 Task: Open Card Home Decor Review in Board Business Model Development and Validation to Workspace Content Marketing Agencies and add a team member Softage.4@softage.net, a label Blue, a checklist Fundraising, an attachment from Trello, a color Blue and finally, add a card description 'Plan and execute company team-building conference with guest speakers on employee engagement' and a comment 'This task presents an opportunity to demonstrate our leadership and decision-making skills, making informed choices and taking action.'. Add a start date 'Jan 08, 1900' with a due date 'Jan 15, 1900'
Action: Mouse moved to (114, 337)
Screenshot: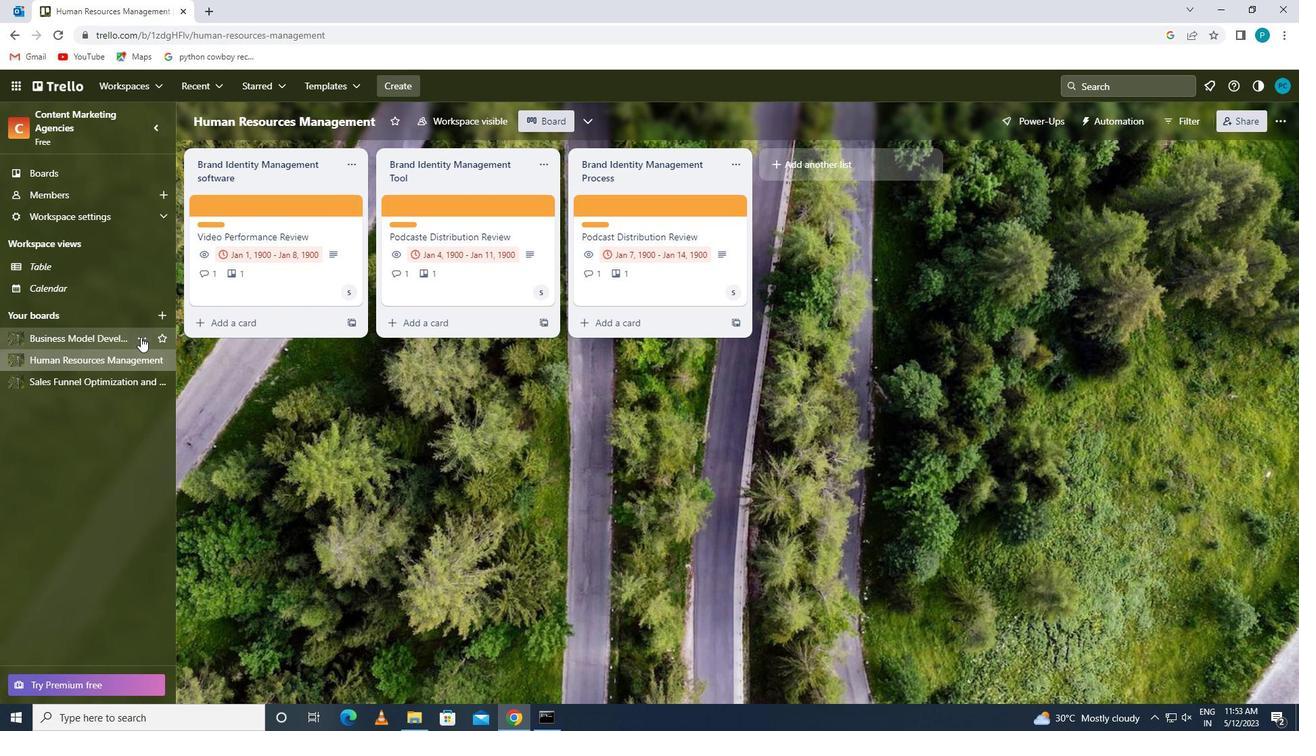 
Action: Mouse pressed left at (114, 337)
Screenshot: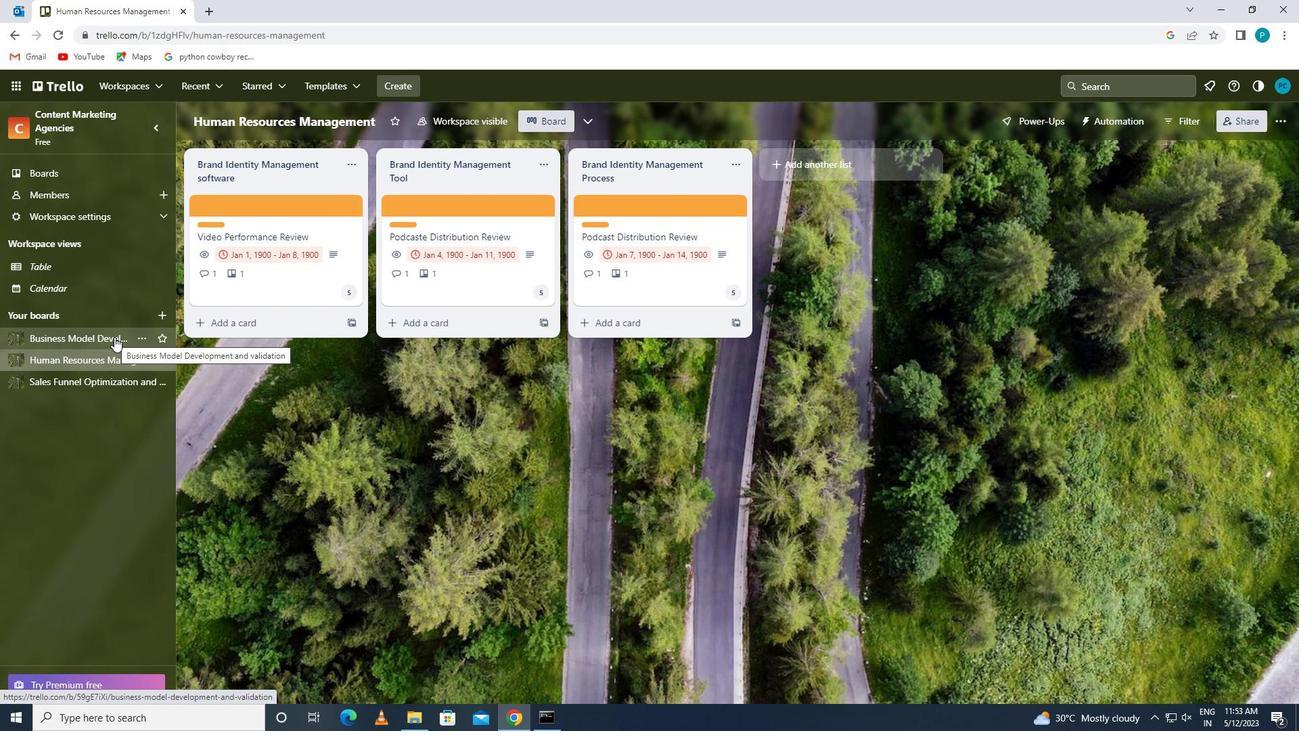 
Action: Mouse moved to (608, 209)
Screenshot: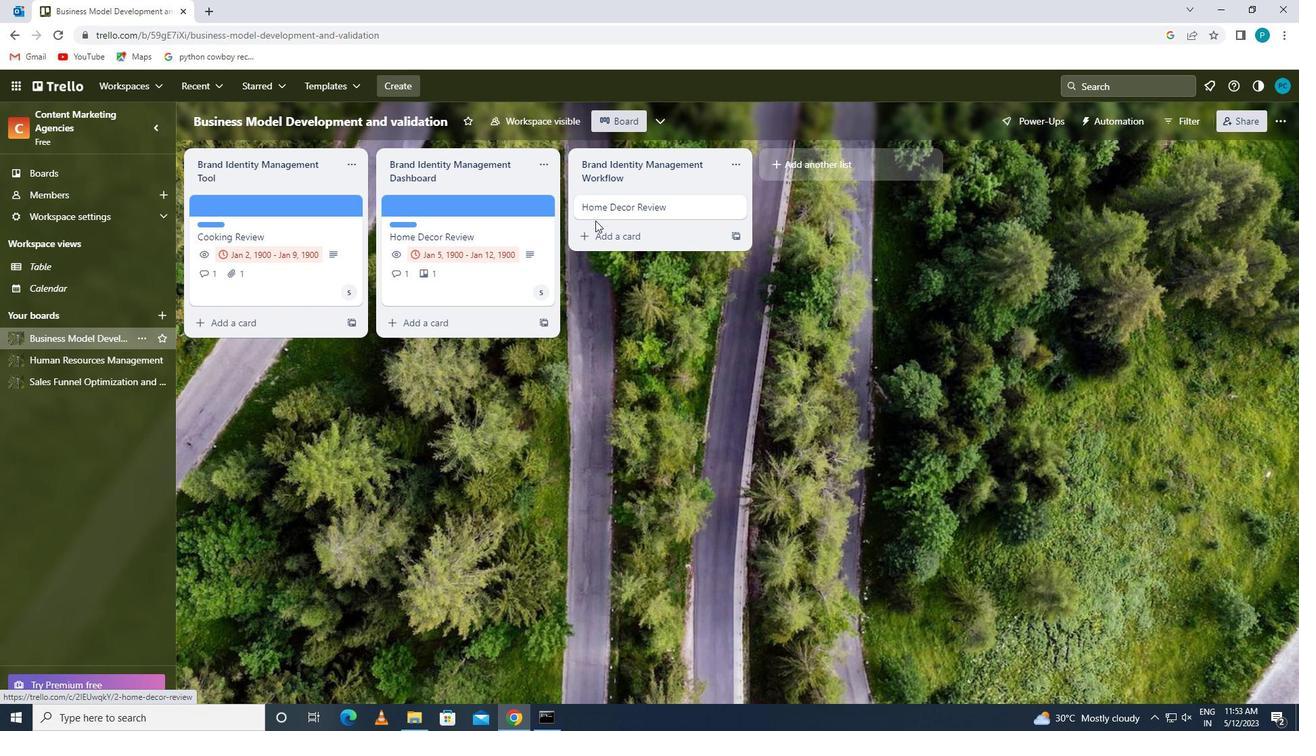 
Action: Mouse pressed left at (608, 209)
Screenshot: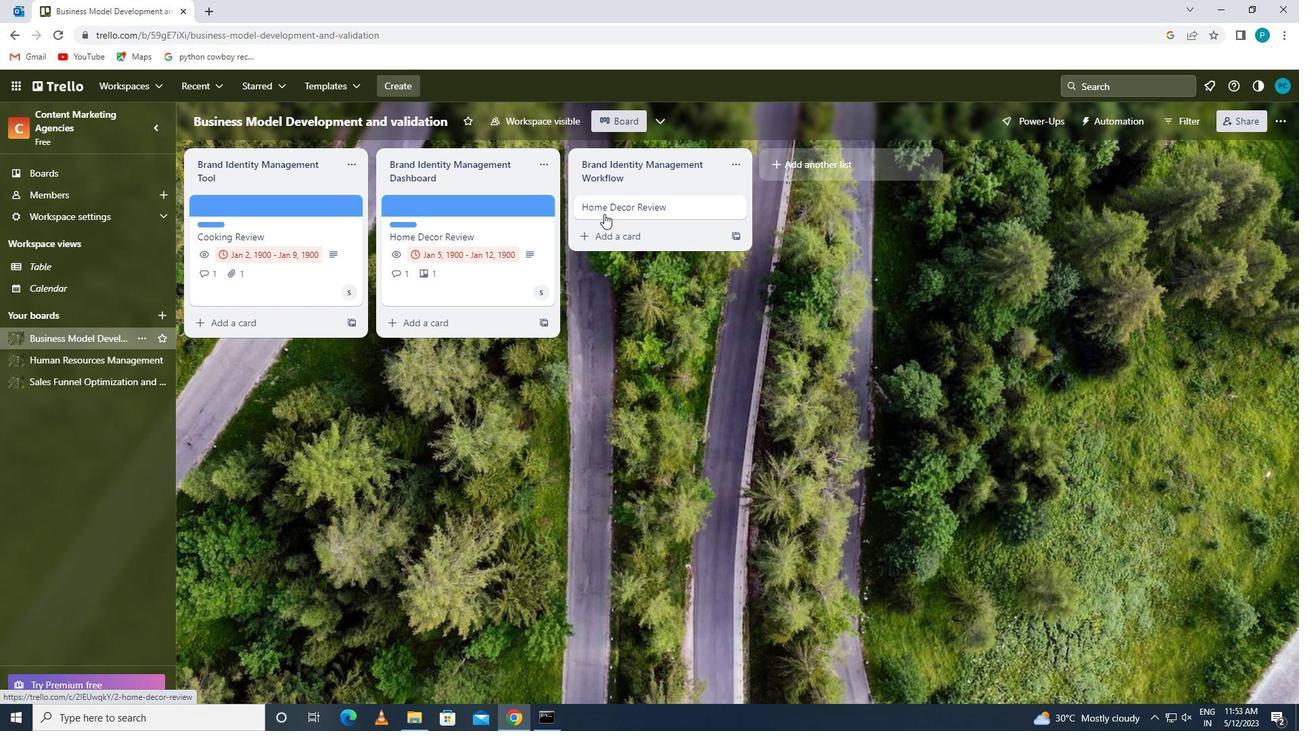 
Action: Mouse moved to (805, 241)
Screenshot: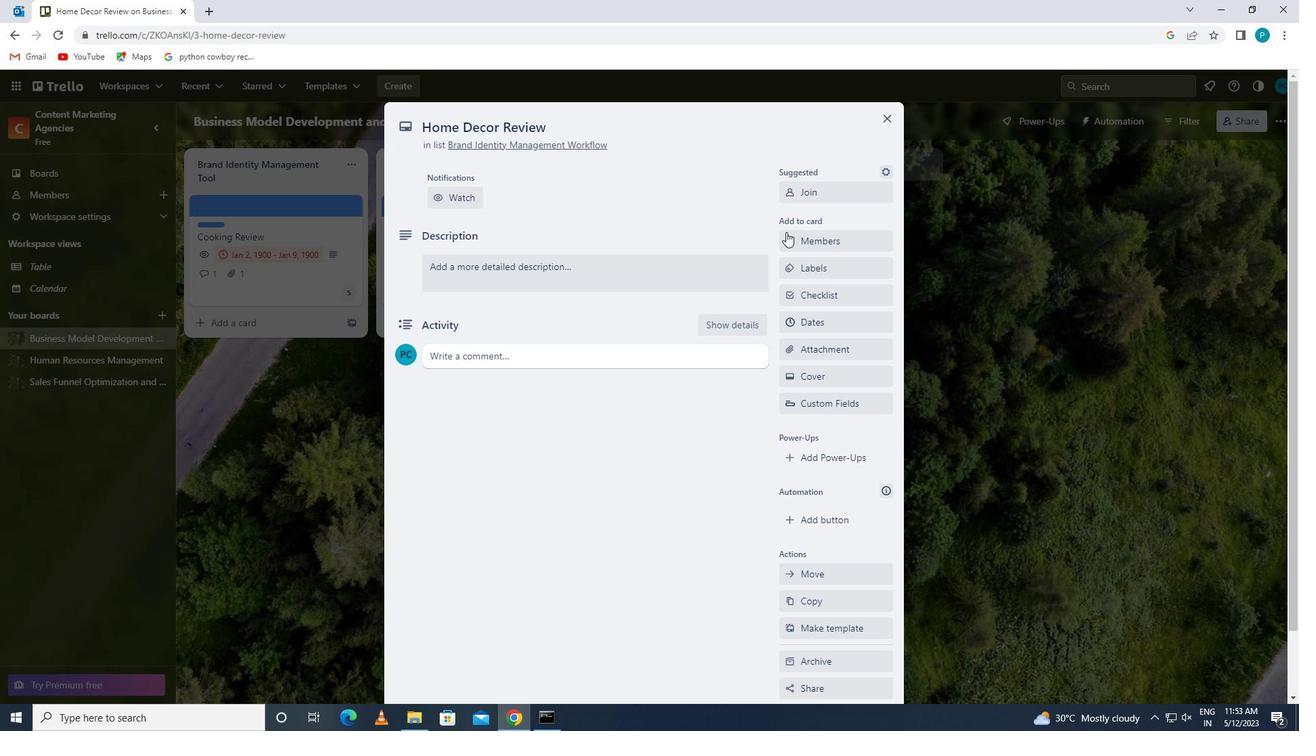 
Action: Mouse pressed left at (805, 241)
Screenshot: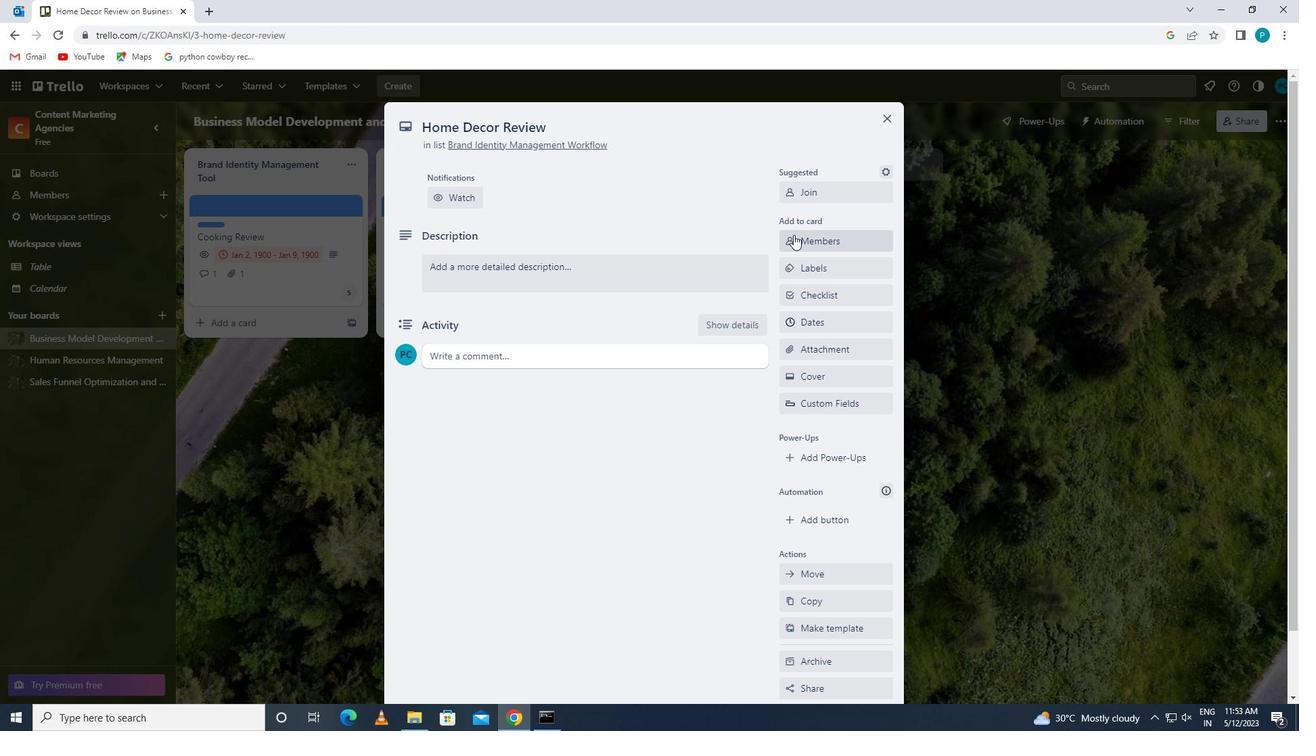 
Action: Key pressed <Key.caps_lock>s<Key.caps_lock>oftage.4
Screenshot: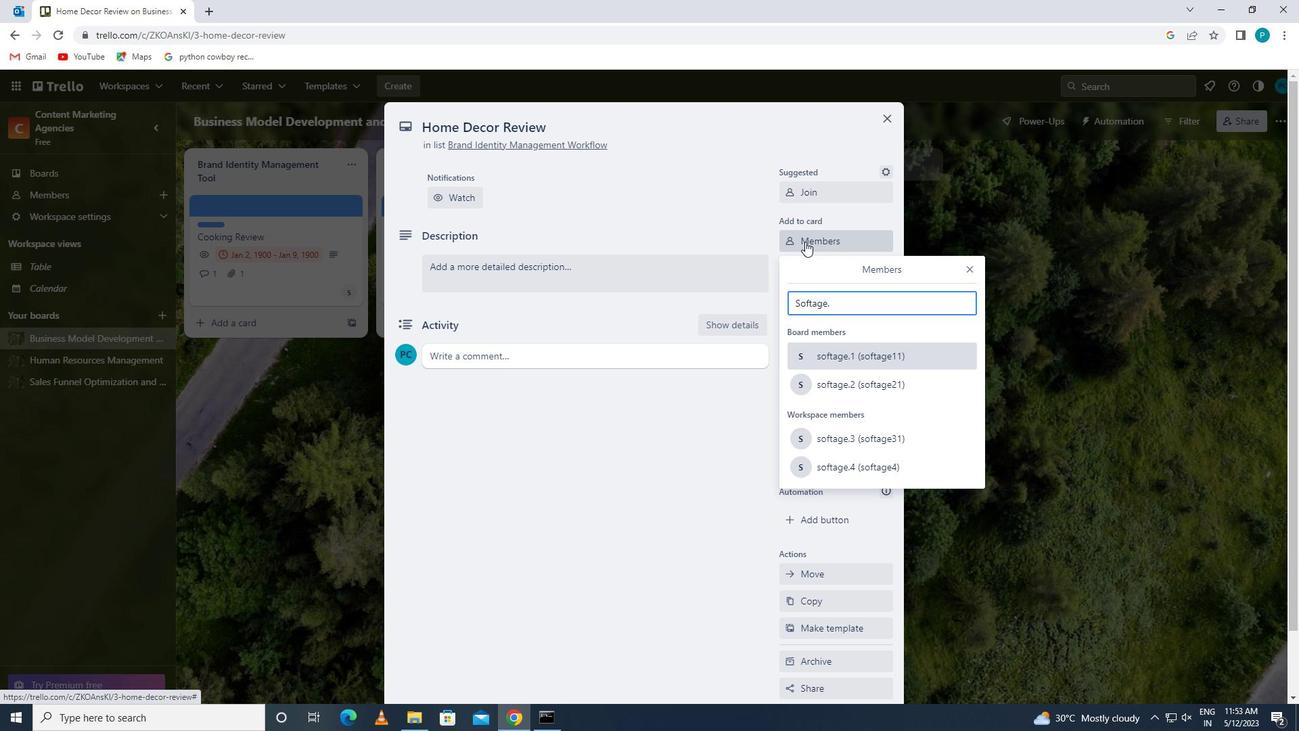 
Action: Mouse moved to (863, 429)
Screenshot: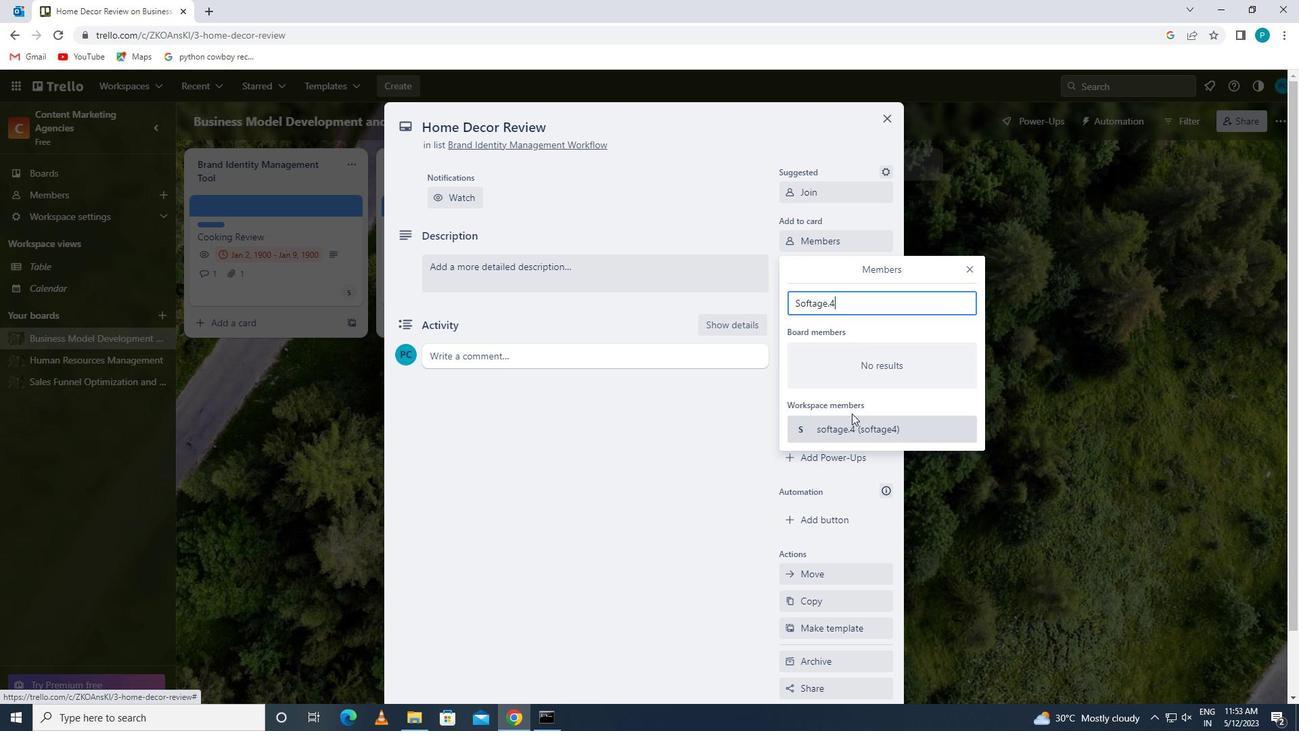 
Action: Mouse pressed left at (863, 429)
Screenshot: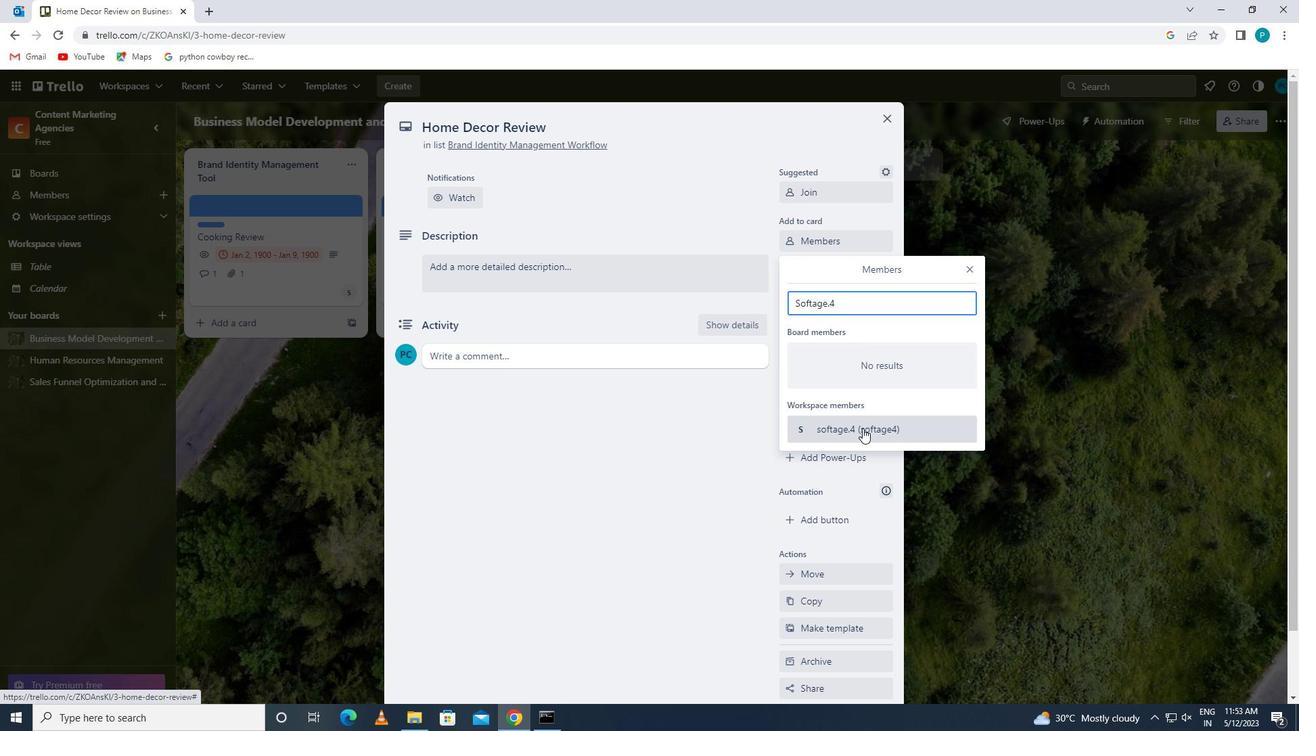 
Action: Mouse moved to (965, 271)
Screenshot: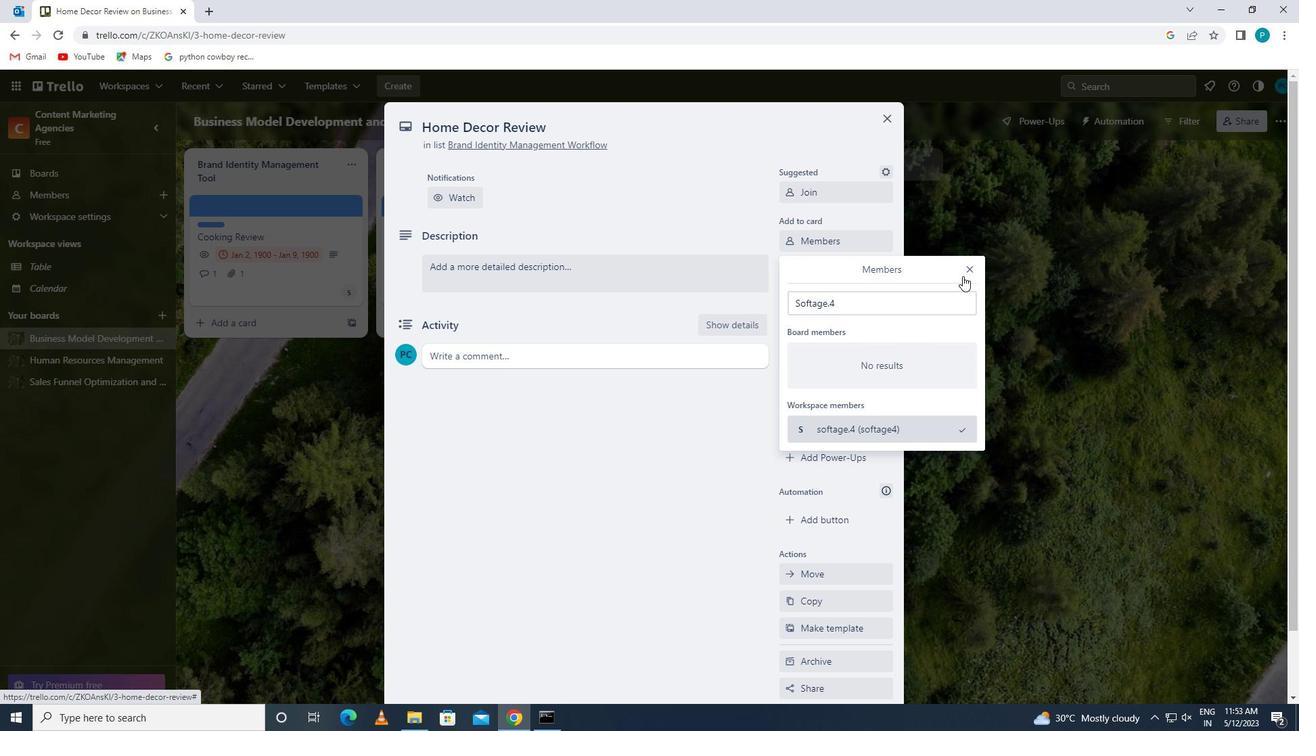 
Action: Mouse pressed left at (965, 271)
Screenshot: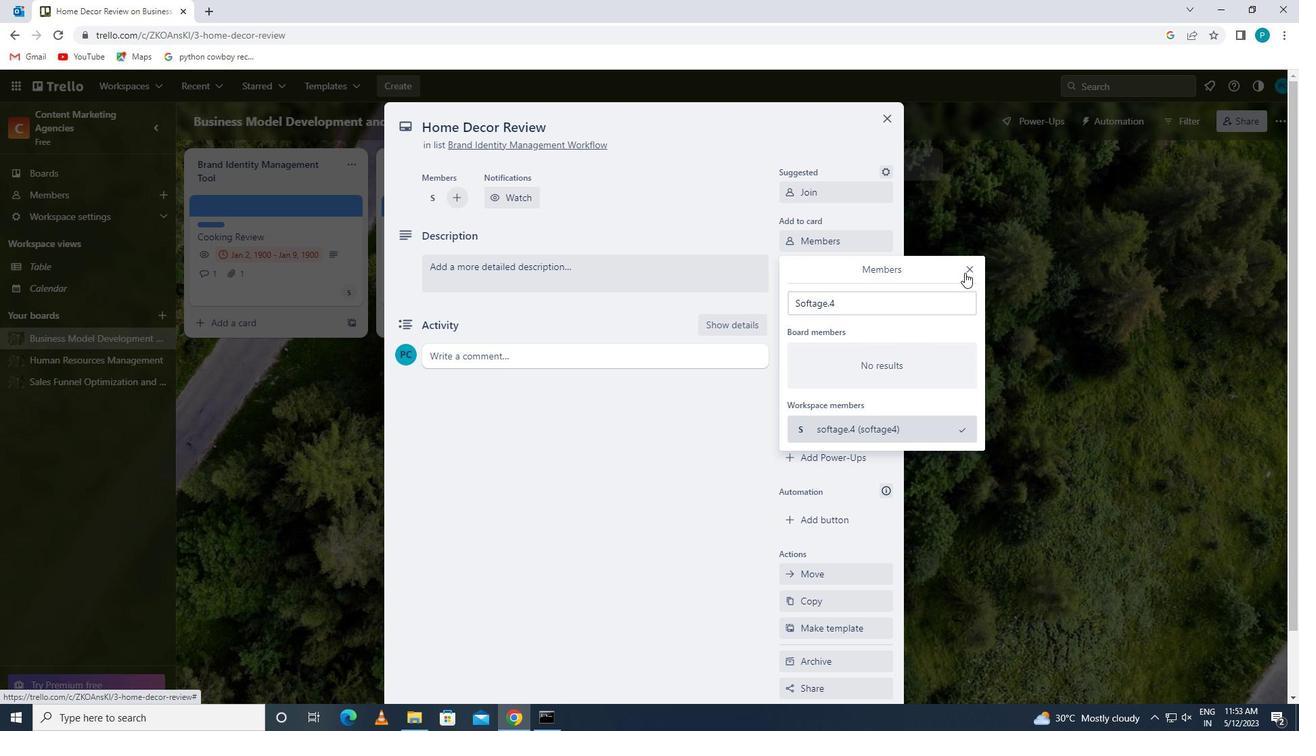 
Action: Mouse moved to (854, 267)
Screenshot: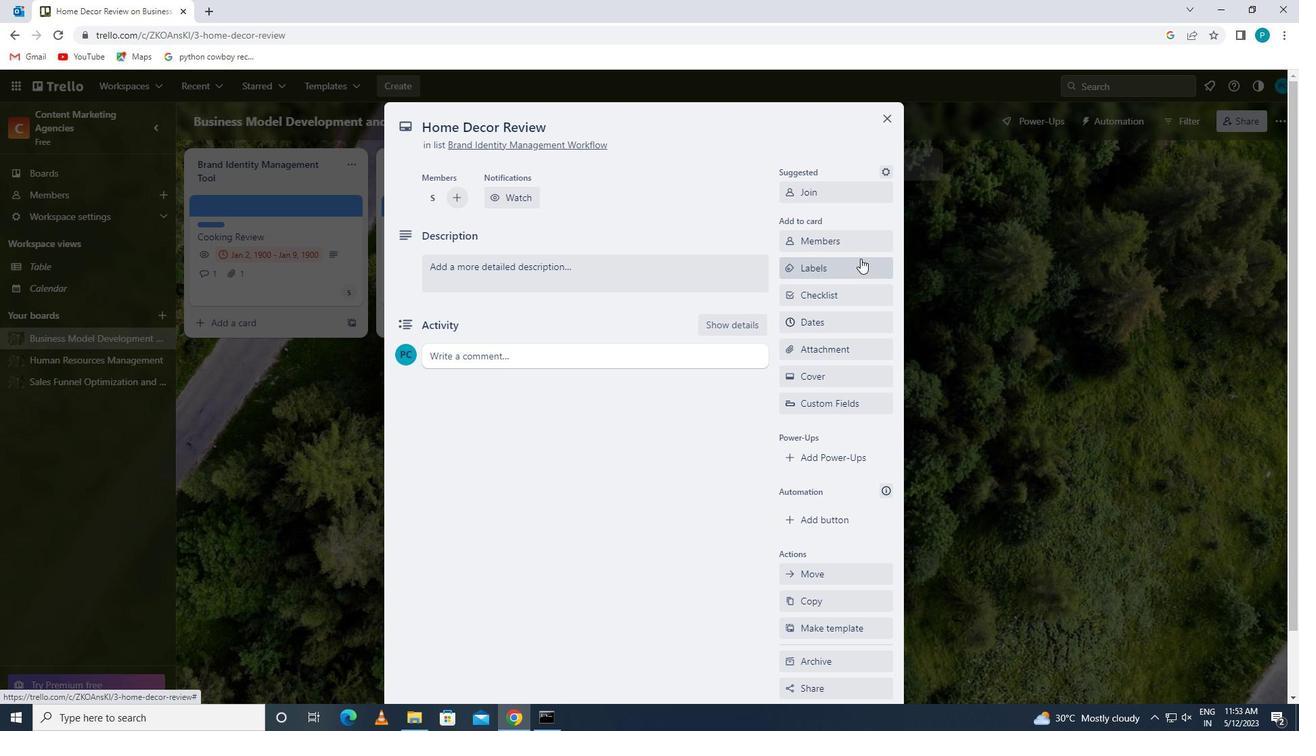 
Action: Mouse pressed left at (854, 267)
Screenshot: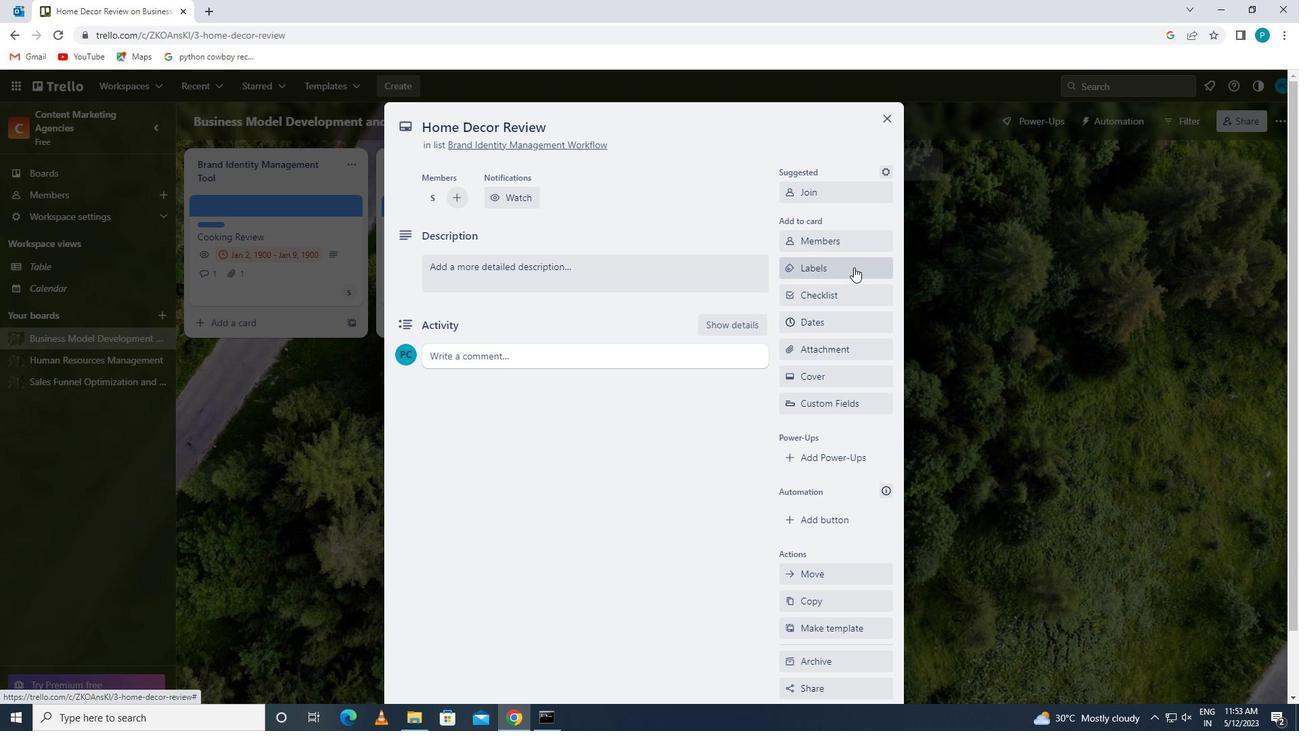 
Action: Mouse moved to (872, 533)
Screenshot: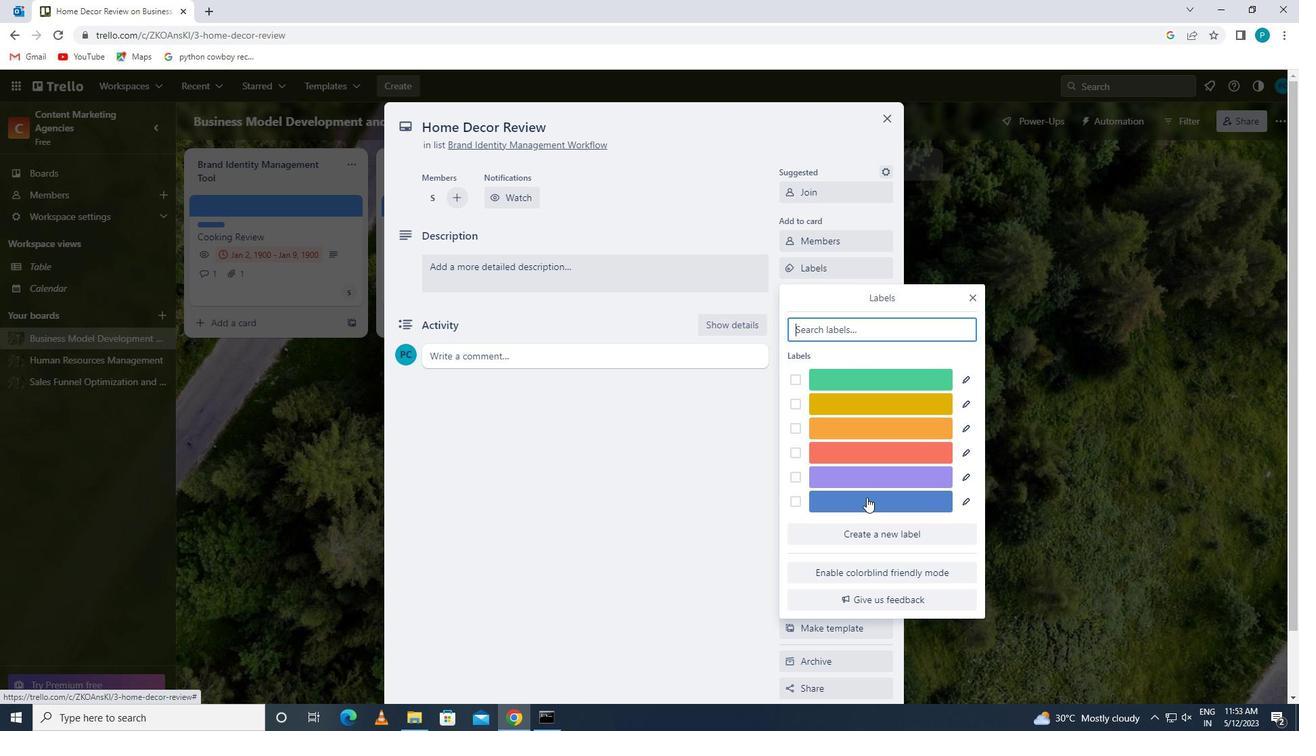 
Action: Mouse pressed left at (872, 533)
Screenshot: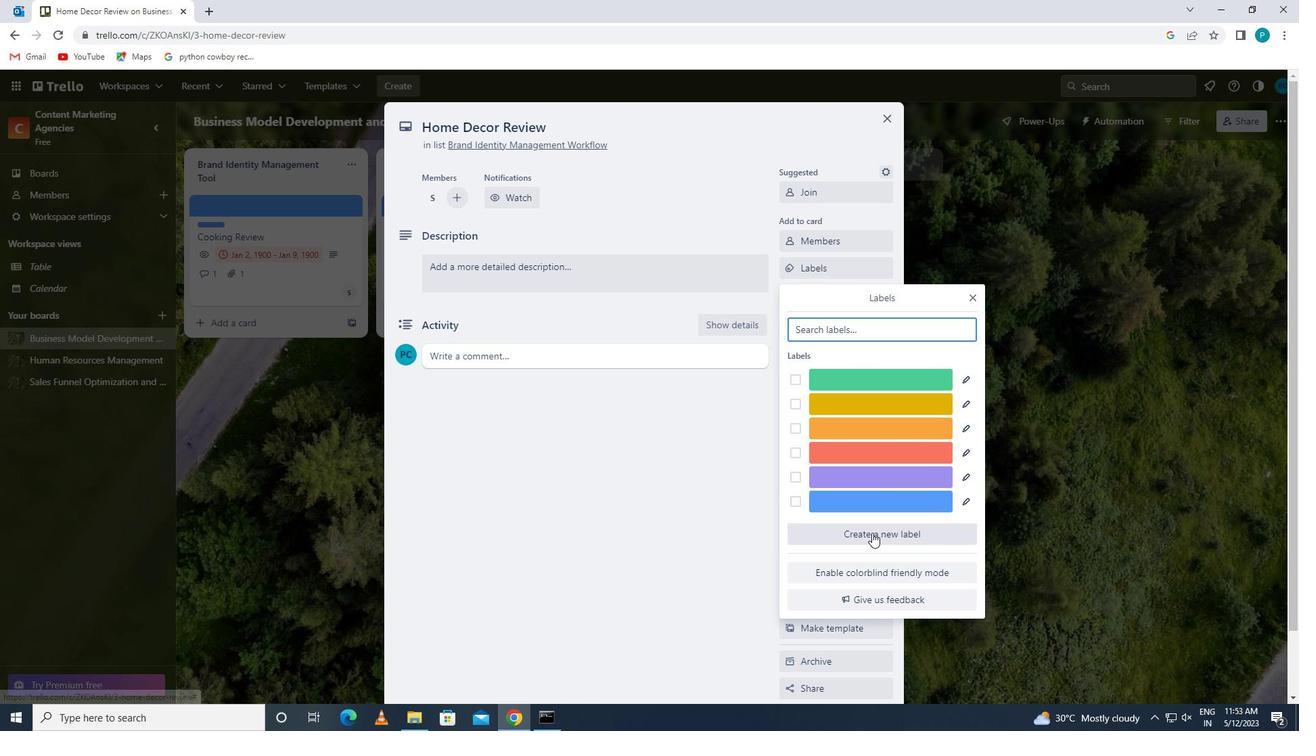 
Action: Mouse moved to (820, 560)
Screenshot: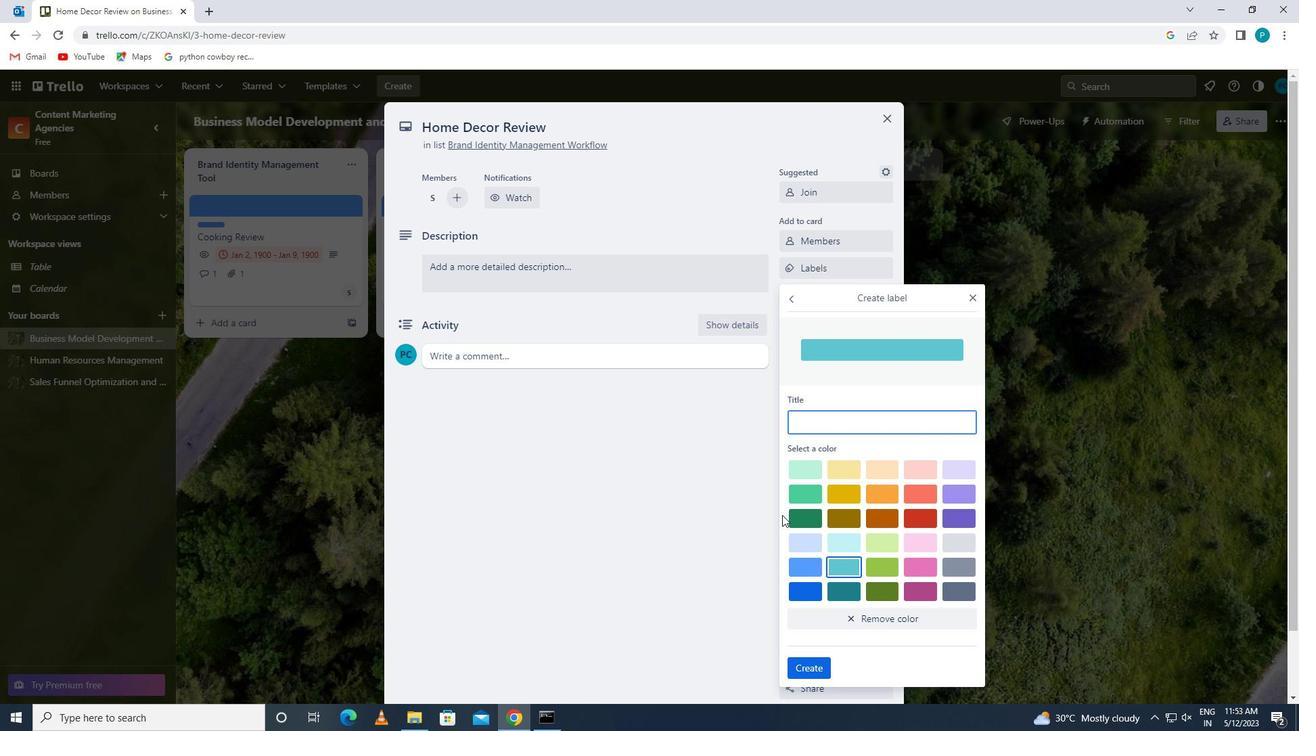 
Action: Mouse pressed left at (820, 560)
Screenshot: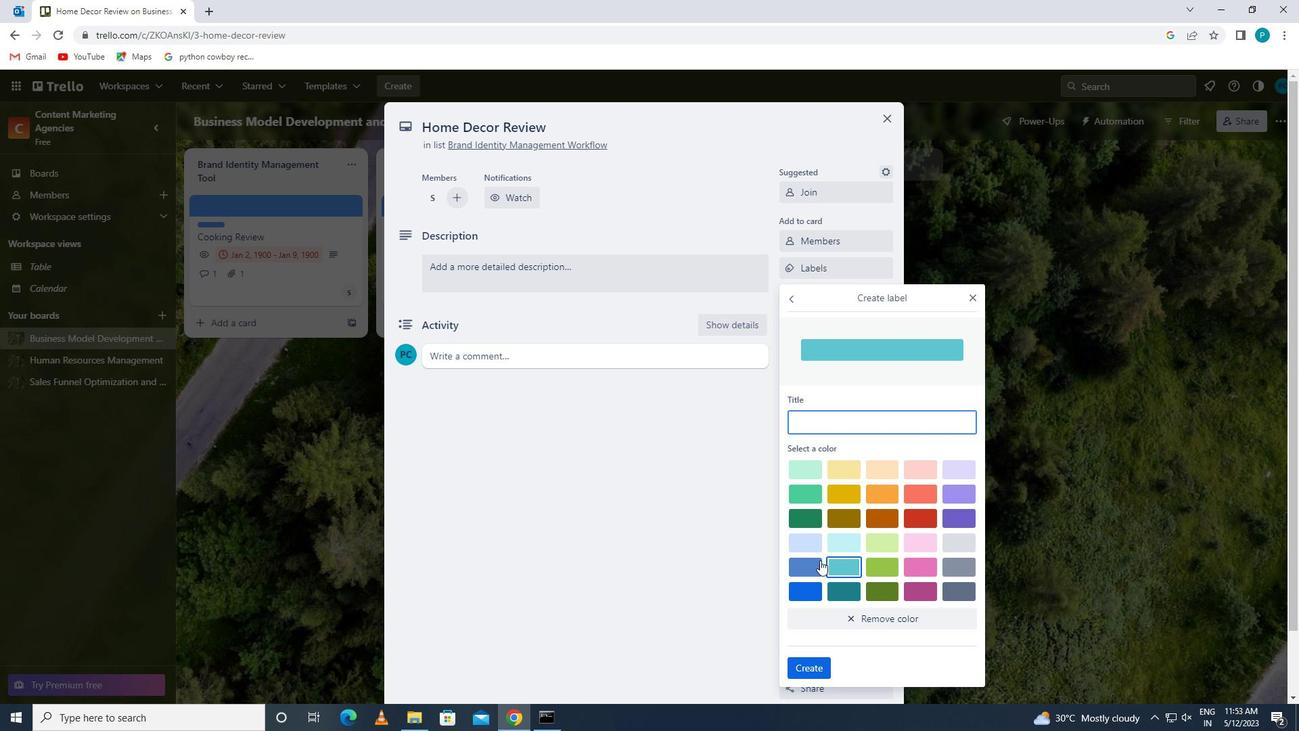 
Action: Mouse moved to (799, 667)
Screenshot: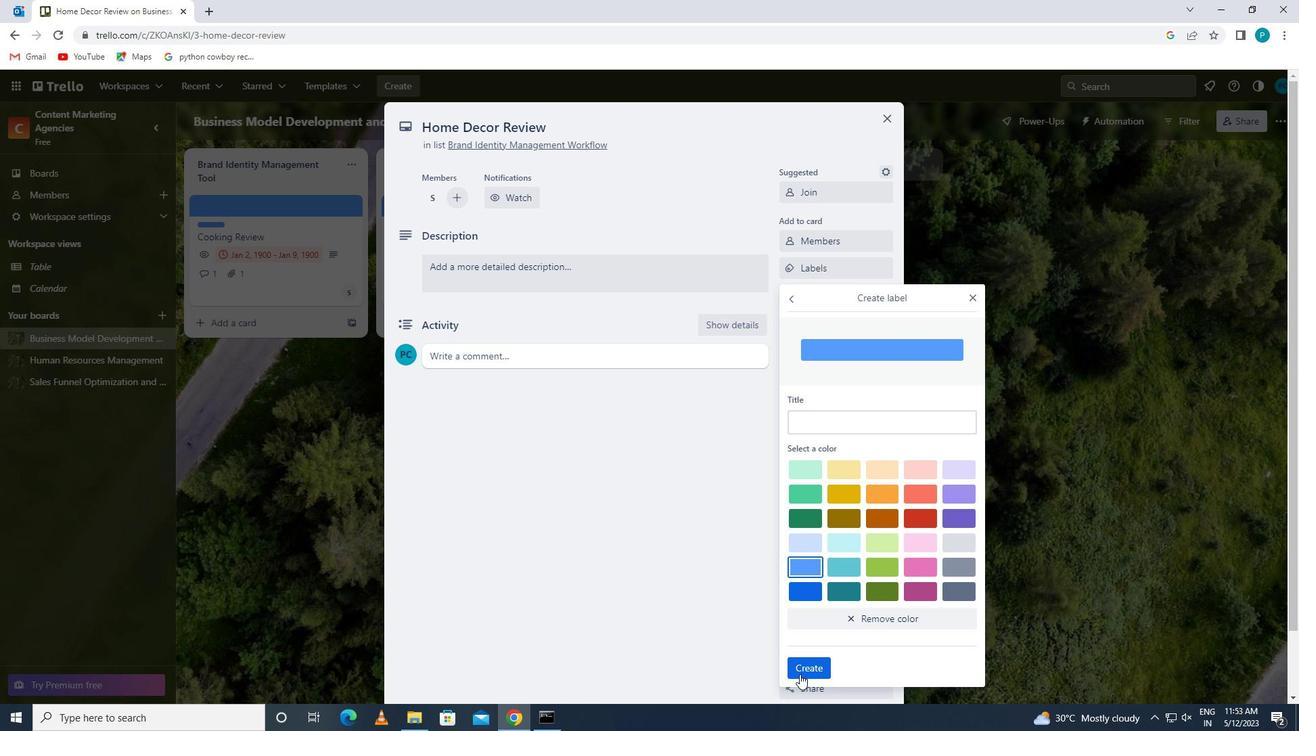 
Action: Mouse pressed left at (799, 667)
Screenshot: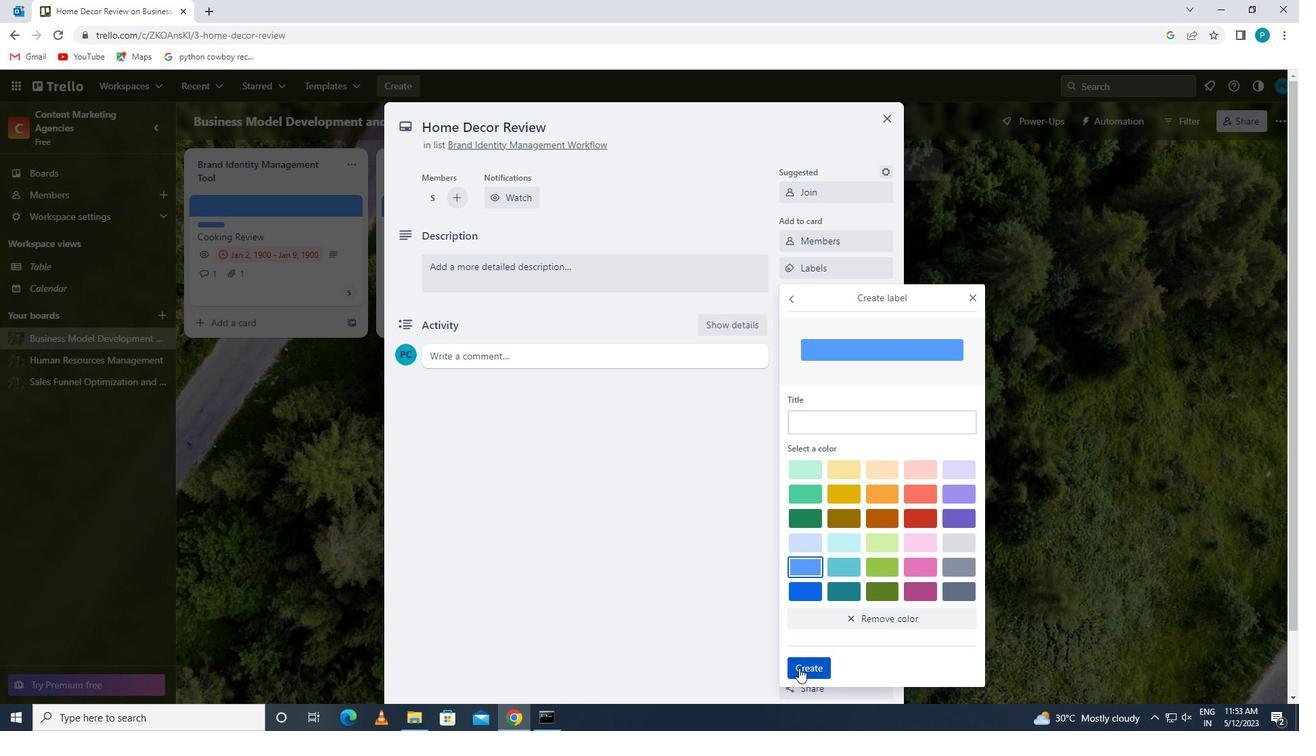 
Action: Mouse moved to (973, 297)
Screenshot: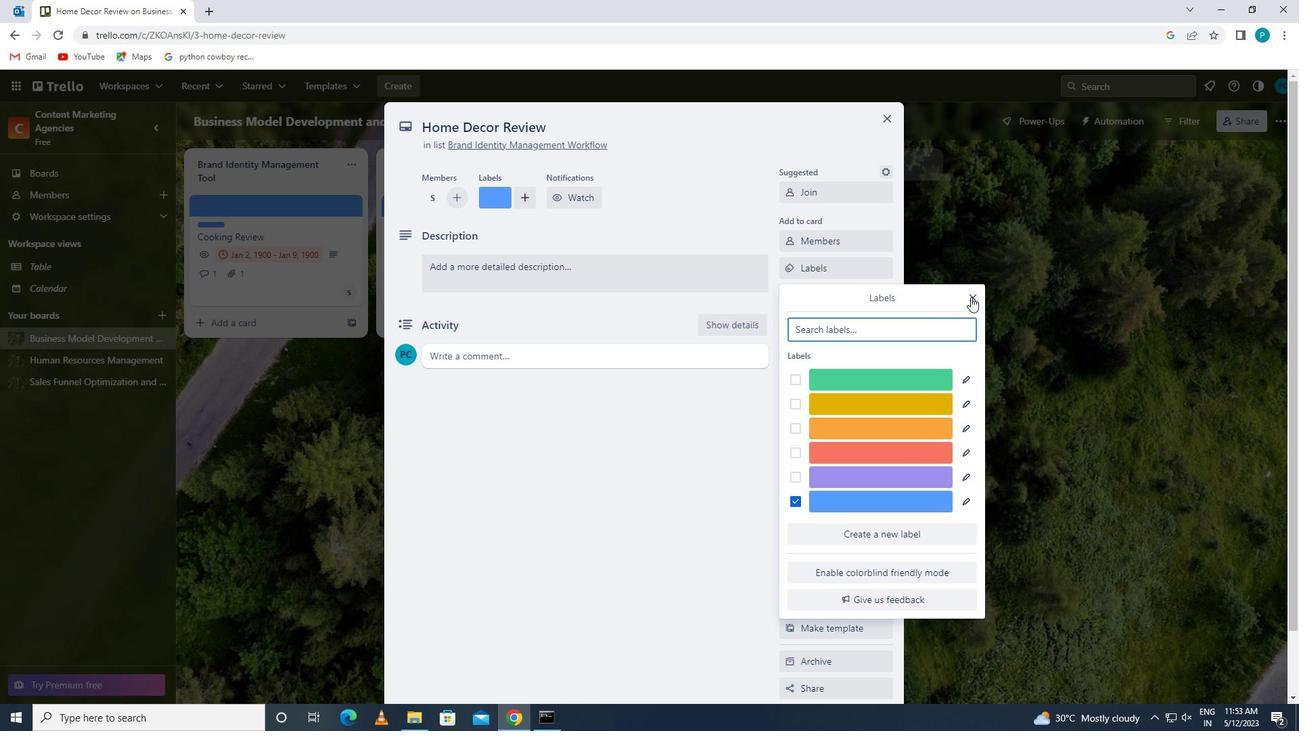 
Action: Mouse pressed left at (973, 297)
Screenshot: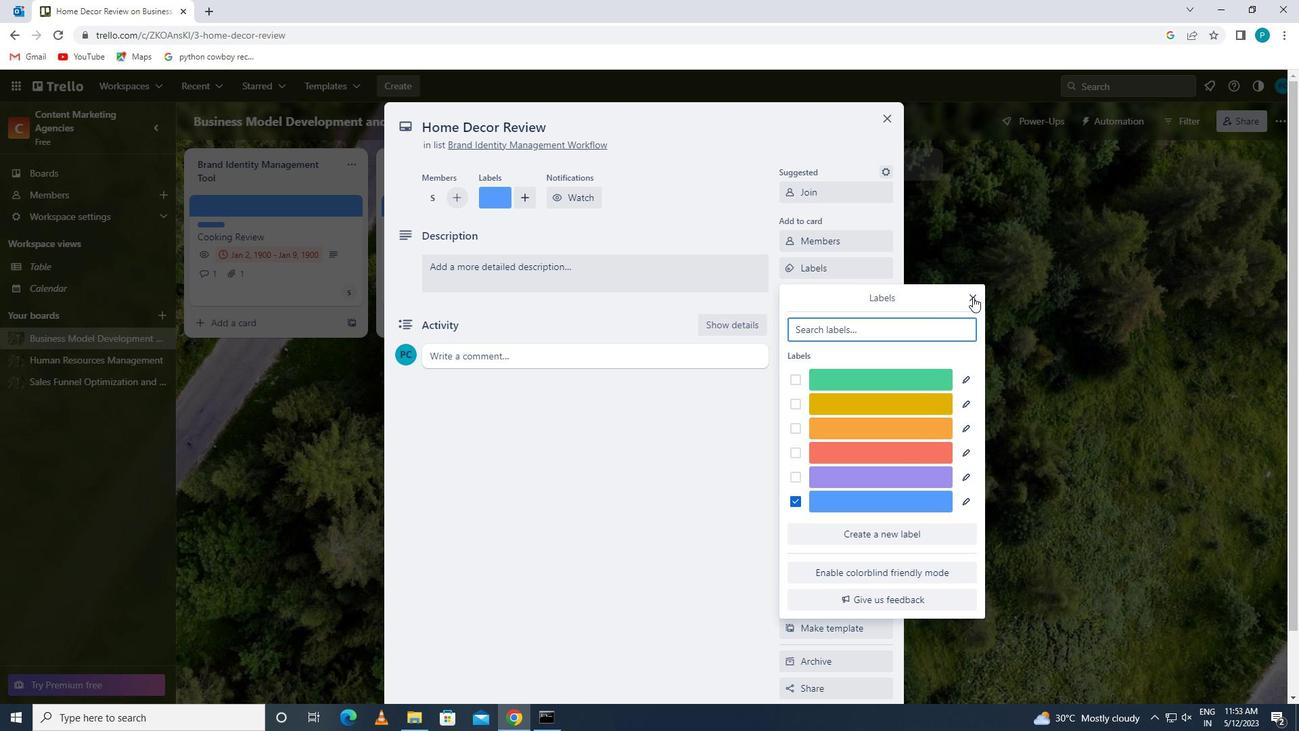 
Action: Mouse moved to (815, 276)
Screenshot: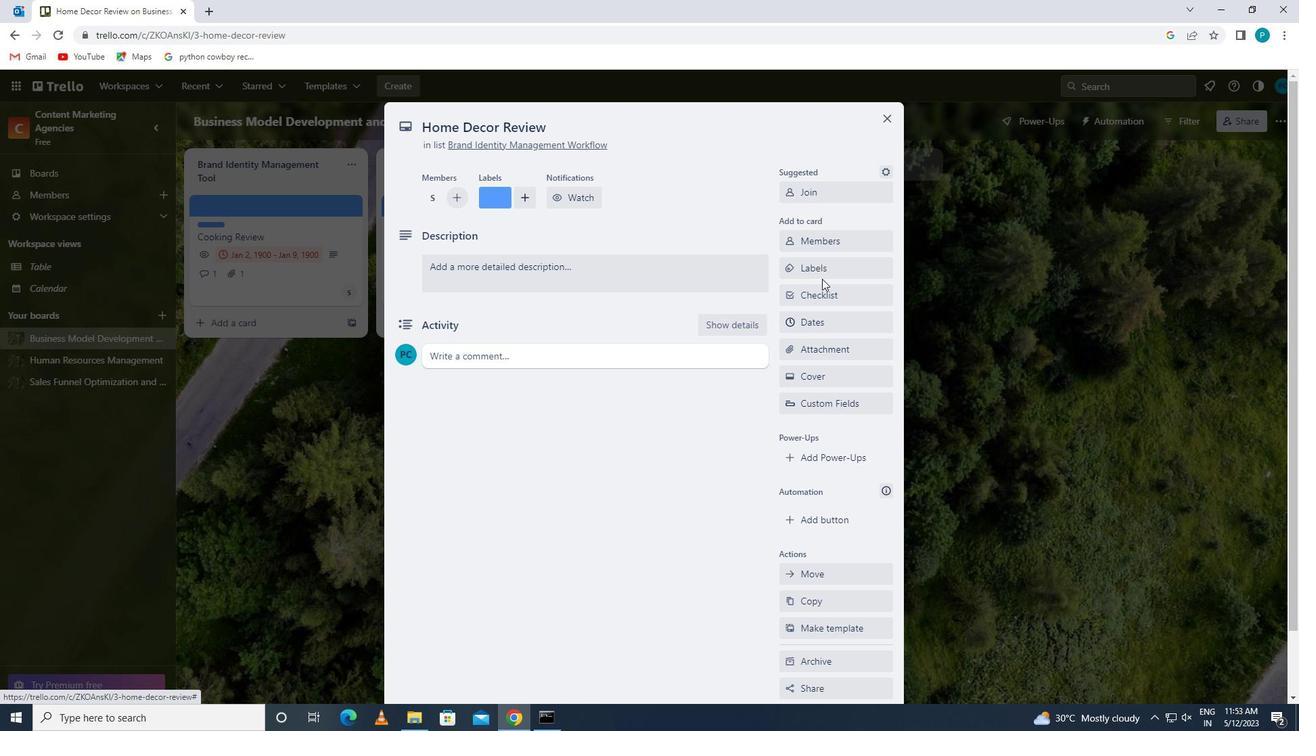 
Action: Mouse pressed left at (815, 276)
Screenshot: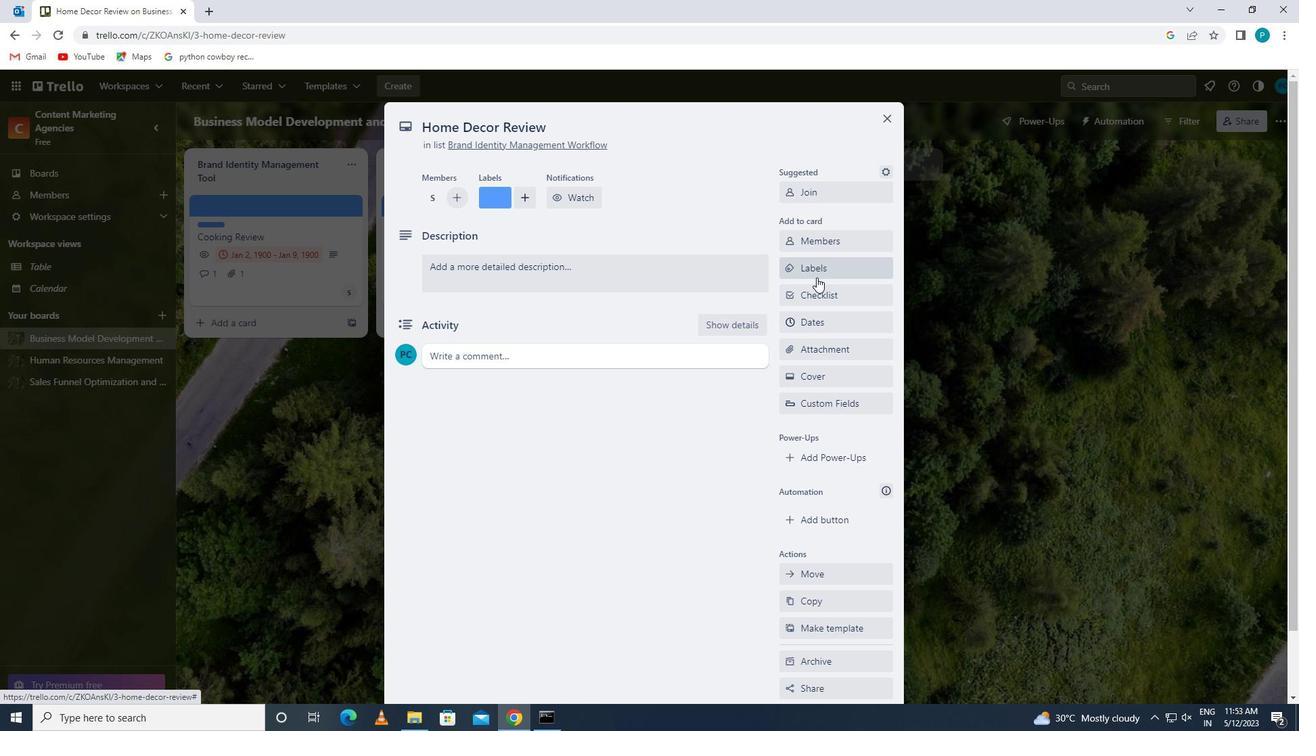 
Action: Mouse moved to (970, 302)
Screenshot: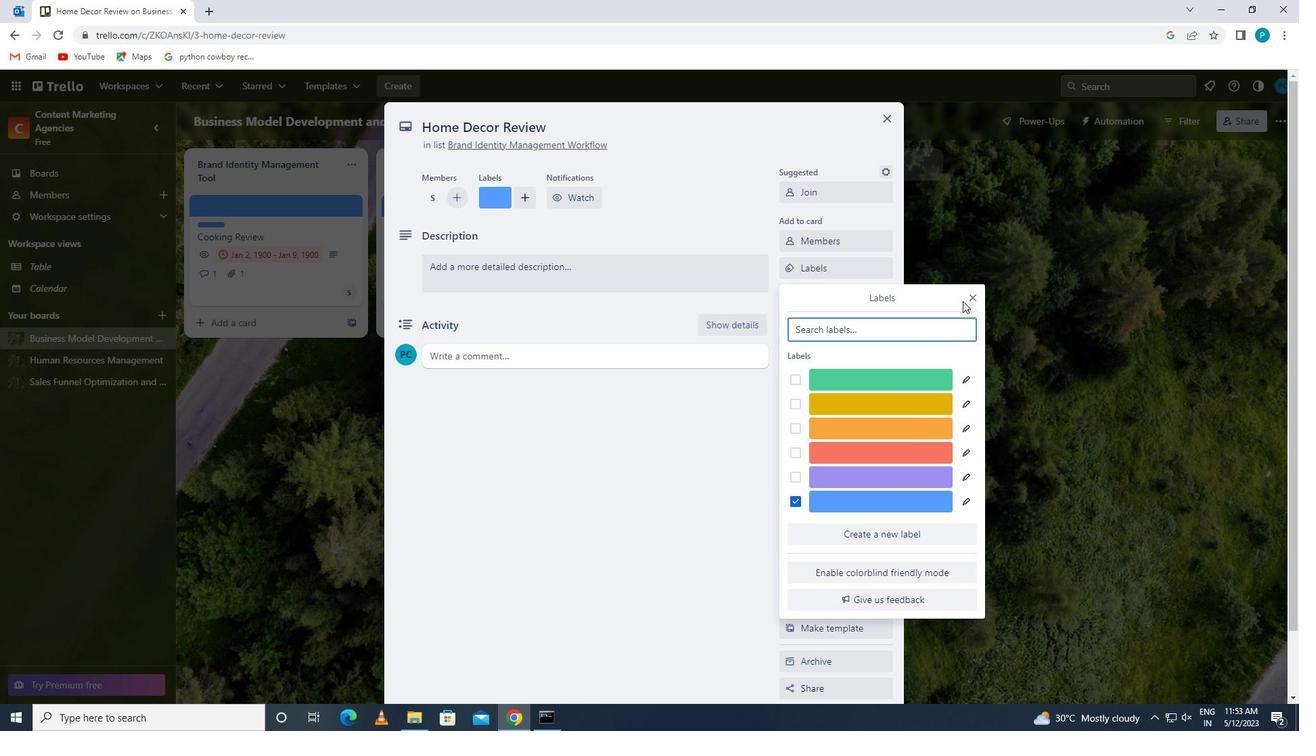 
Action: Mouse pressed left at (970, 302)
Screenshot: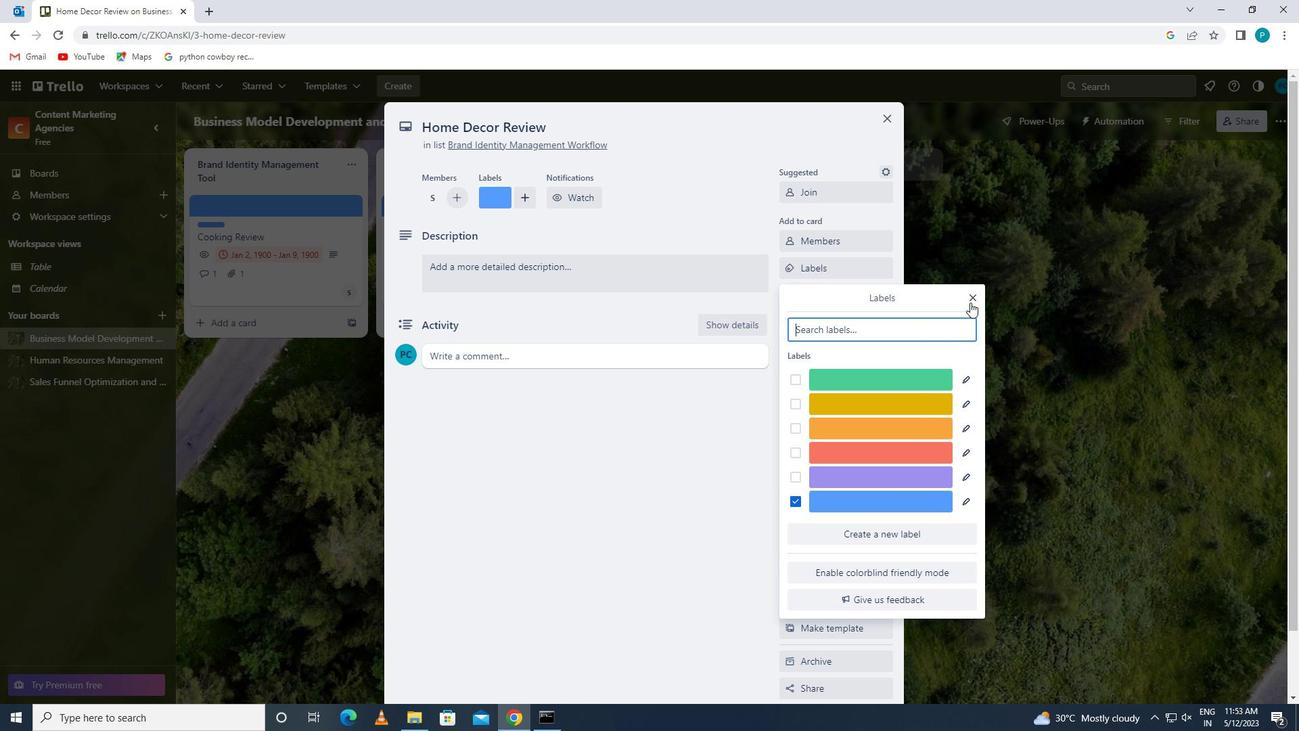 
Action: Mouse moved to (888, 287)
Screenshot: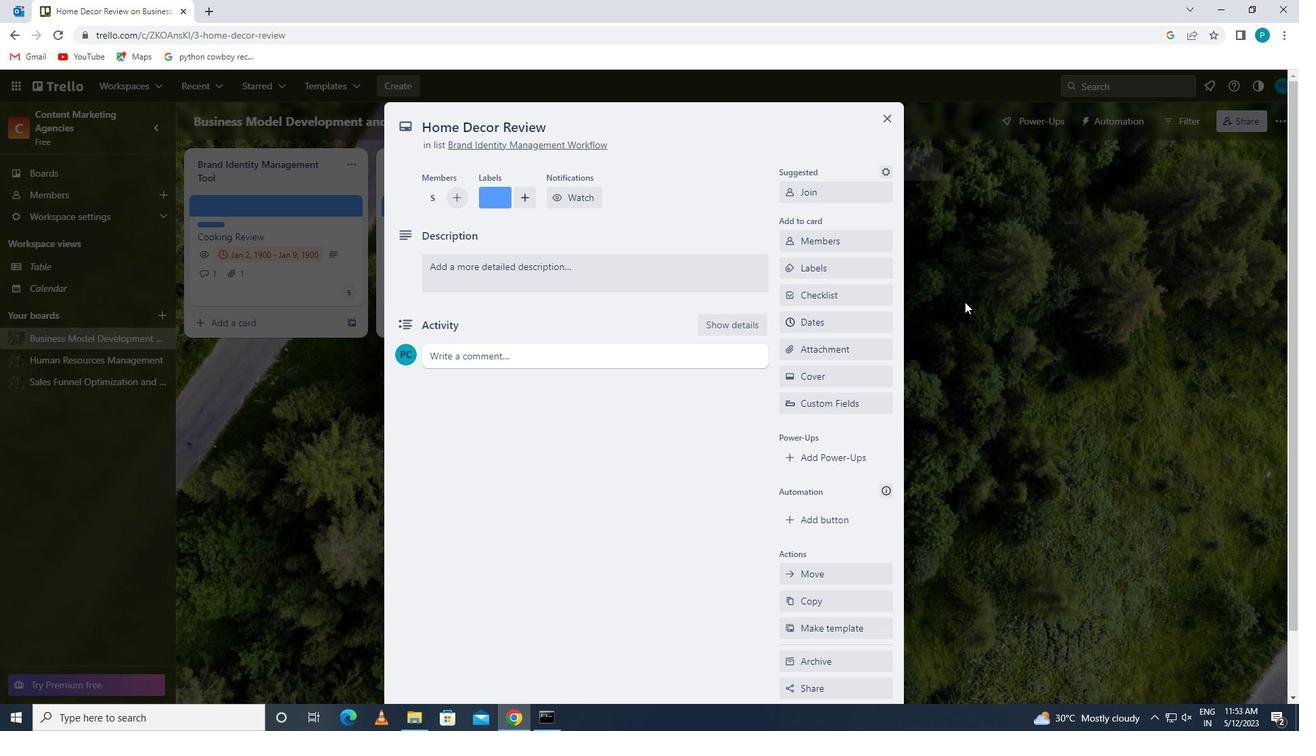 
Action: Mouse pressed left at (888, 287)
Screenshot: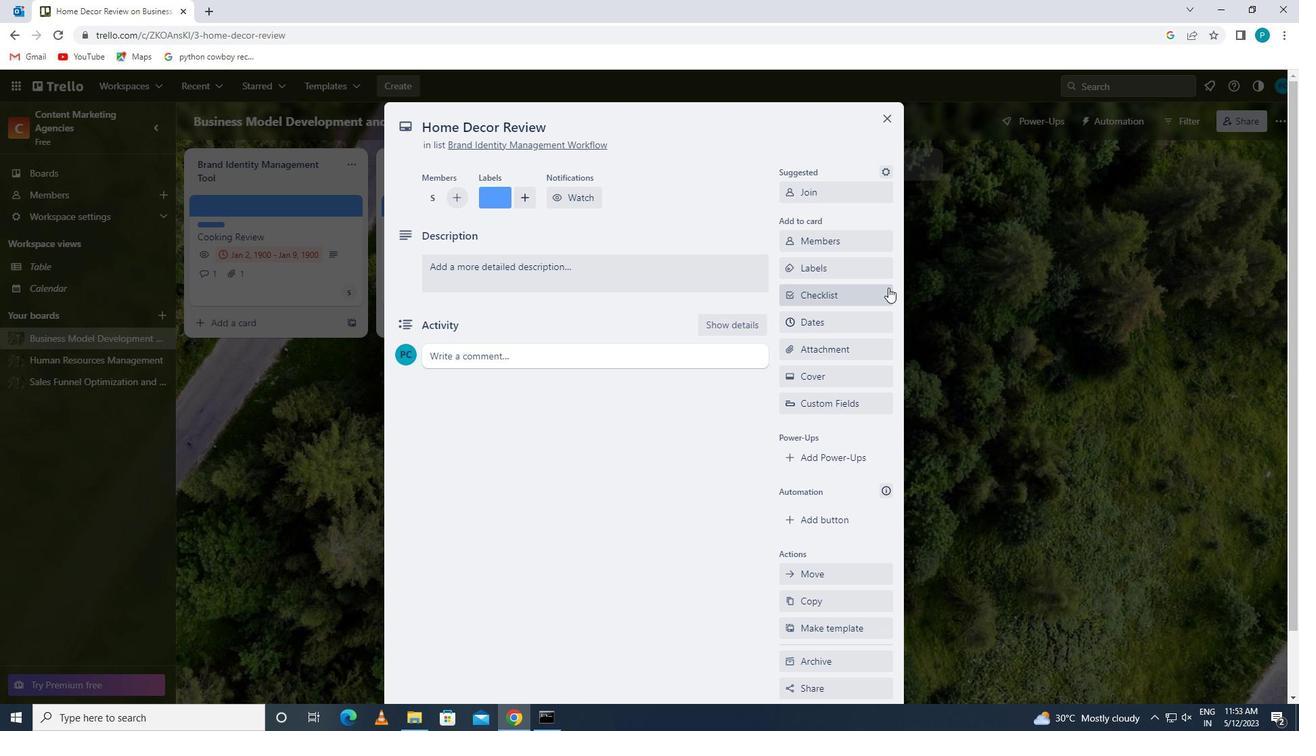 
Action: Key pressed <Key.caps_lock>f<Key.caps_lock>
Screenshot: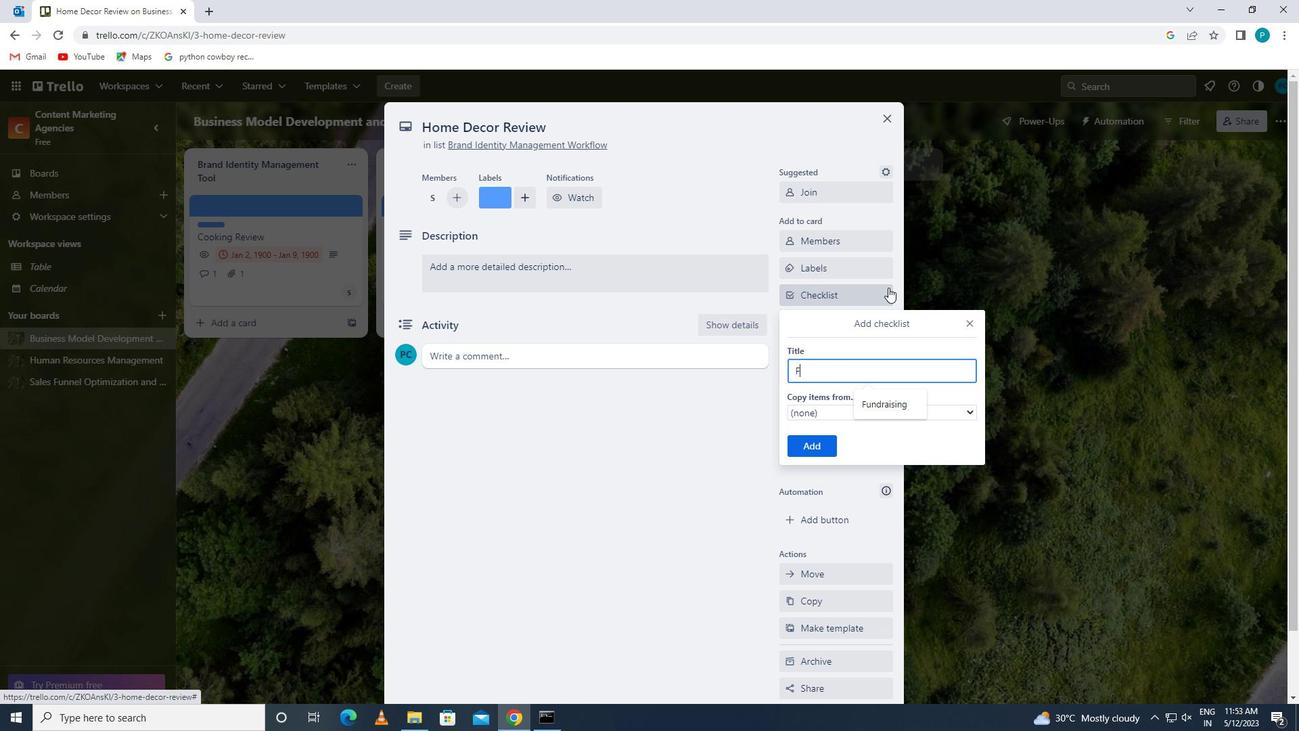 
Action: Mouse moved to (897, 404)
Screenshot: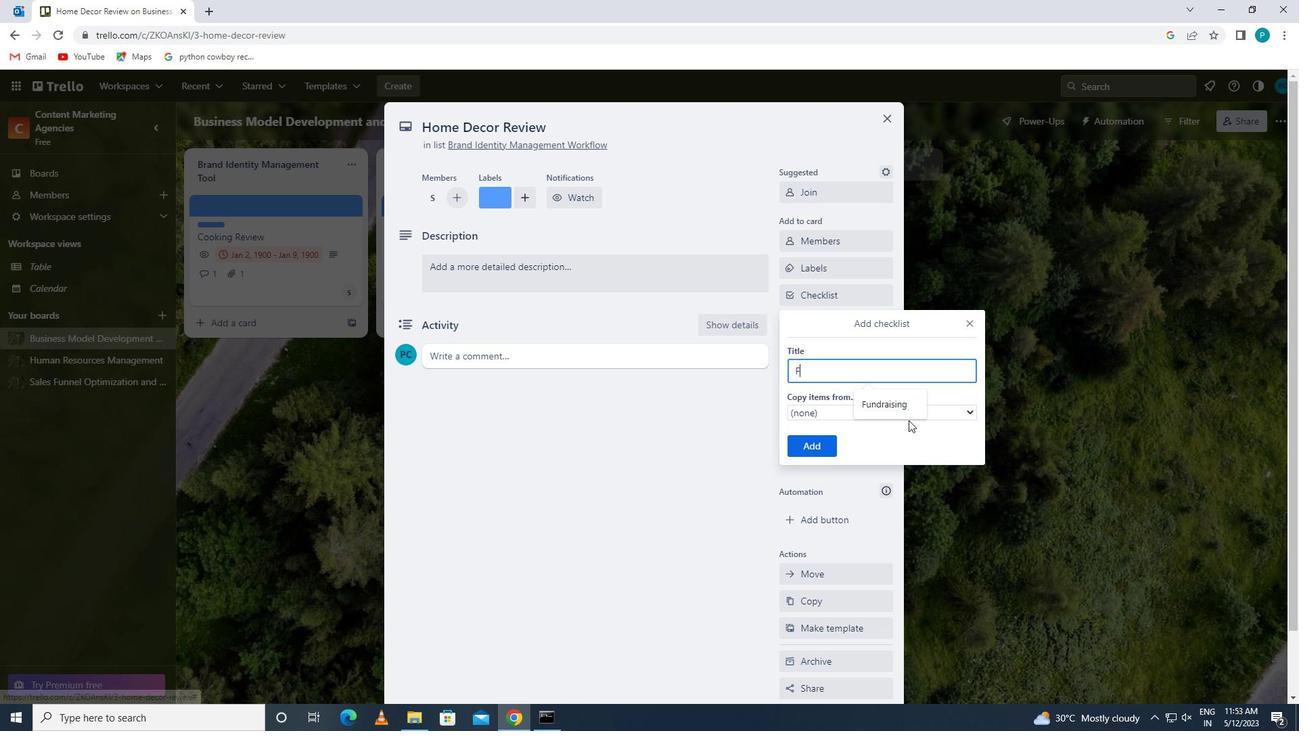 
Action: Mouse pressed left at (897, 404)
Screenshot: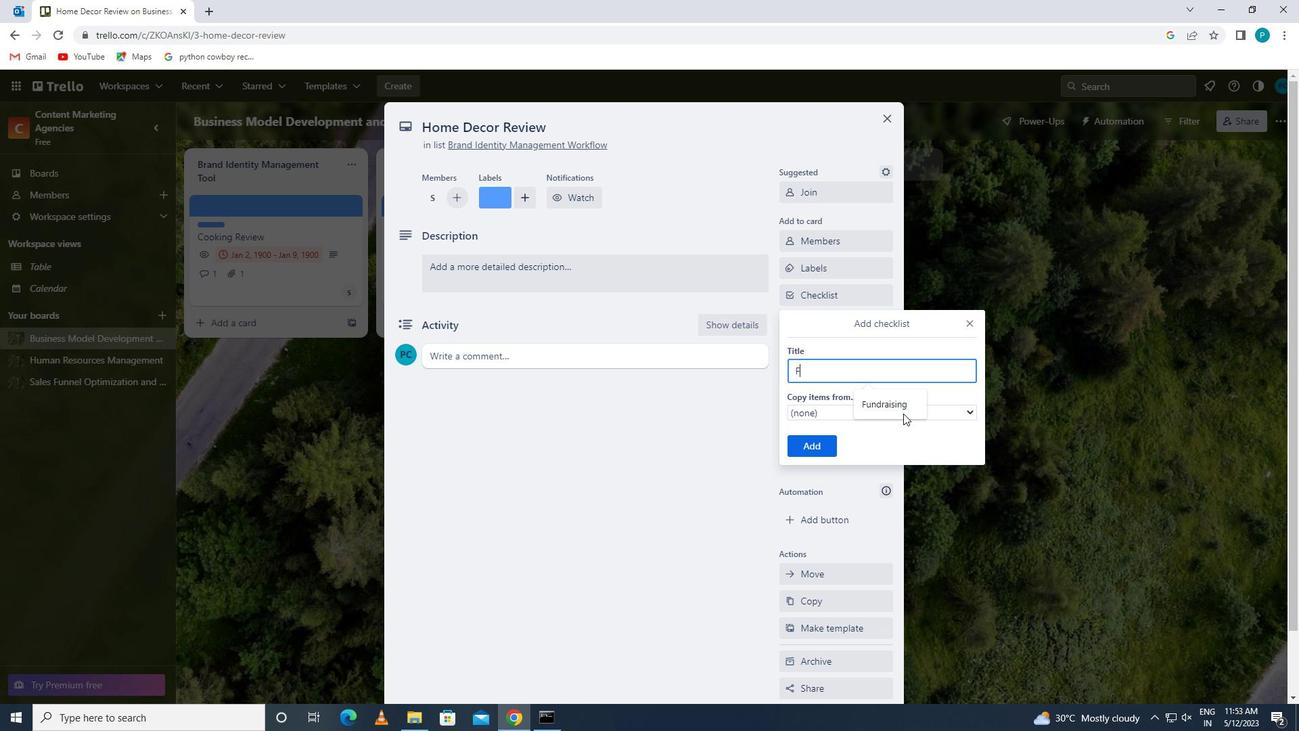 
Action: Mouse moved to (809, 442)
Screenshot: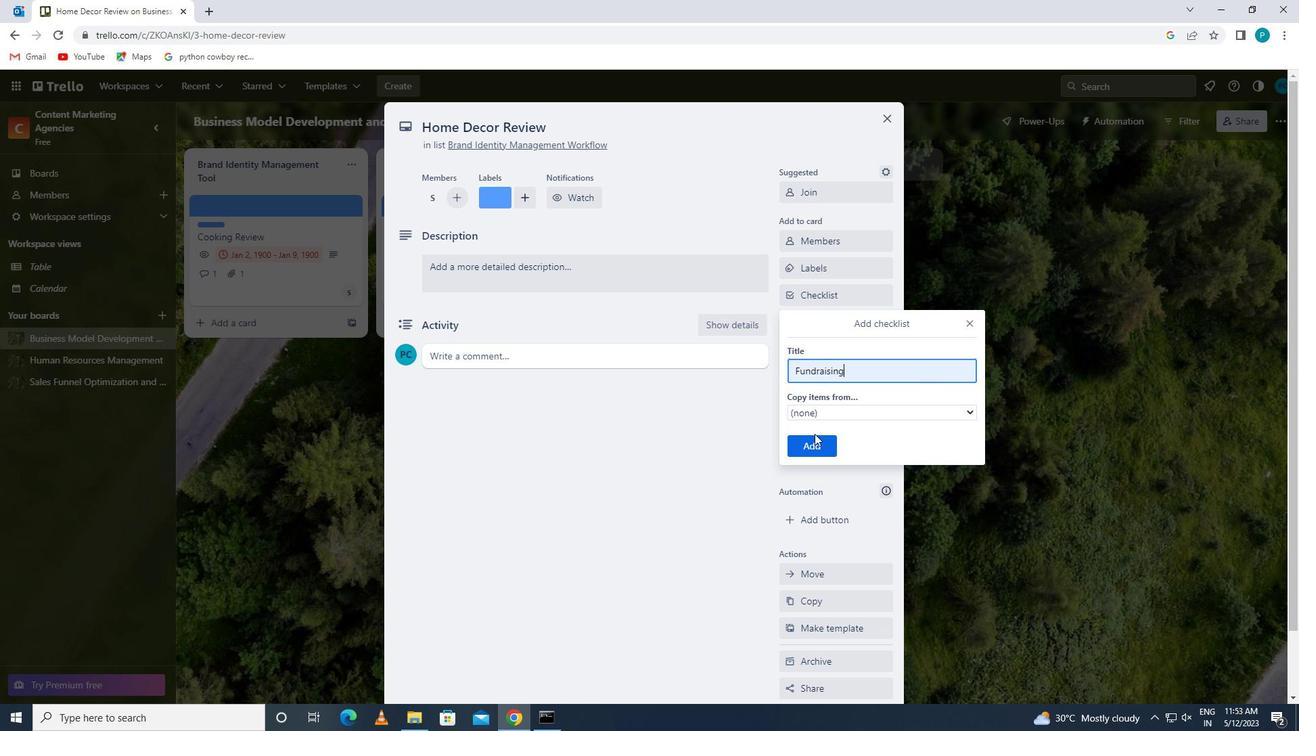 
Action: Mouse pressed left at (809, 442)
Screenshot: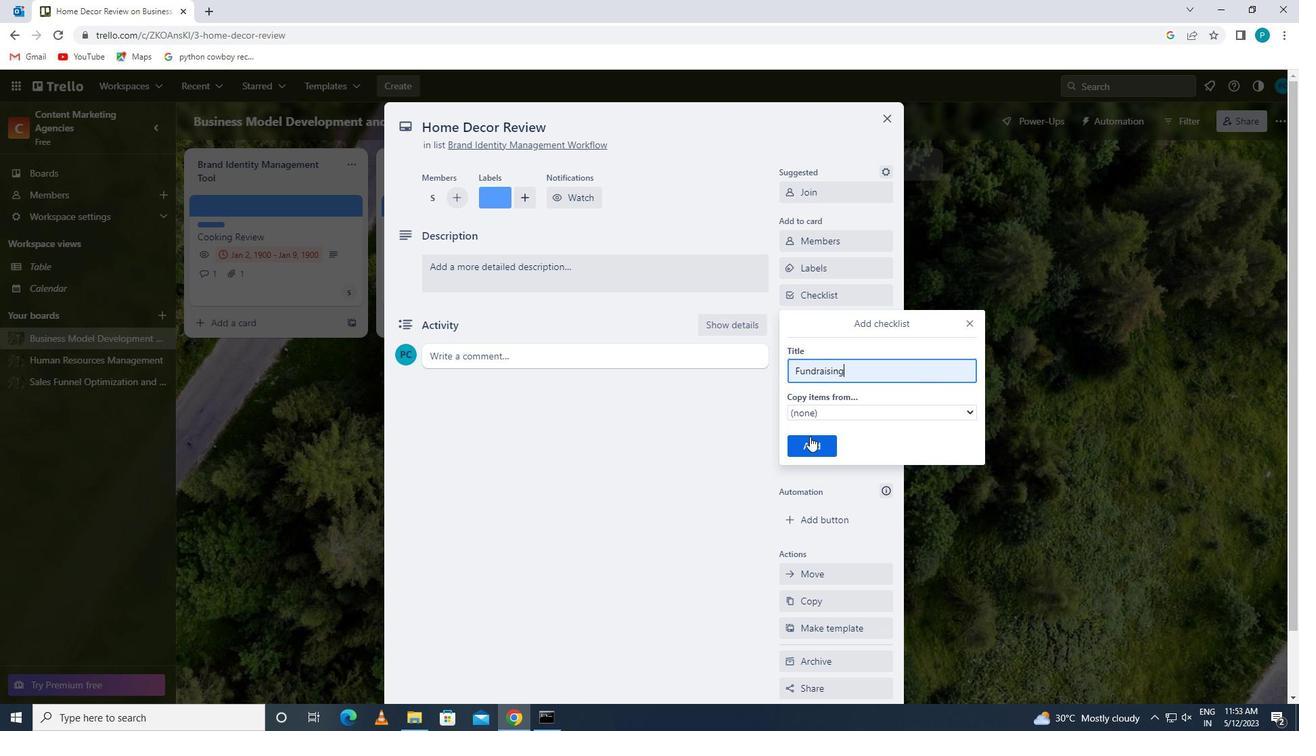 
Action: Mouse moved to (826, 345)
Screenshot: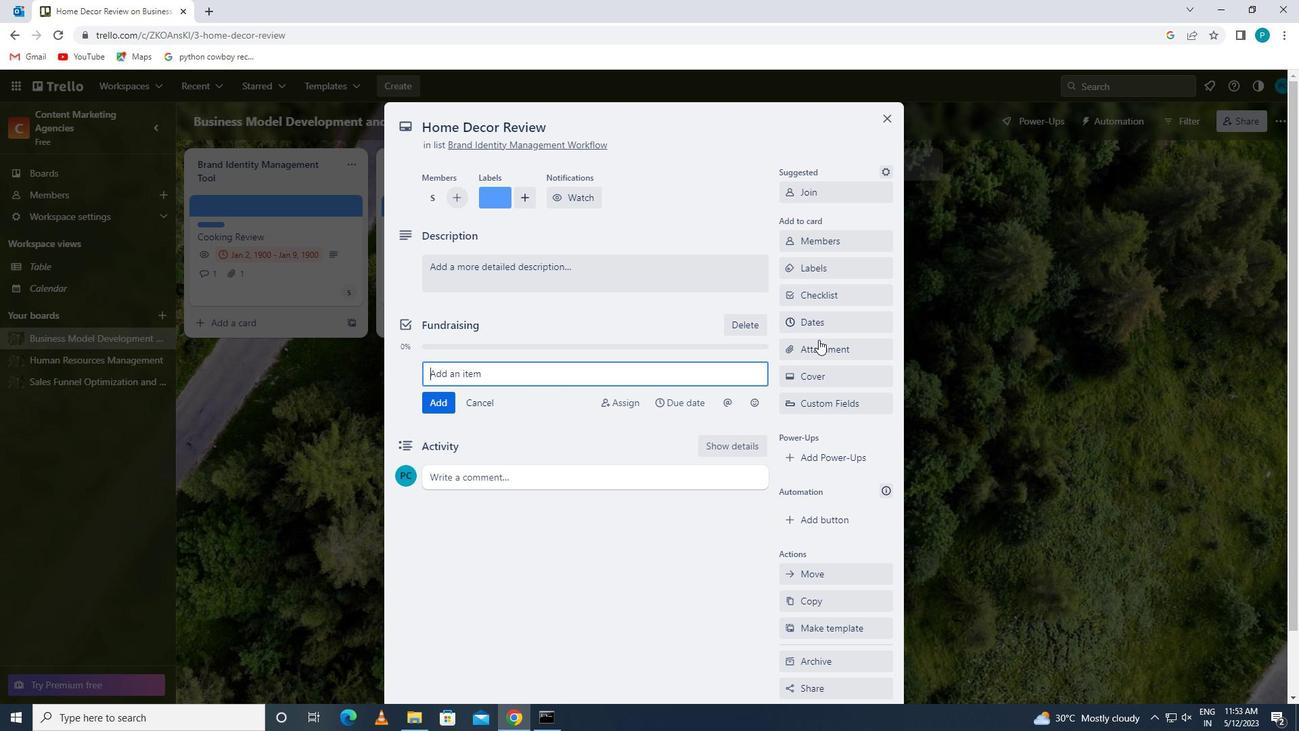 
Action: Mouse pressed left at (826, 345)
Screenshot: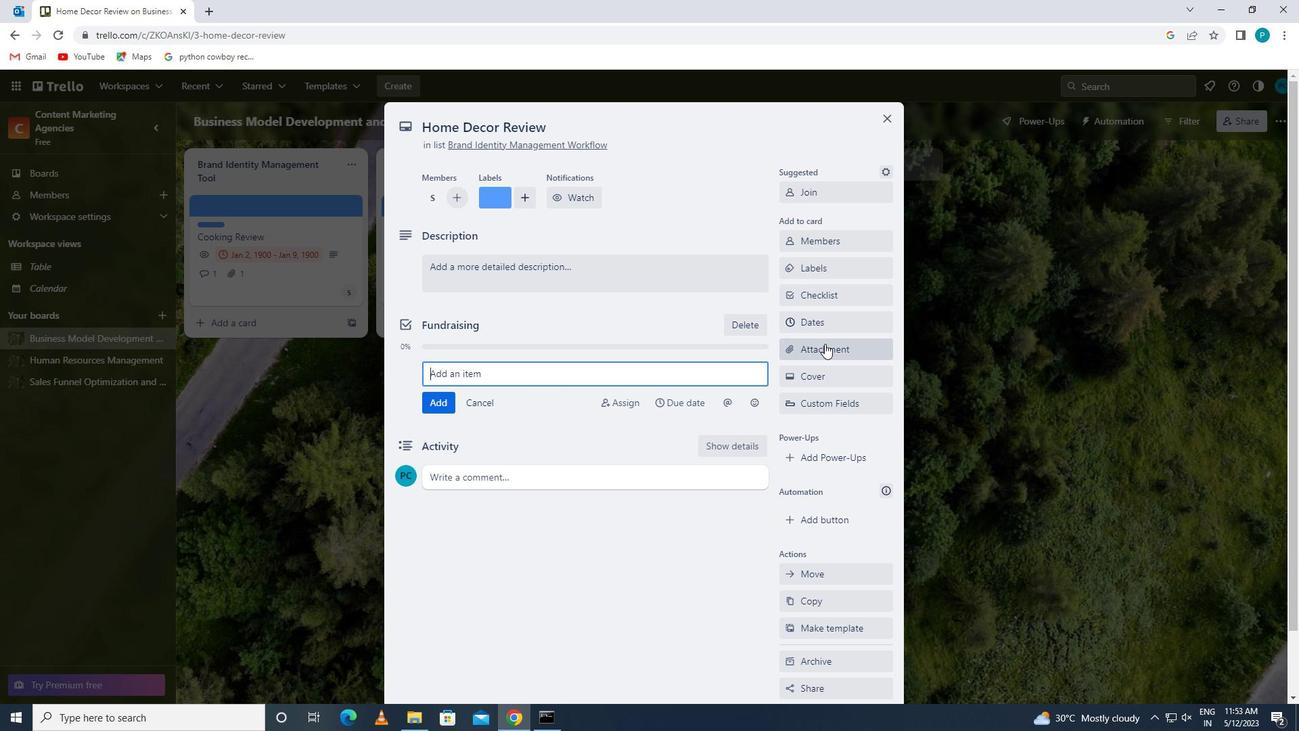 
Action: Mouse moved to (832, 427)
Screenshot: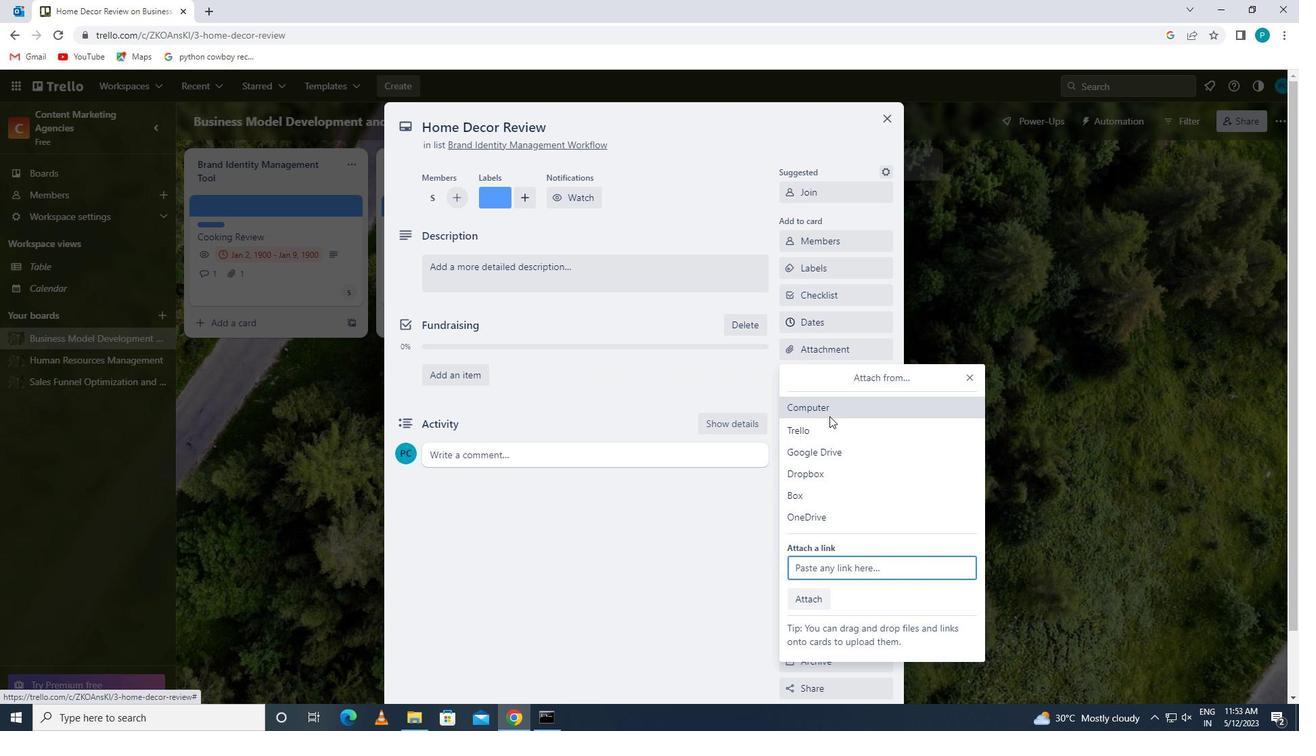 
Action: Mouse pressed left at (832, 427)
Screenshot: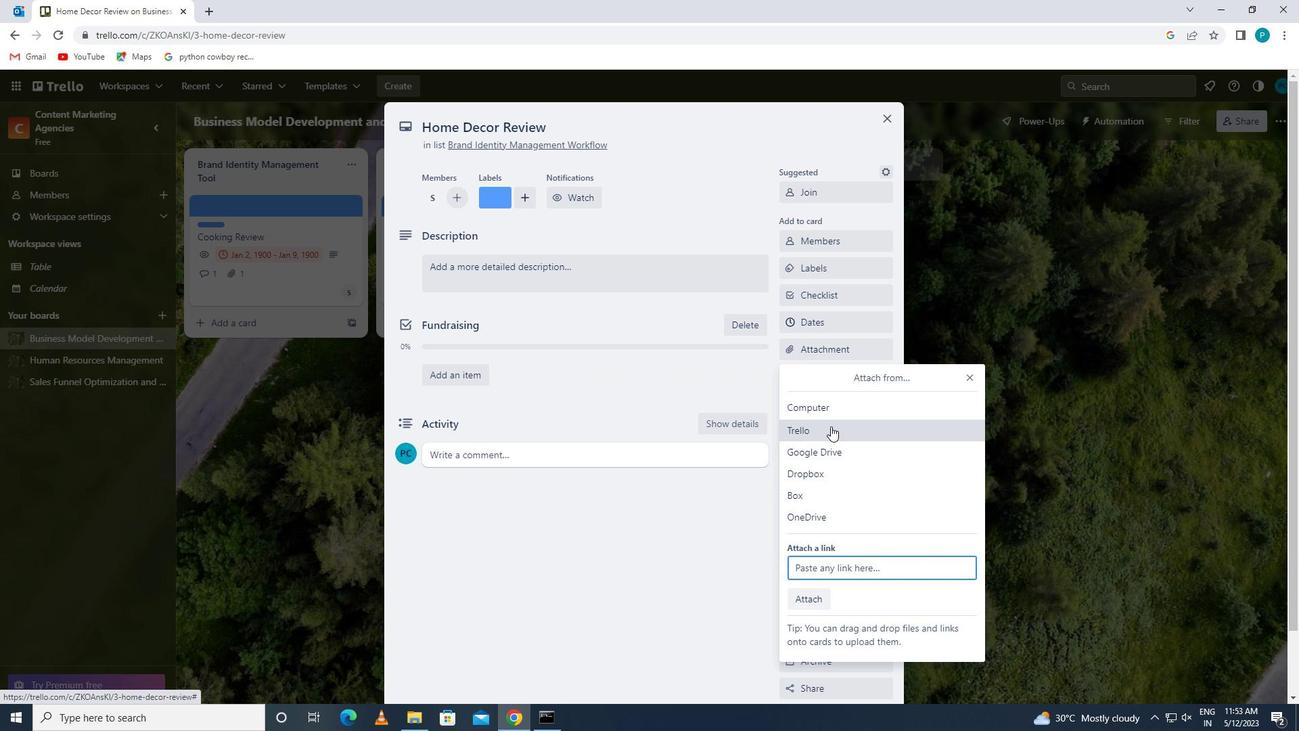 
Action: Mouse moved to (838, 453)
Screenshot: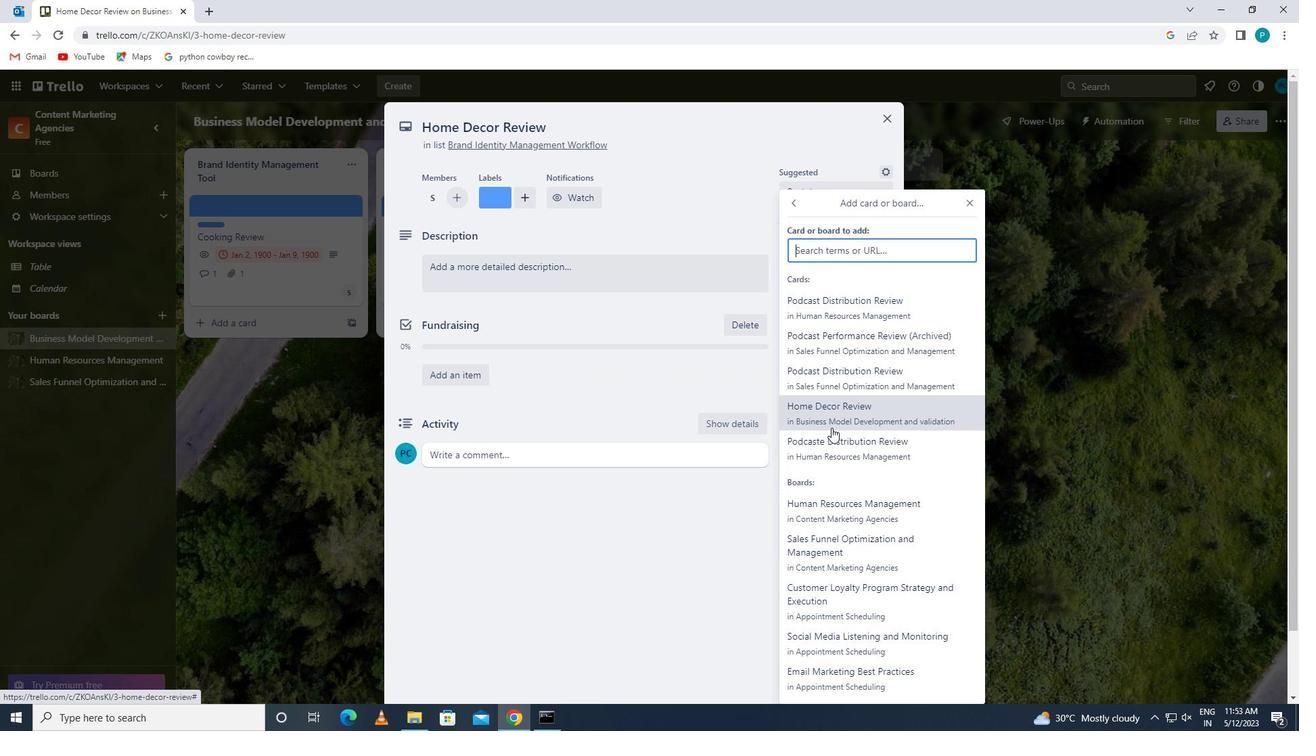 
Action: Mouse pressed left at (838, 453)
Screenshot: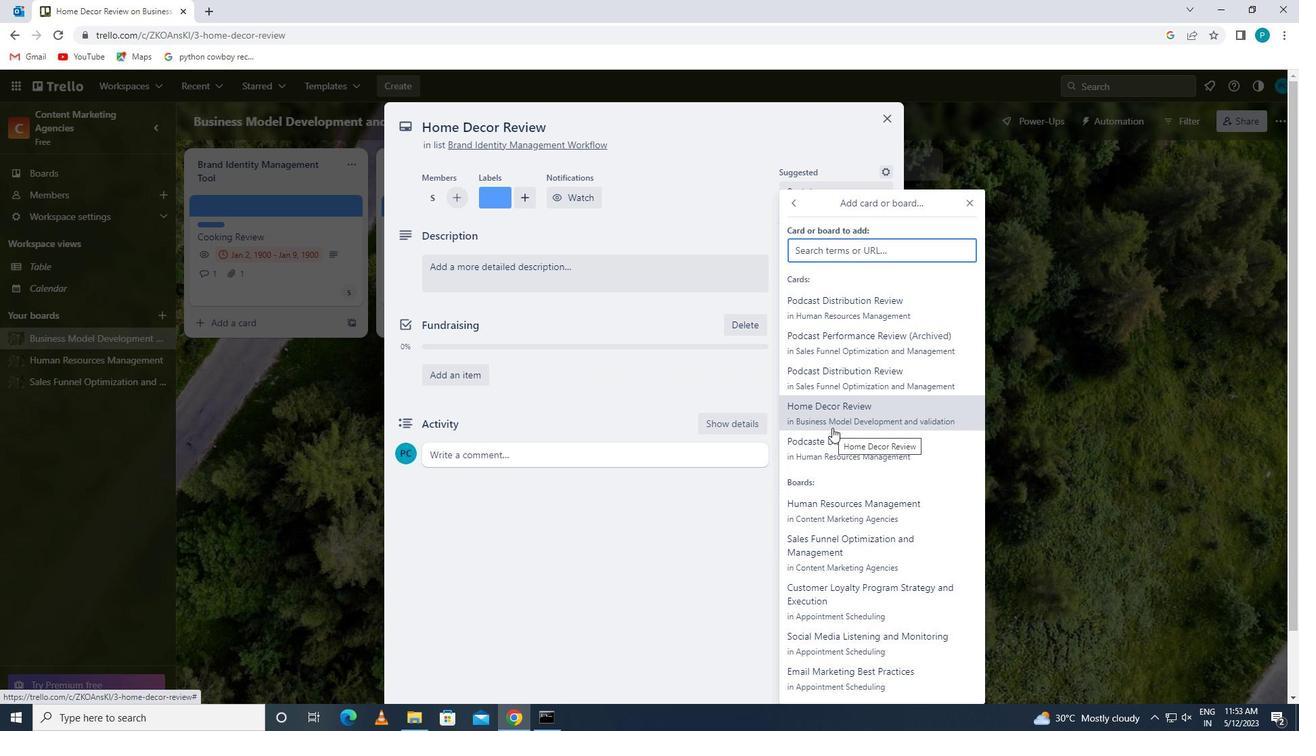 
Action: Mouse moved to (840, 380)
Screenshot: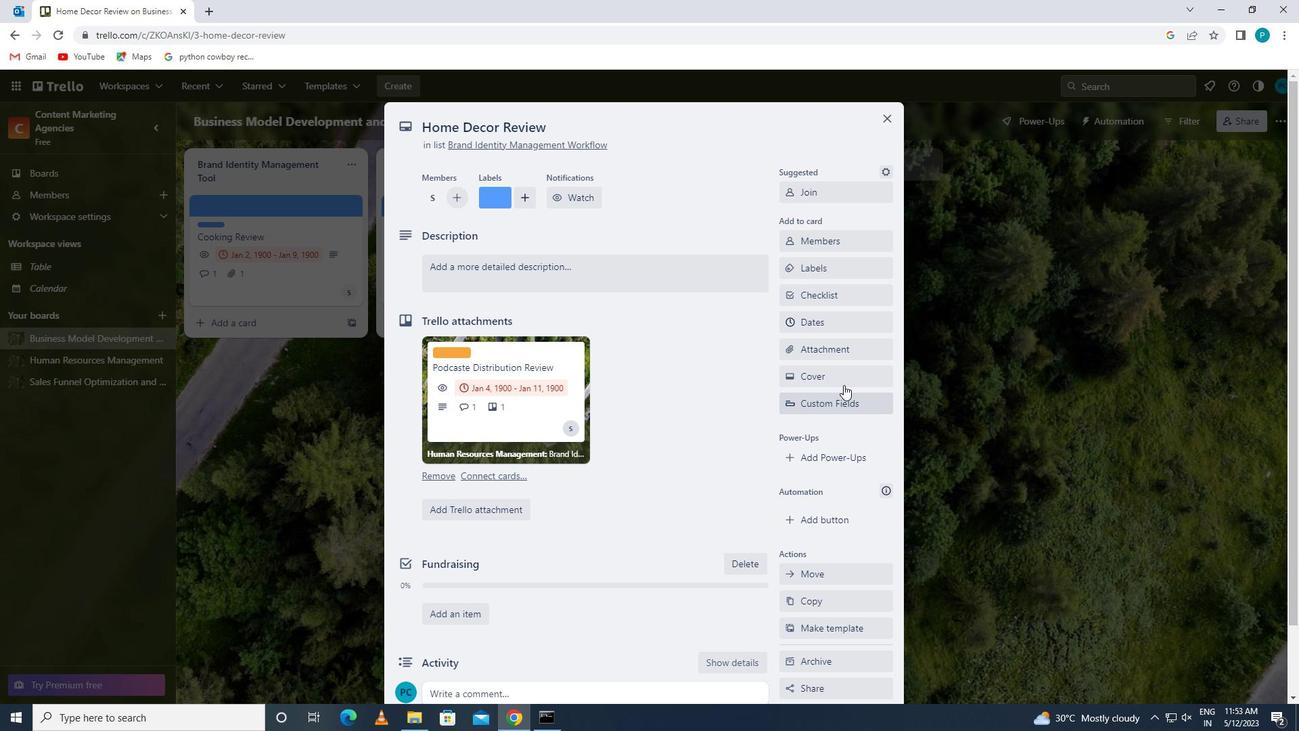 
Action: Mouse pressed left at (840, 380)
Screenshot: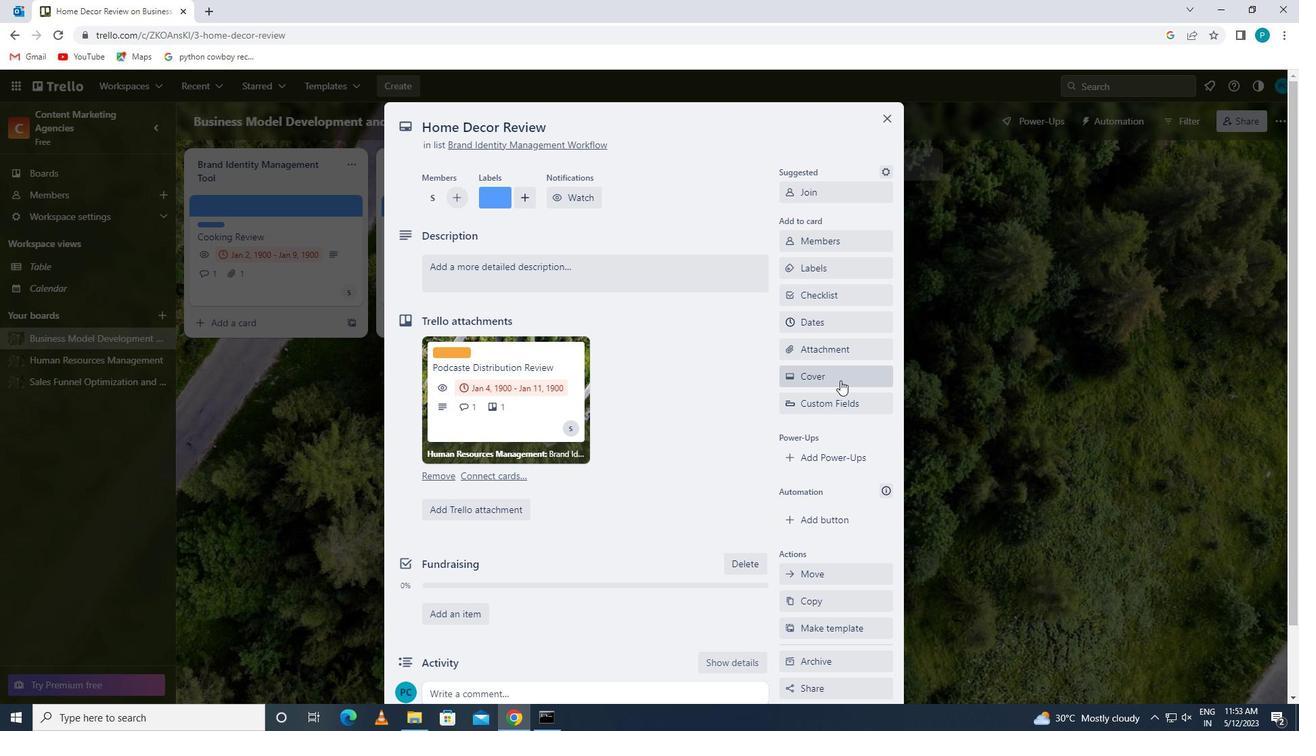 
Action: Mouse moved to (822, 460)
Screenshot: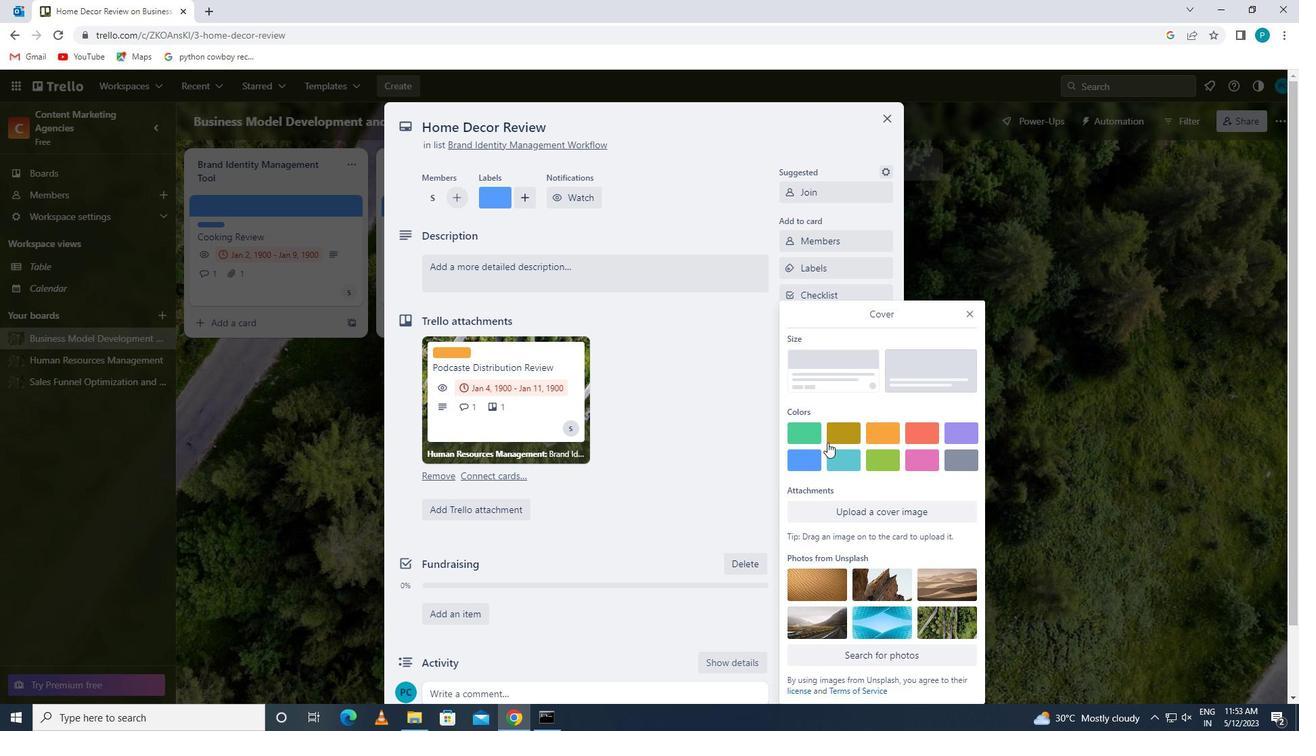 
Action: Mouse pressed left at (822, 460)
Screenshot: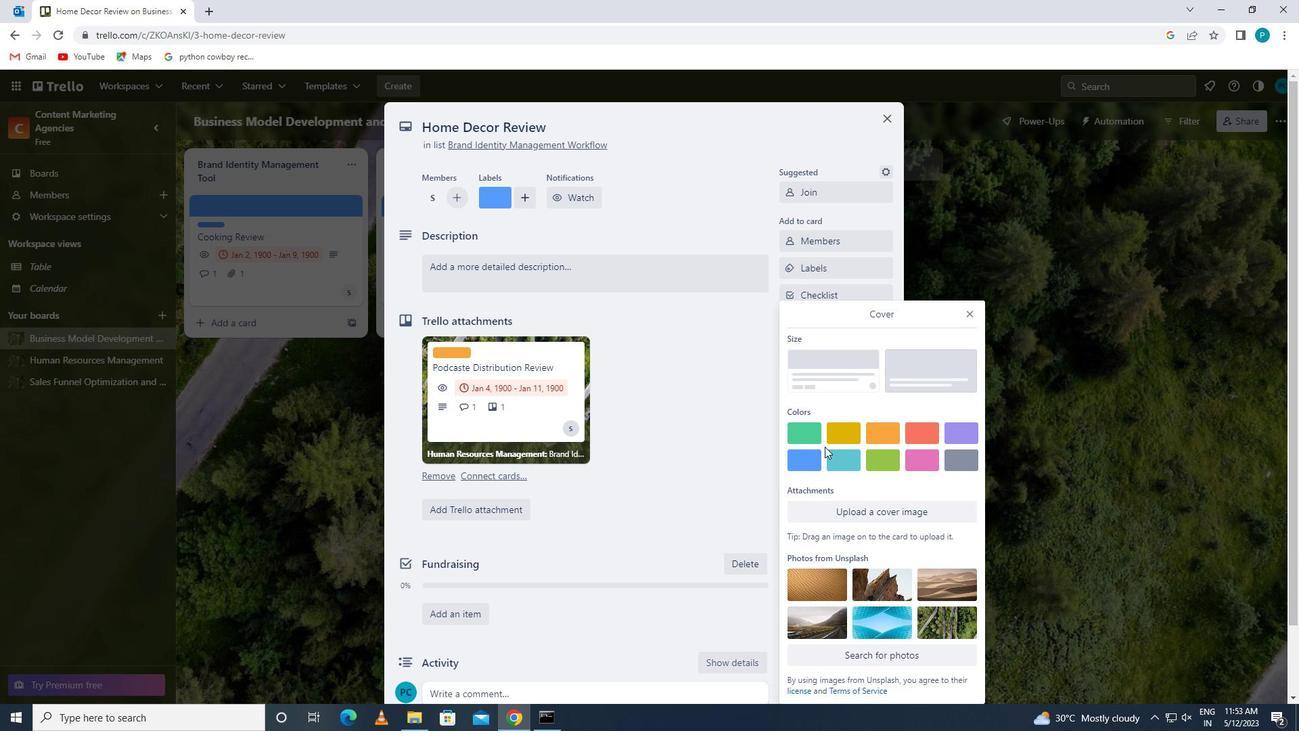 
Action: Mouse moved to (814, 465)
Screenshot: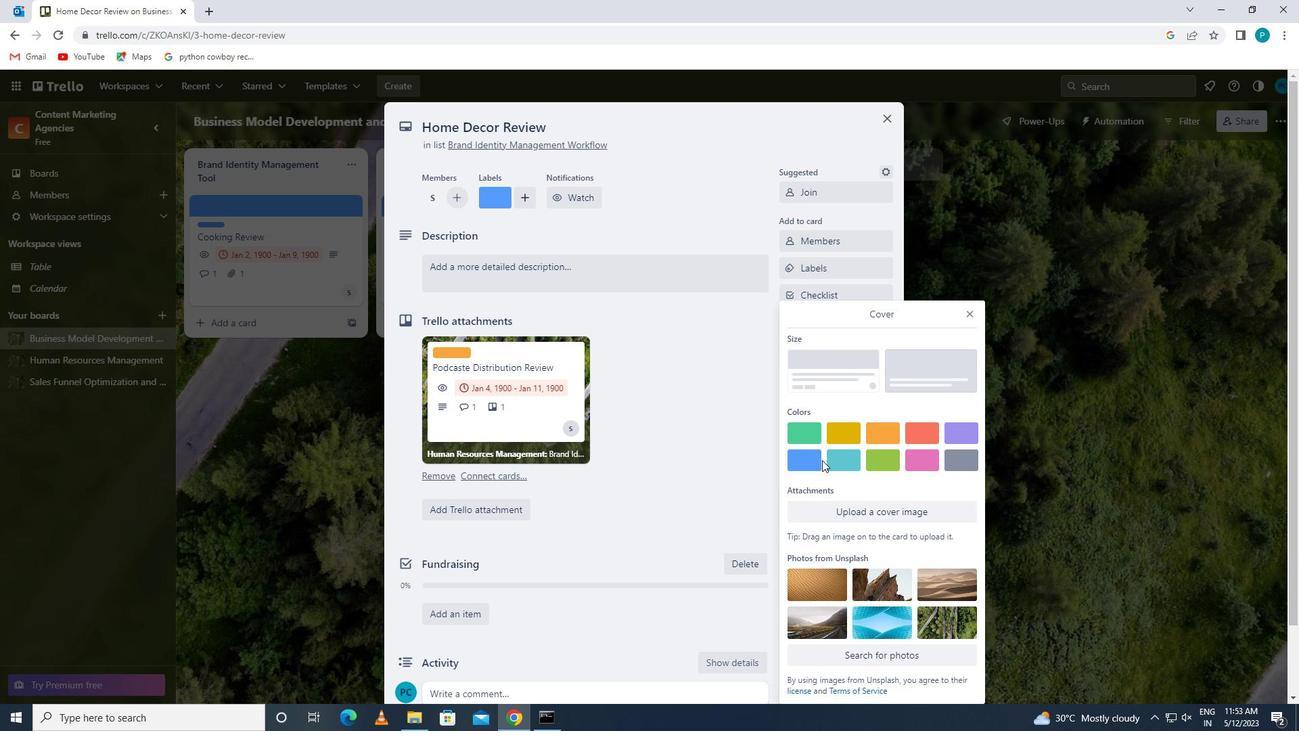 
Action: Mouse pressed left at (814, 465)
Screenshot: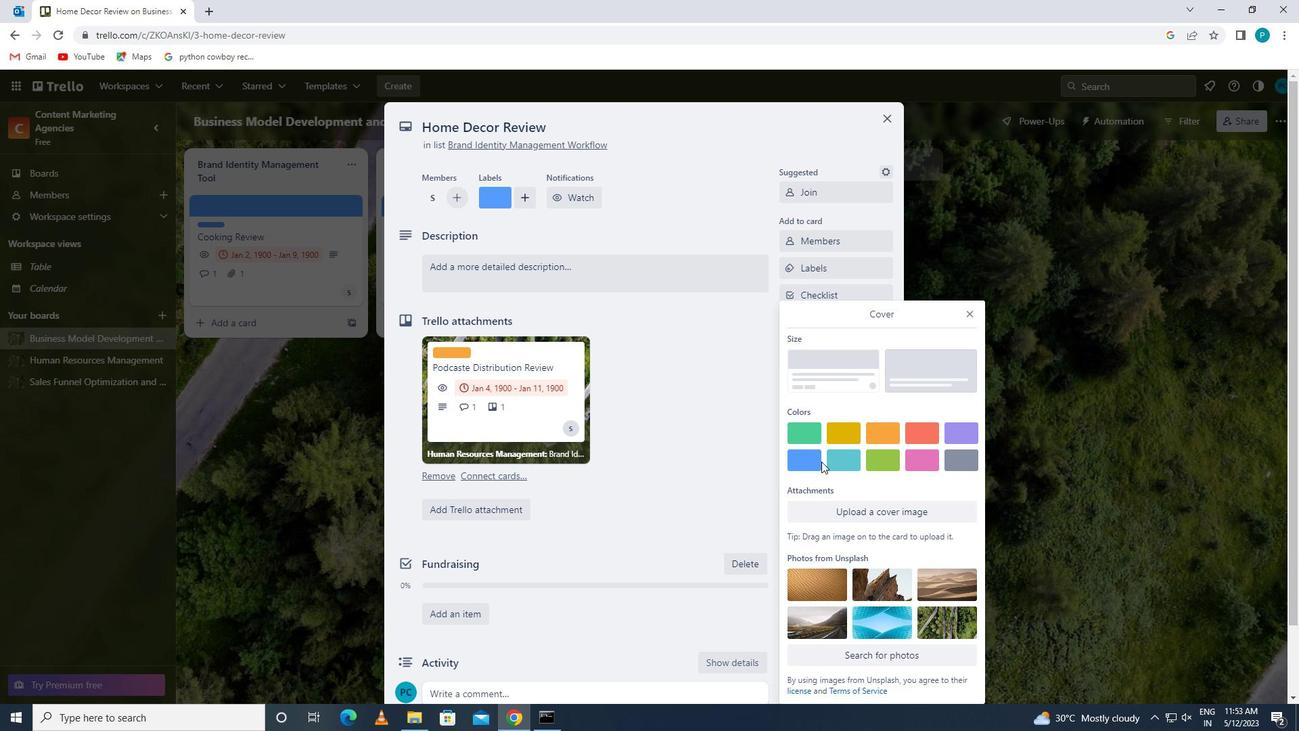 
Action: Mouse moved to (962, 287)
Screenshot: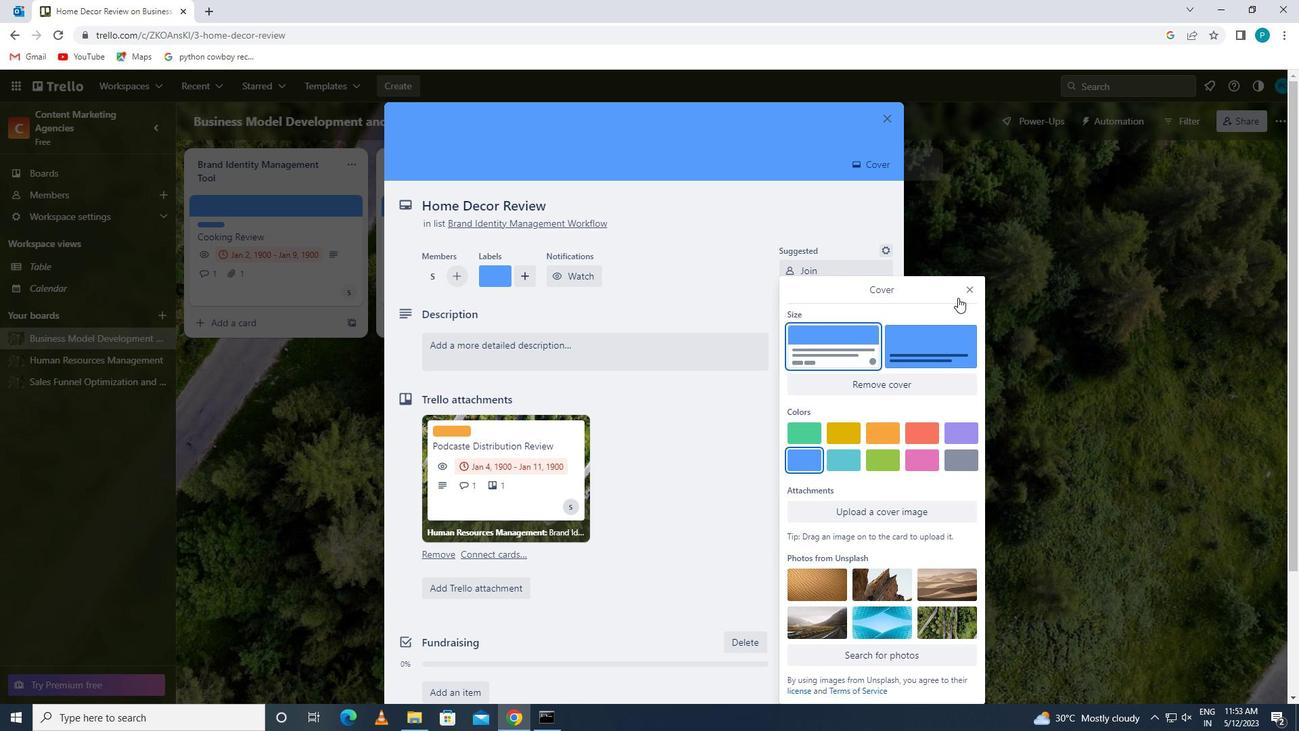 
Action: Mouse pressed left at (962, 287)
Screenshot: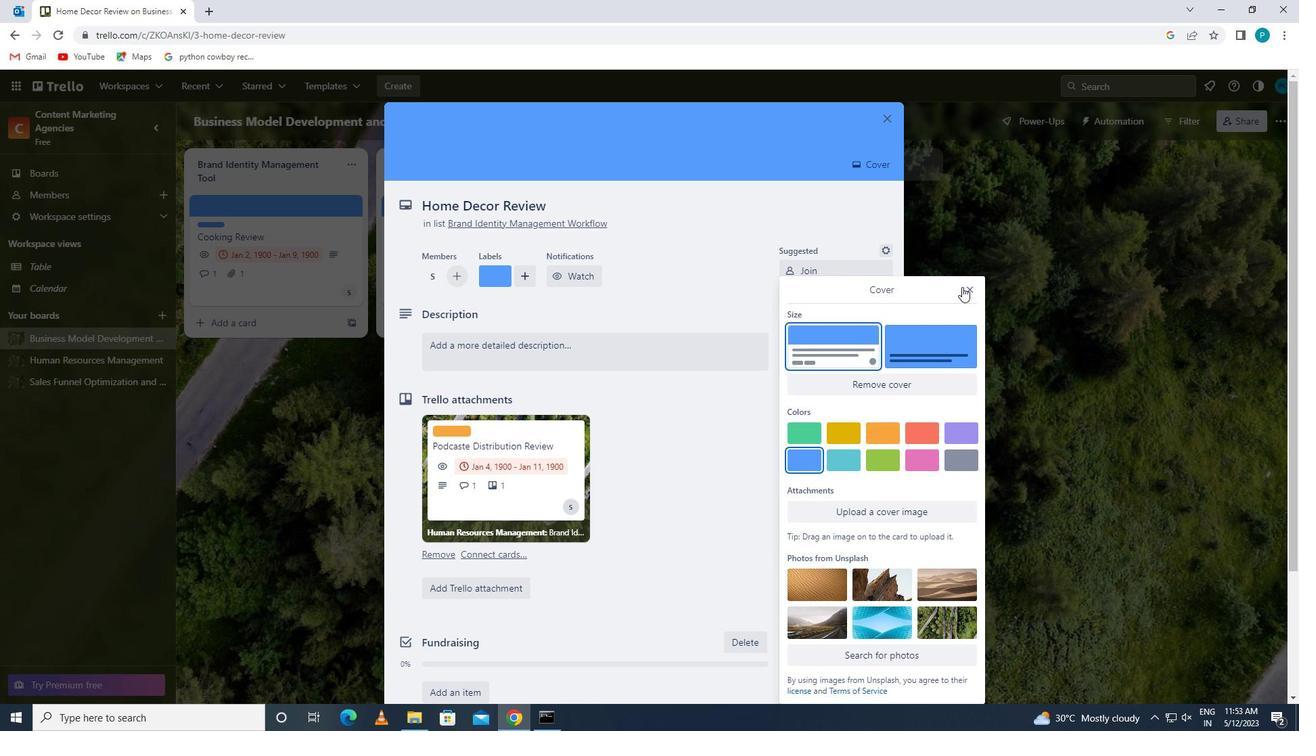 
Action: Mouse moved to (604, 365)
Screenshot: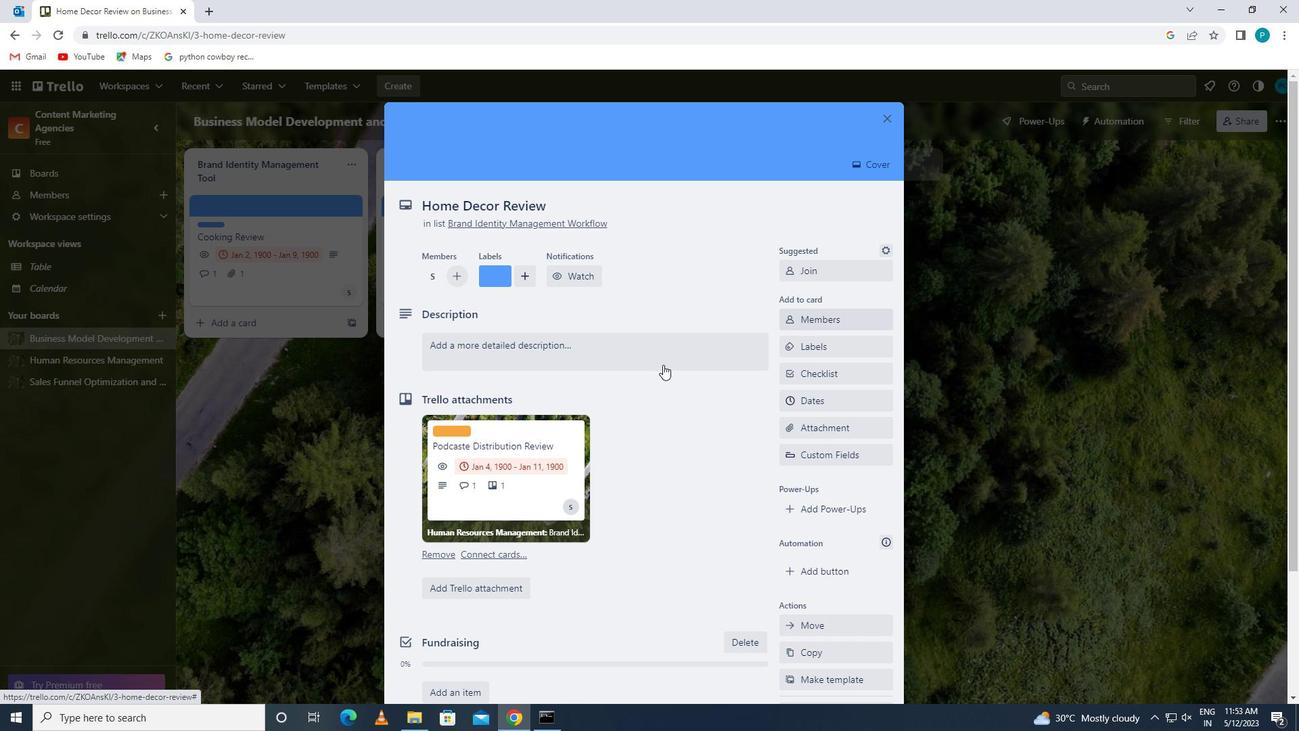 
Action: Mouse pressed left at (604, 365)
Screenshot: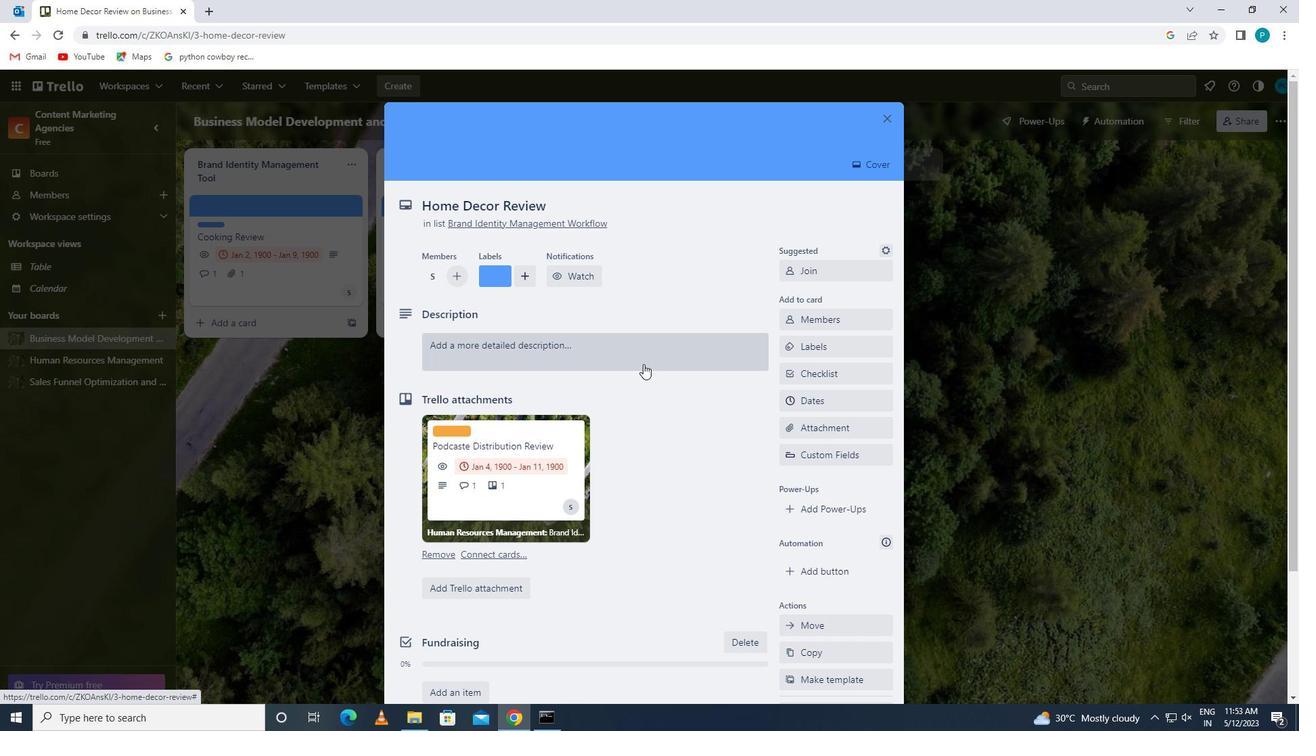 
Action: Key pressed <Key.caps_lock>p<Key.caps_lock>lan<Key.space>and<Key.space>r<Key.backspace>exee<Key.backspace>cute<Key.space>company<Key.space>team-building<Key.space>conference<Key.space>with<Key.space>guest<Key.space>speakers<Key.space>on<Key.space>employee<Key.space>enagement
Screenshot: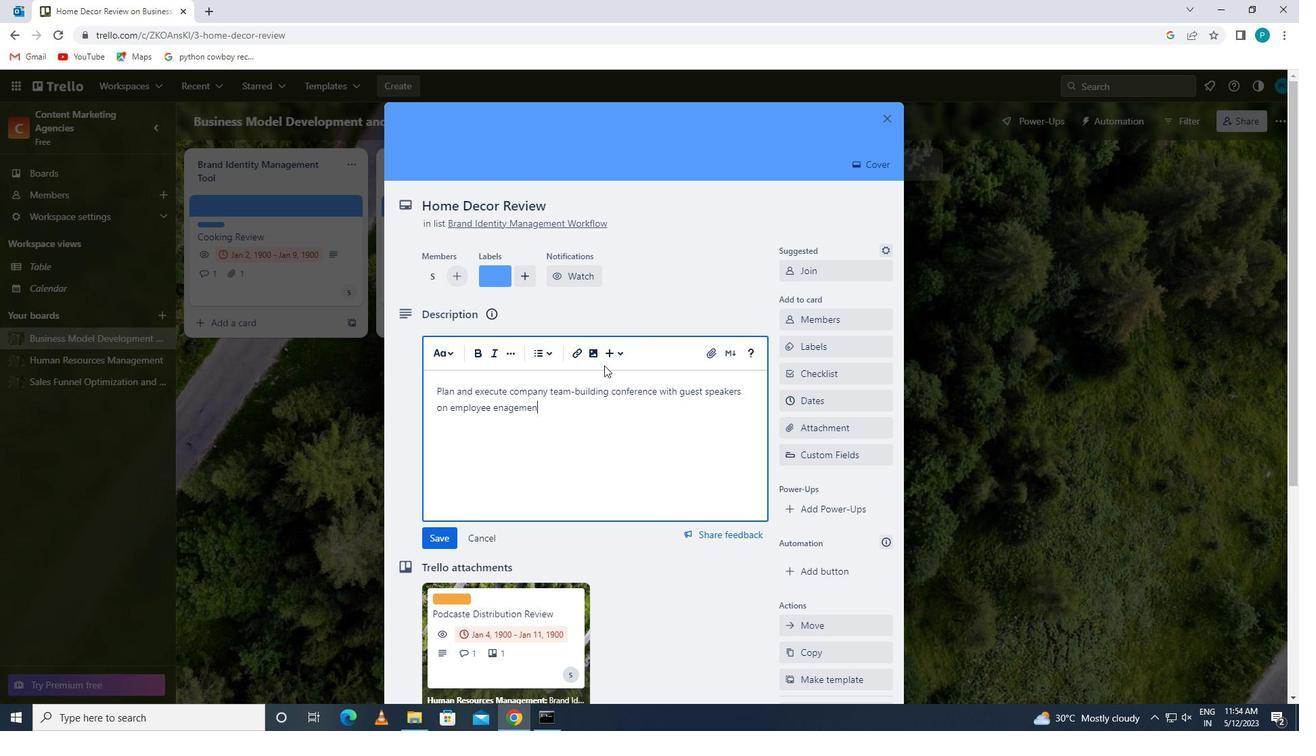 
Action: Mouse moved to (503, 409)
Screenshot: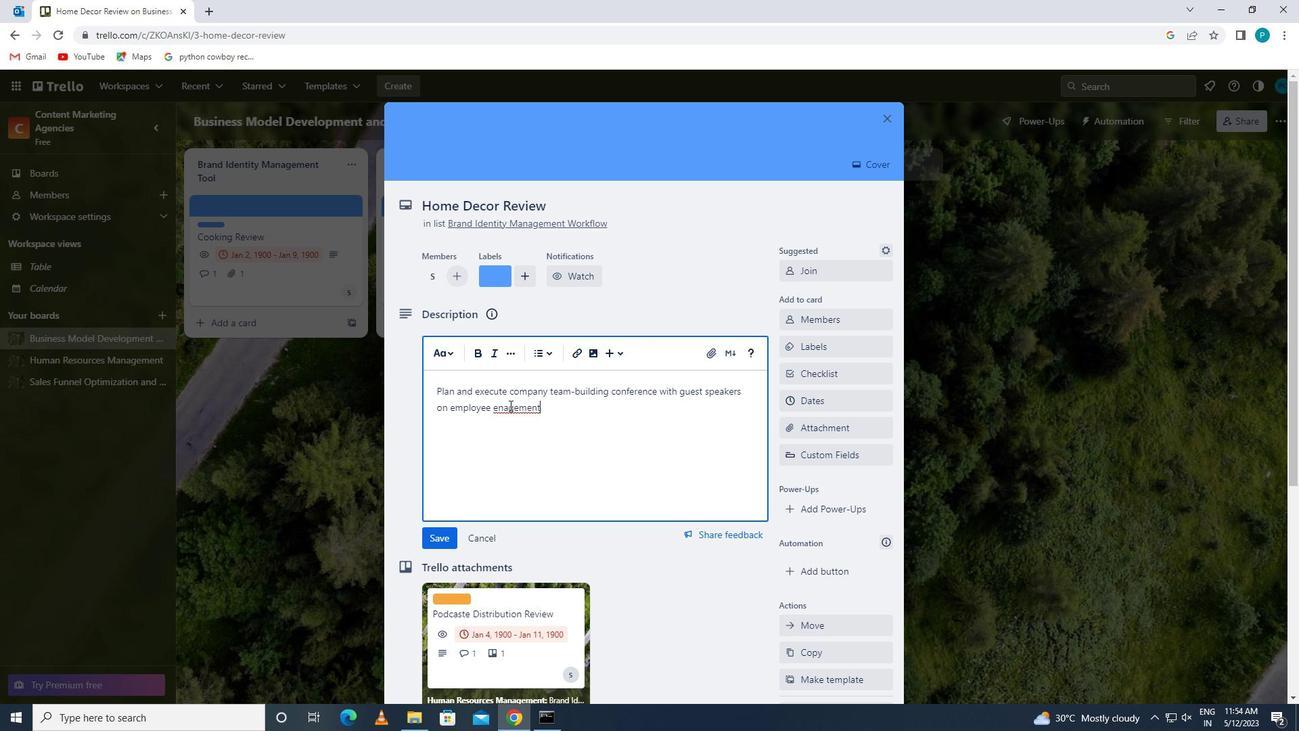 
Action: Mouse pressed left at (503, 409)
Screenshot: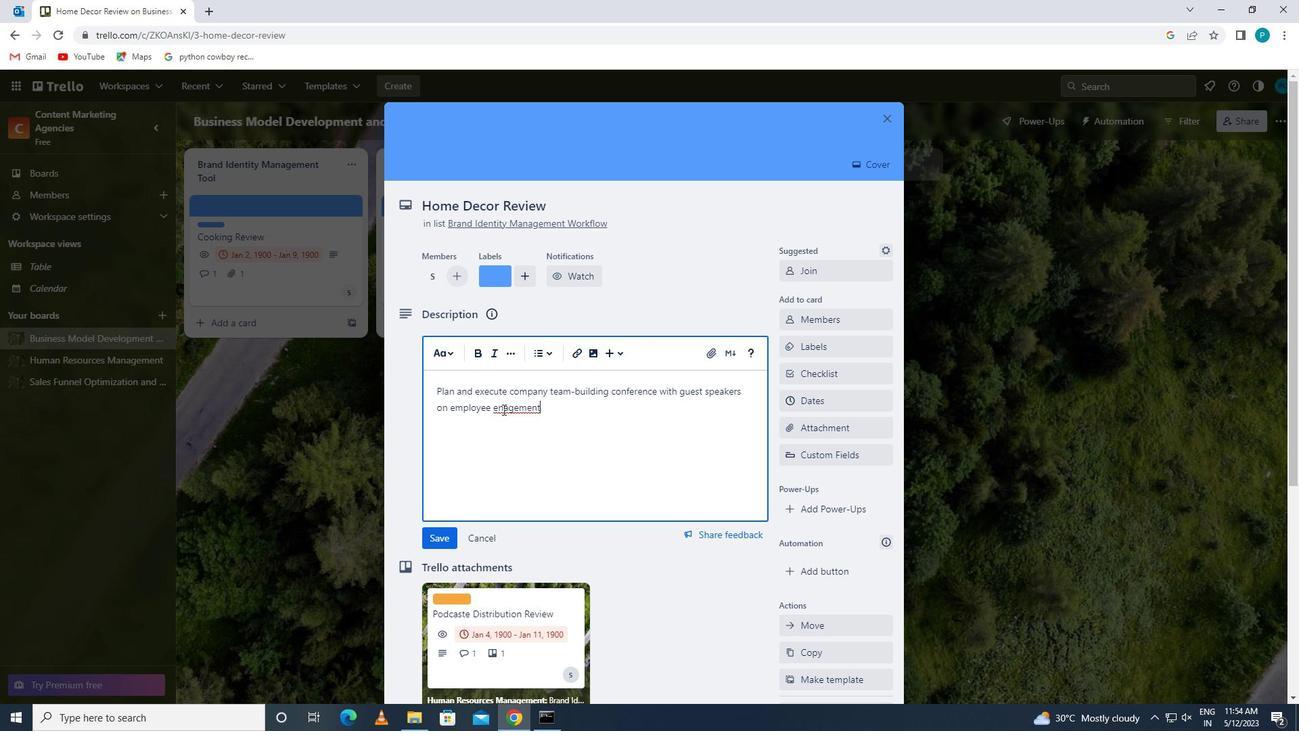 
Action: Key pressed g
Screenshot: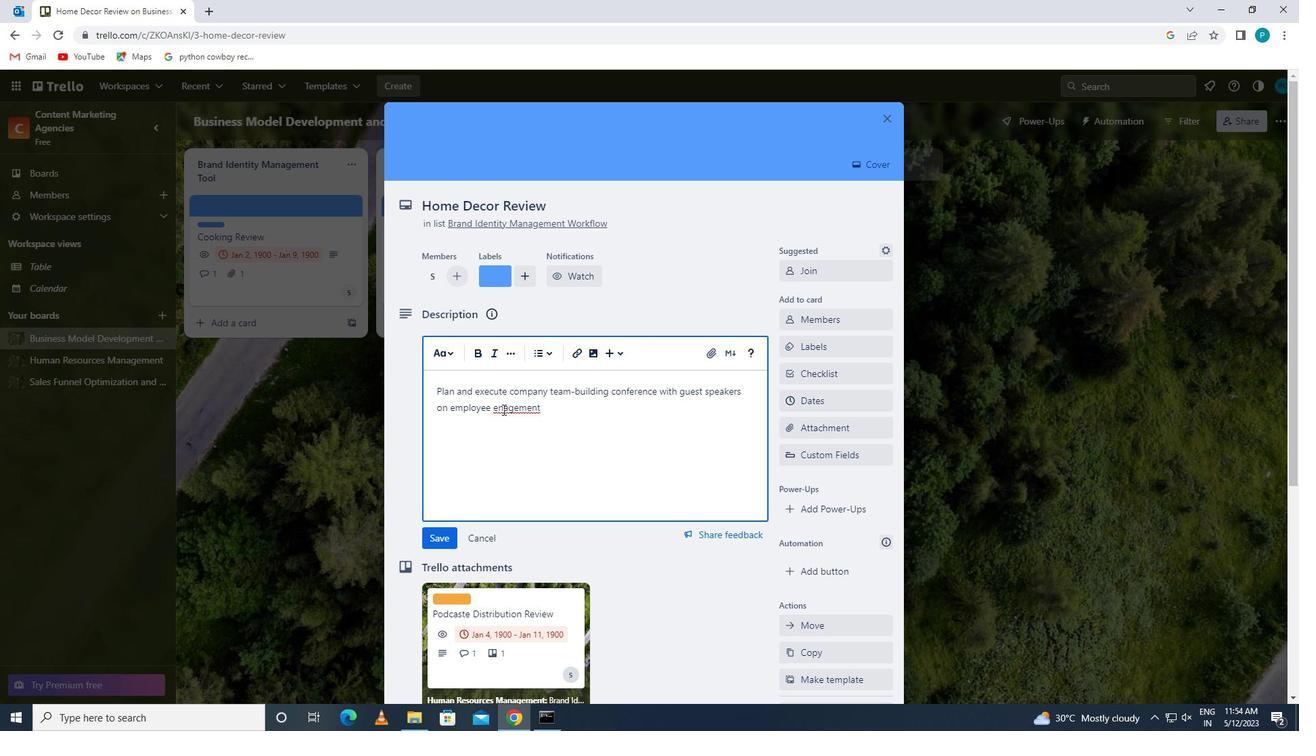 
Action: Mouse moved to (507, 453)
Screenshot: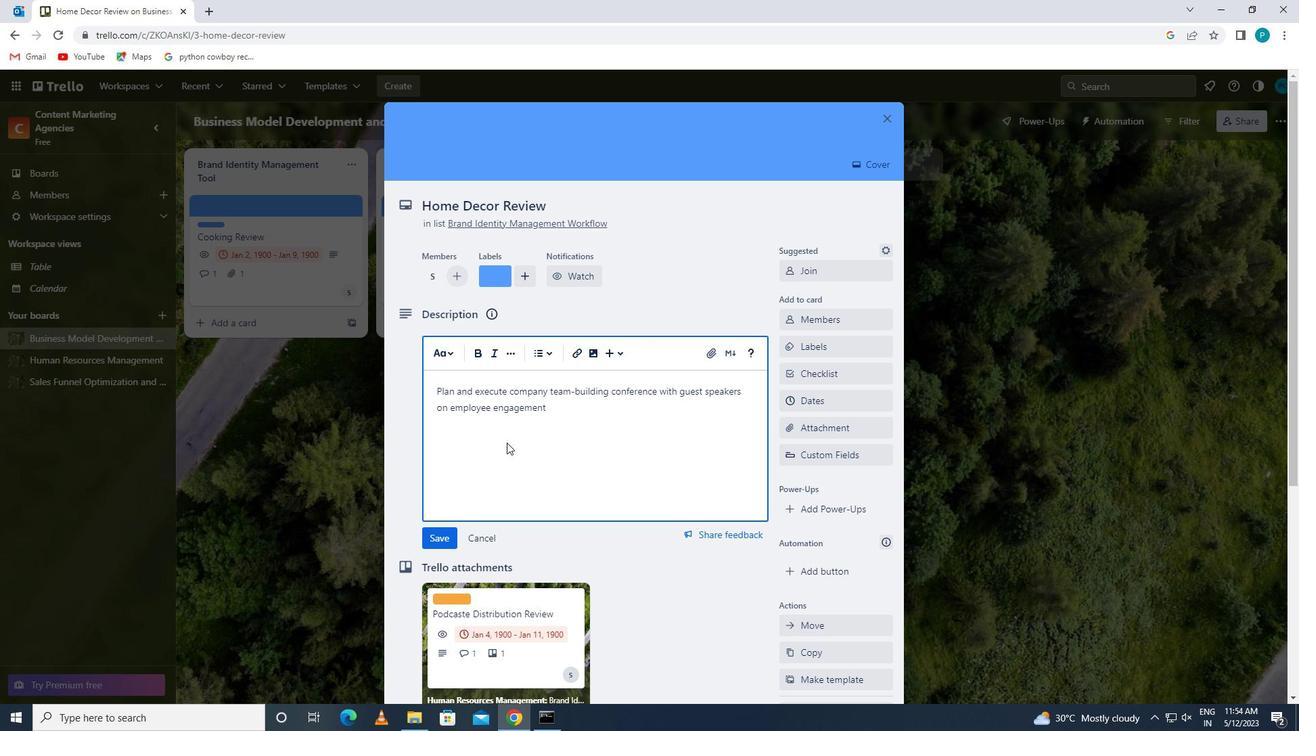 
Action: Mouse scrolled (507, 452) with delta (0, 0)
Screenshot: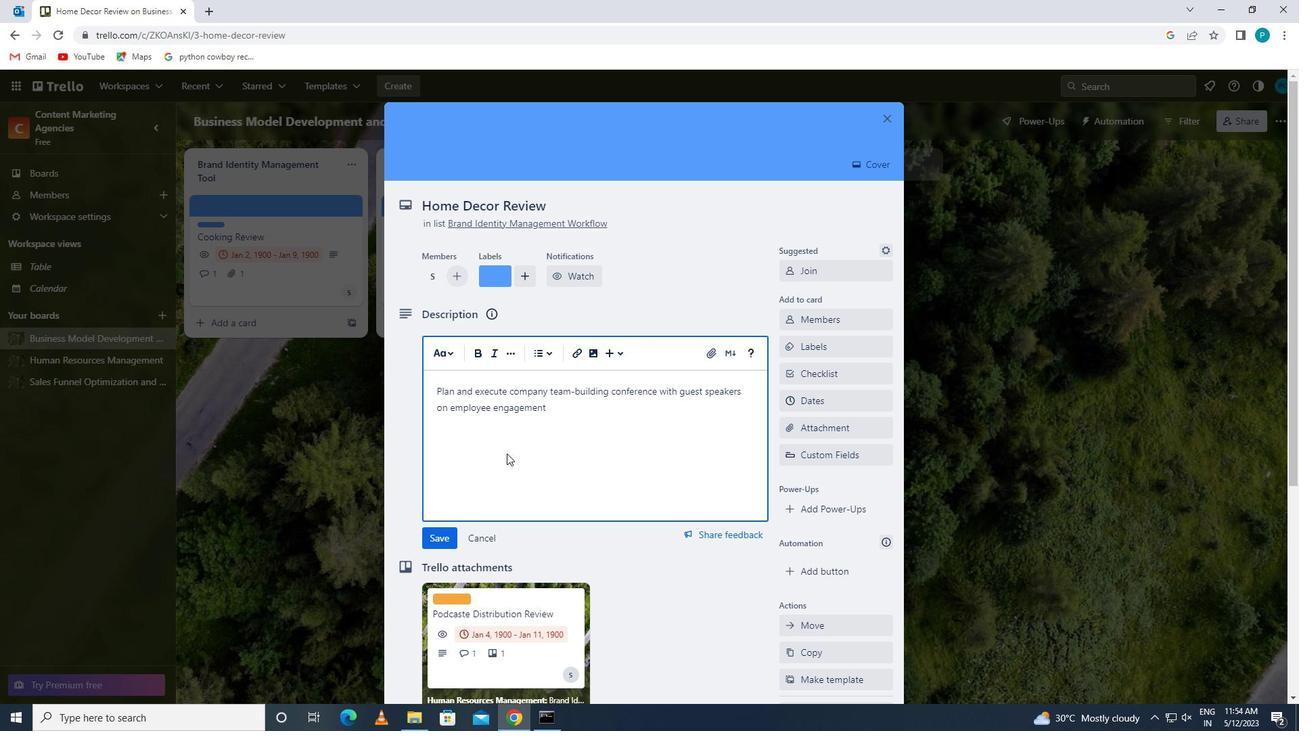 
Action: Mouse scrolled (507, 452) with delta (0, 0)
Screenshot: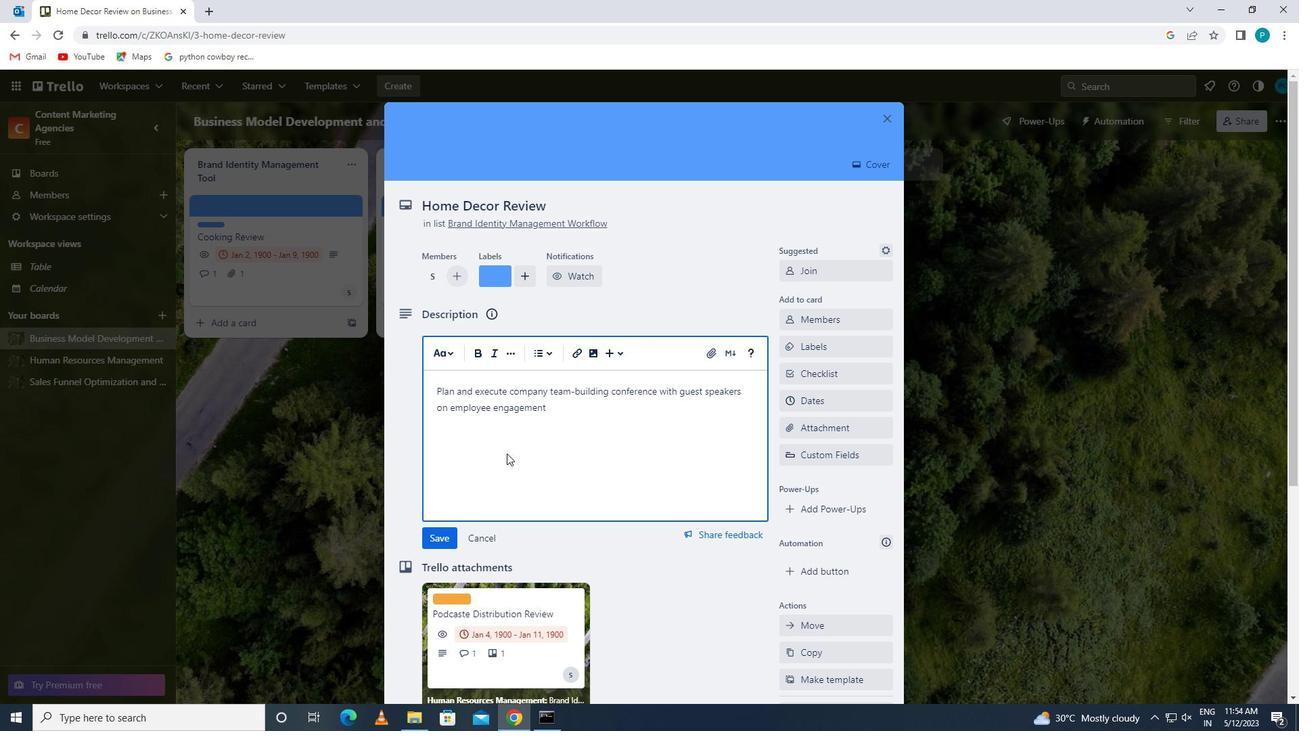 
Action: Mouse moved to (438, 401)
Screenshot: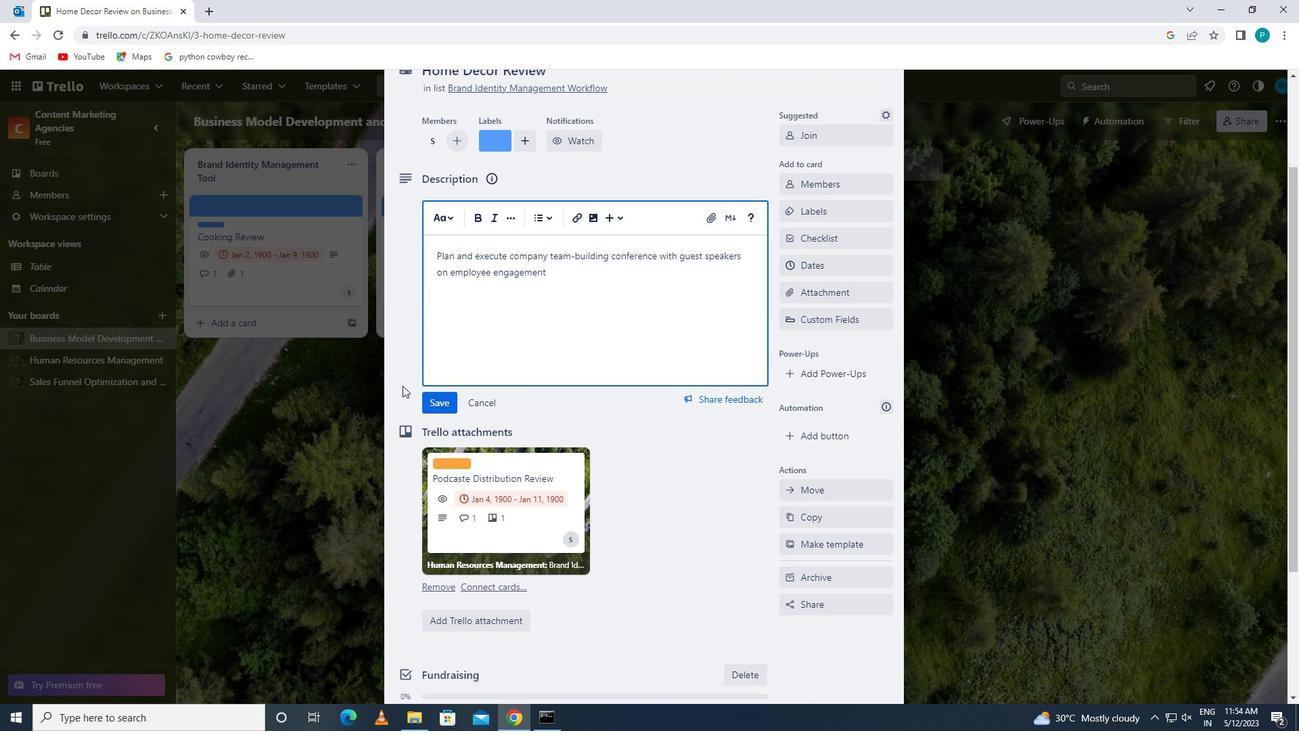 
Action: Mouse pressed left at (438, 401)
Screenshot: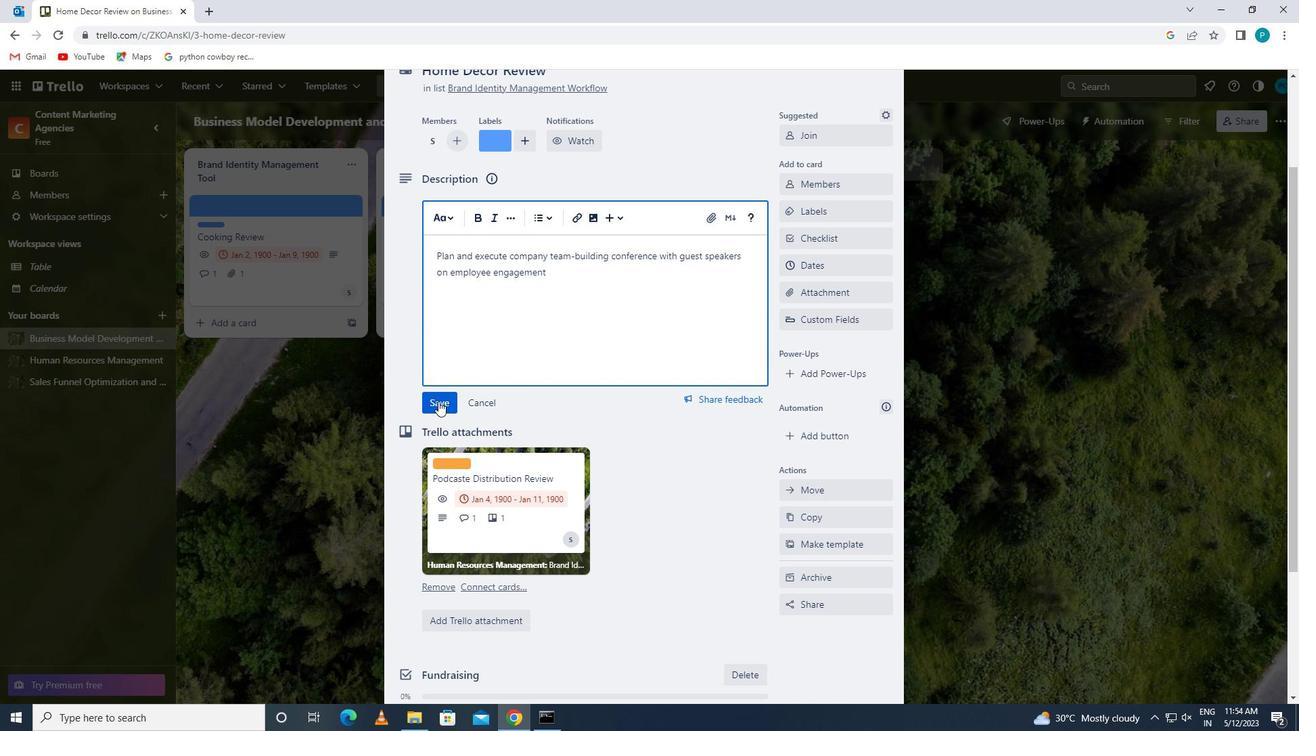 
Action: Mouse moved to (475, 446)
Screenshot: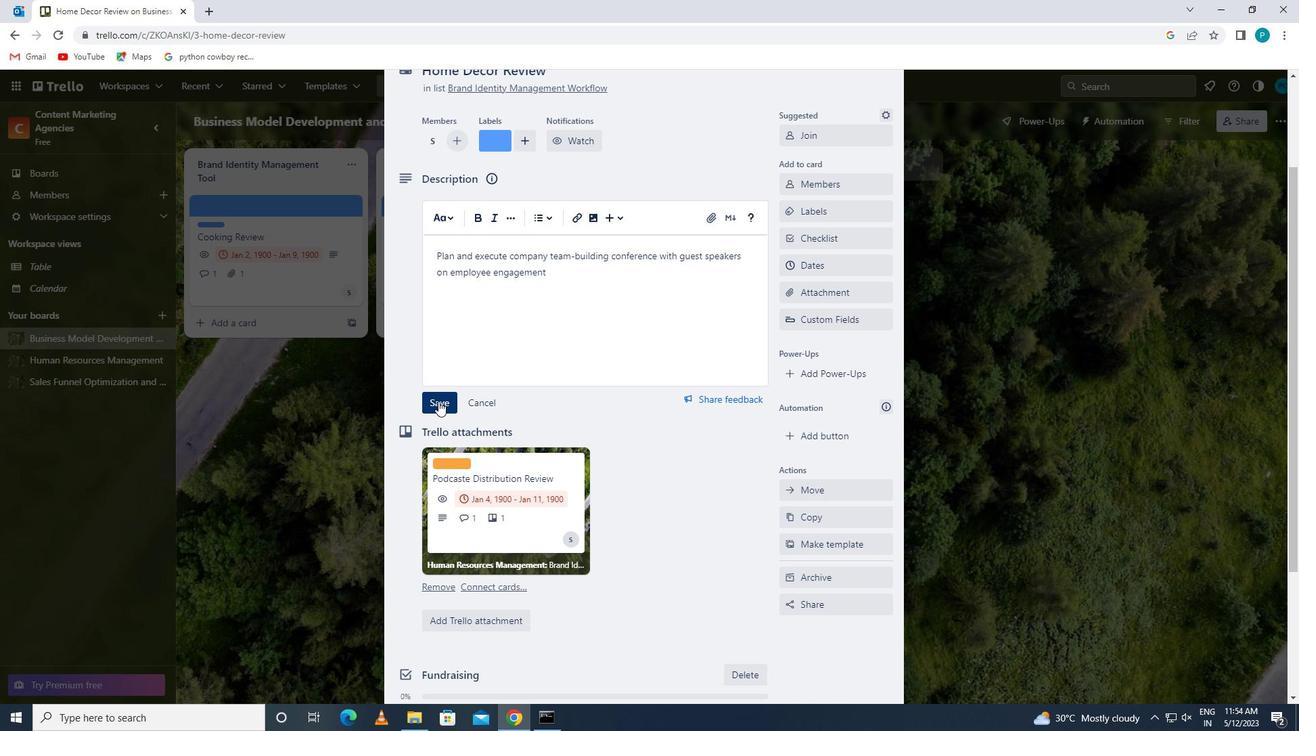 
Action: Mouse scrolled (475, 446) with delta (0, 0)
Screenshot: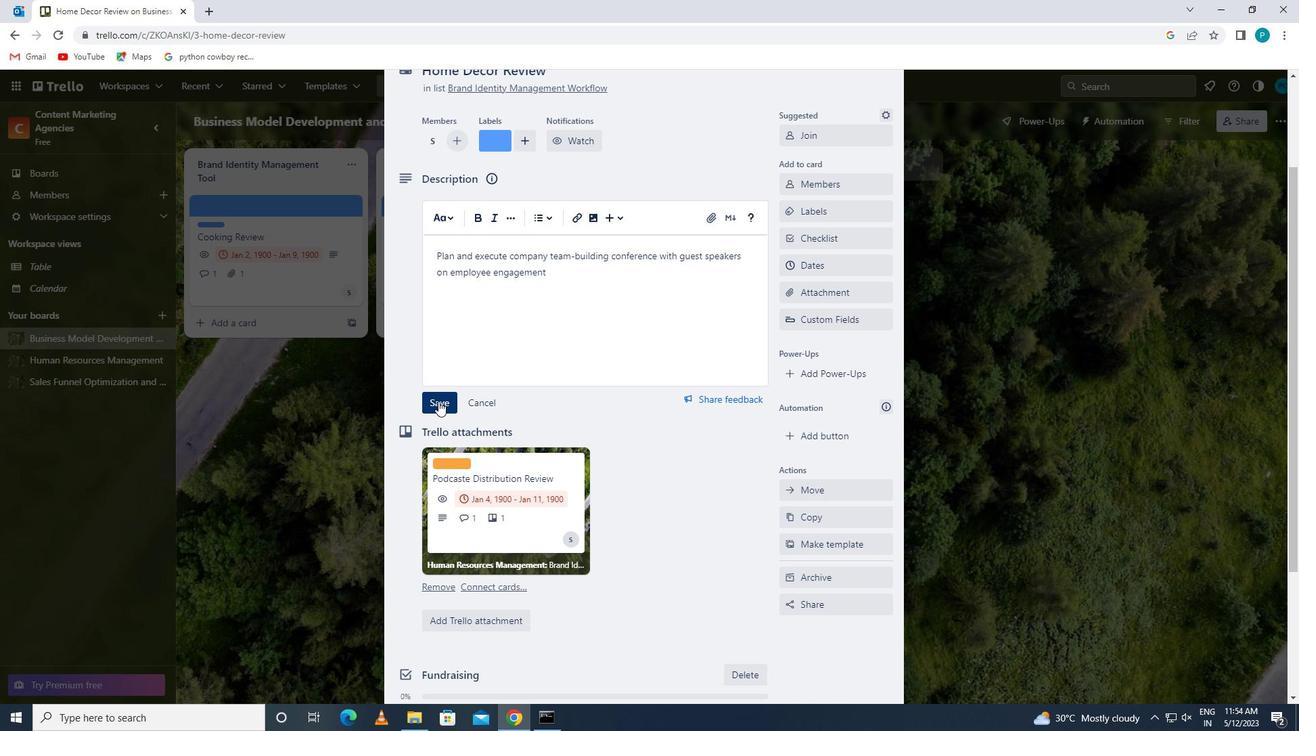 
Action: Mouse moved to (475, 448)
Screenshot: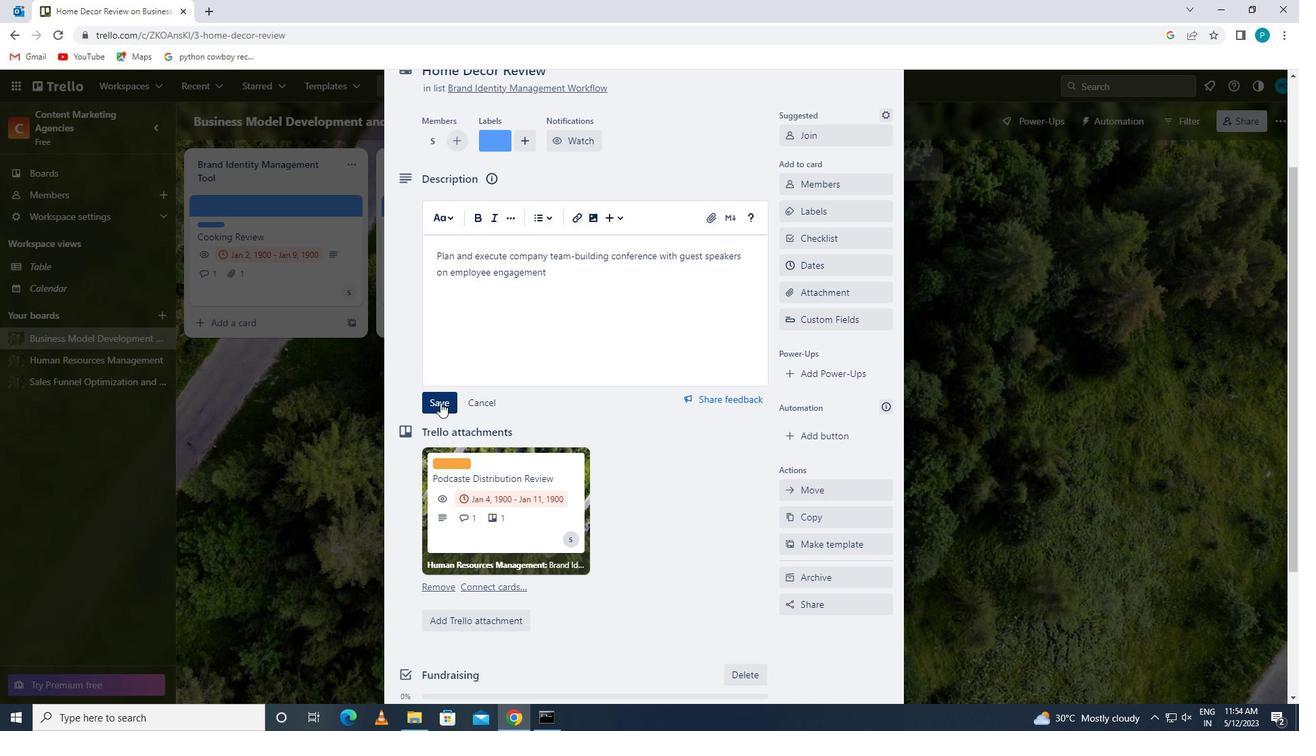 
Action: Mouse scrolled (475, 447) with delta (0, 0)
Screenshot: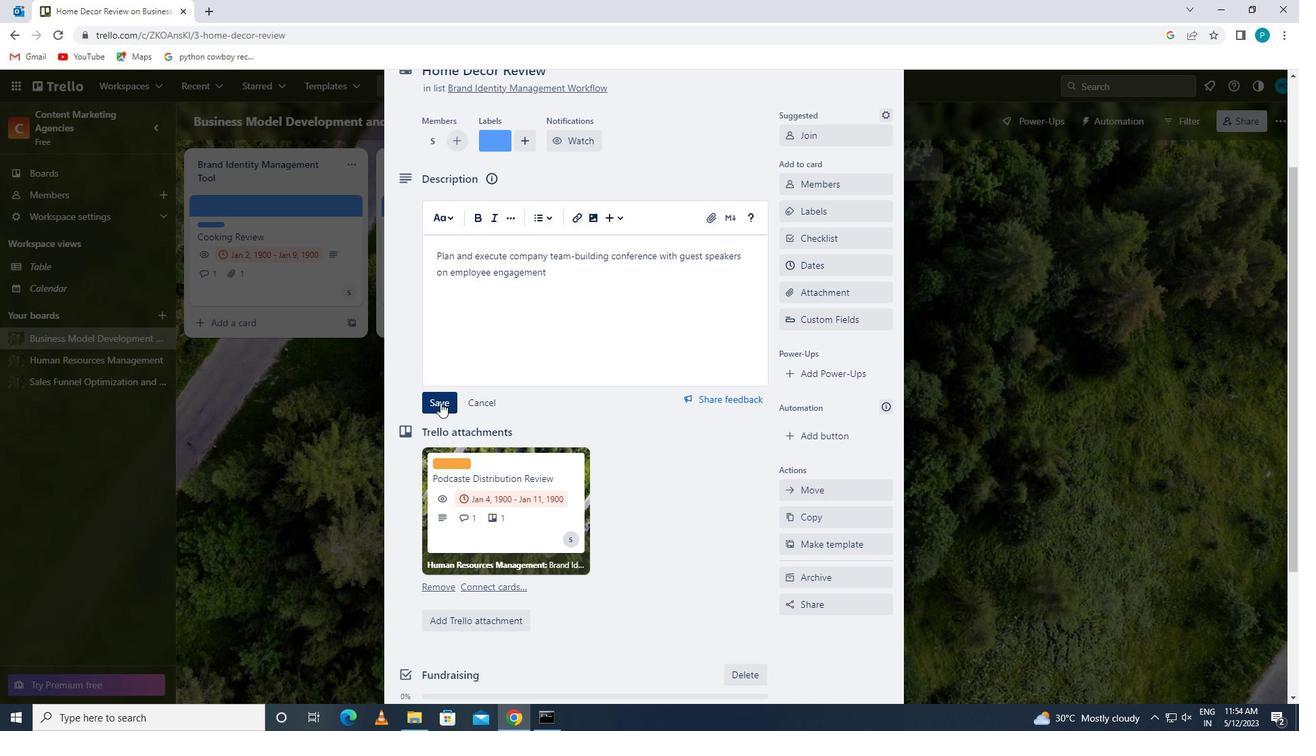 
Action: Mouse moved to (475, 448)
Screenshot: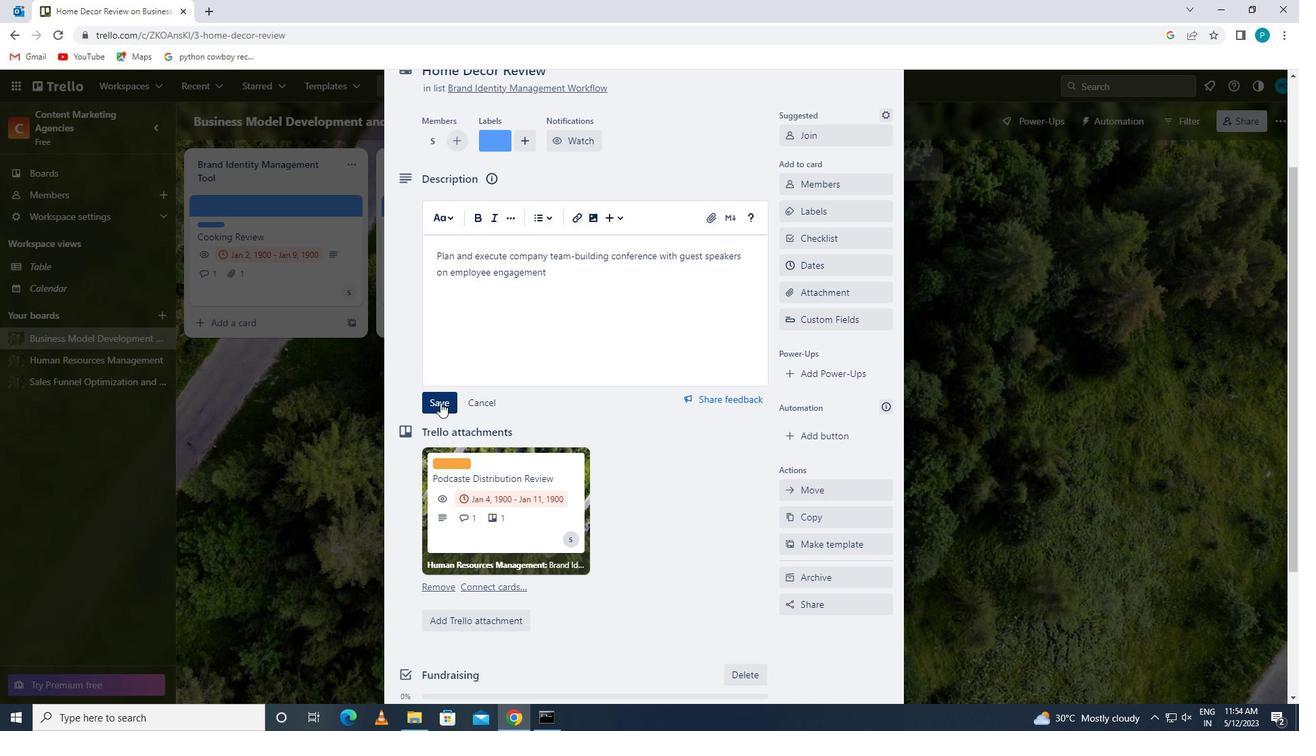 
Action: Mouse scrolled (475, 448) with delta (0, 0)
Screenshot: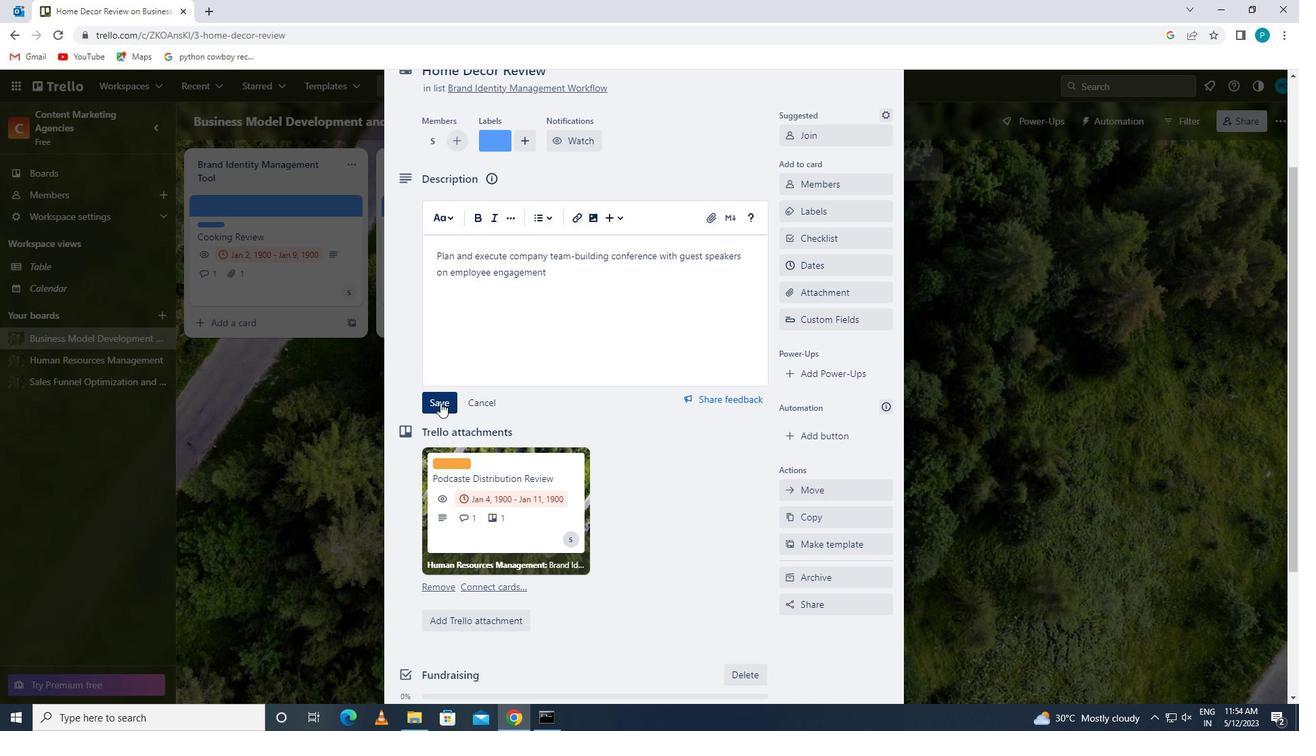 
Action: Mouse scrolled (475, 448) with delta (0, 0)
Screenshot: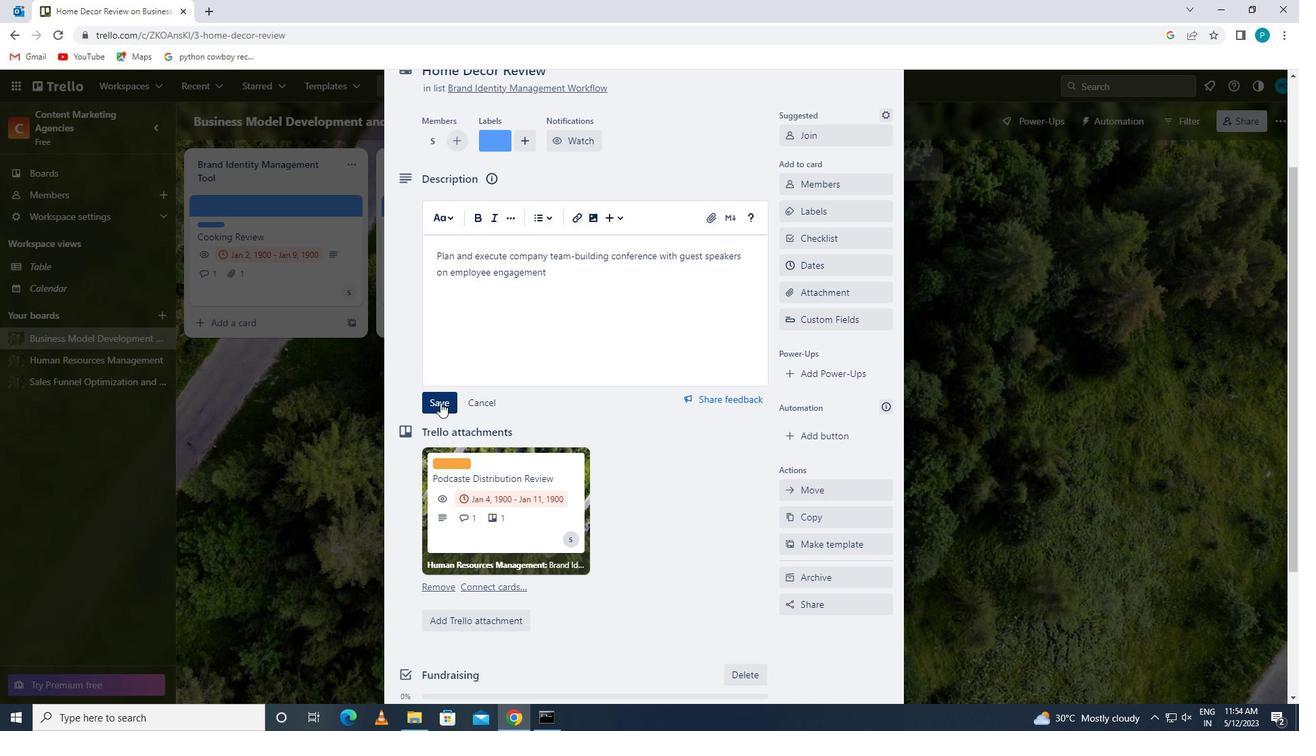 
Action: Mouse moved to (492, 617)
Screenshot: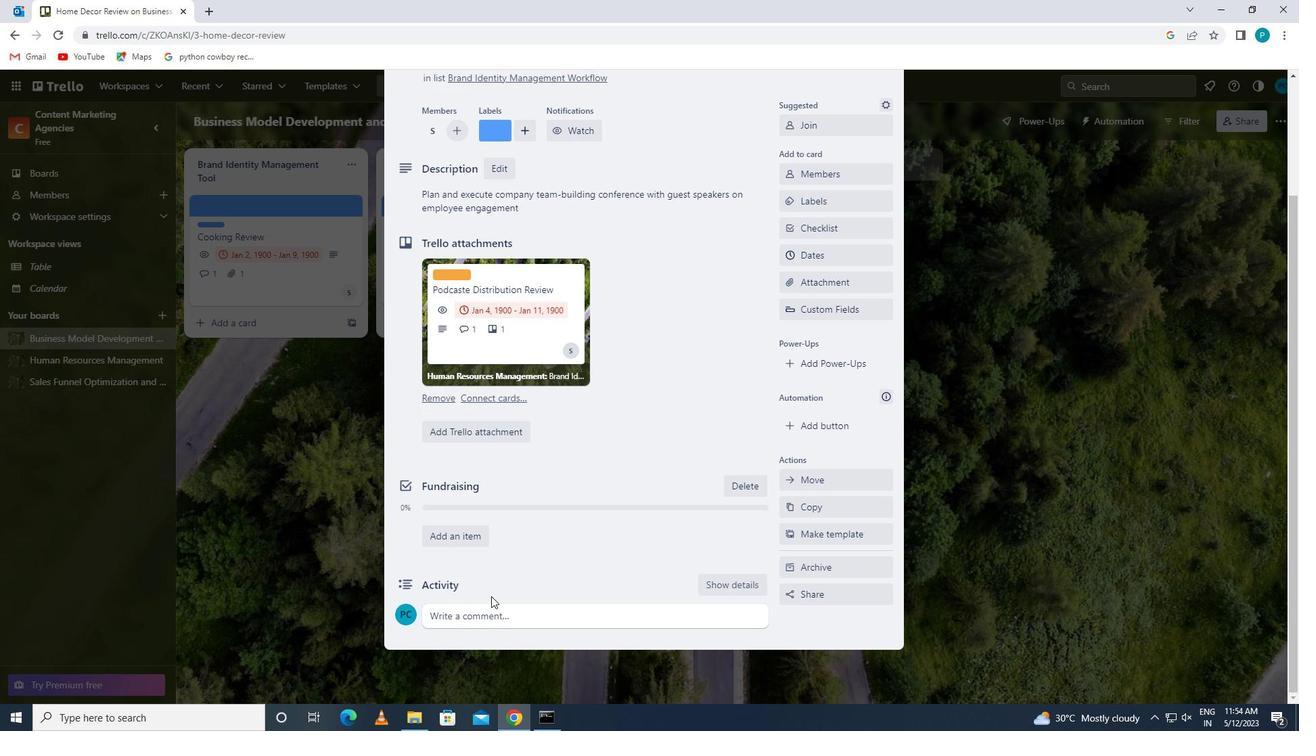
Action: Mouse pressed left at (492, 617)
Screenshot: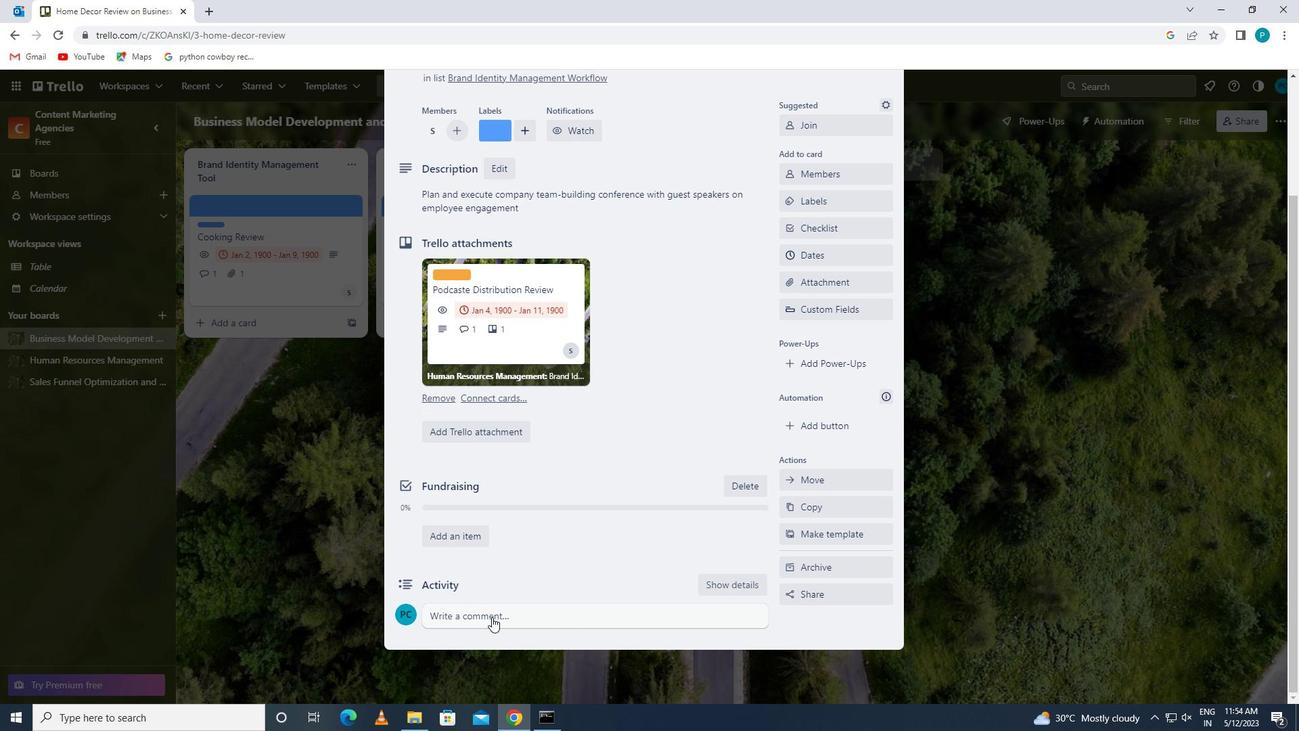 
Action: Mouse moved to (486, 614)
Screenshot: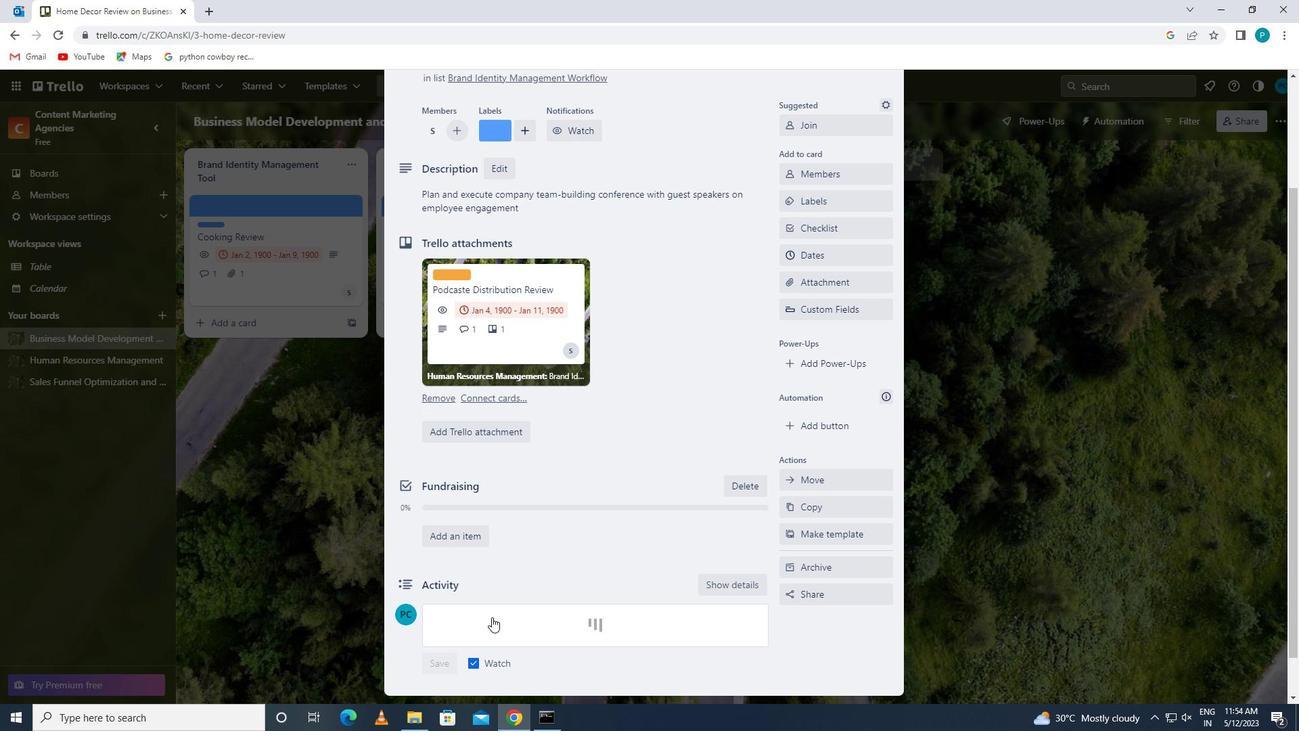 
Action: Key pressed <Key.caps_lock>t<Key.caps_lock>his<Key.space>task<Key.space>presents<Key.space>an<Key.space>opportub<Key.backspace>niy<Key.backspace>ty<Key.space>to<Key.space>demonstrate<Key.space>our<Key.space>leadership<Key.space>and<Key.space>decision-making<Key.space>sl<Key.backspace>kills,<Key.space>makinh<Key.backspace>g<Key.space>informed<Key.space>choice<Key.space>and<Key.space>taking<Key.space>action
Screenshot: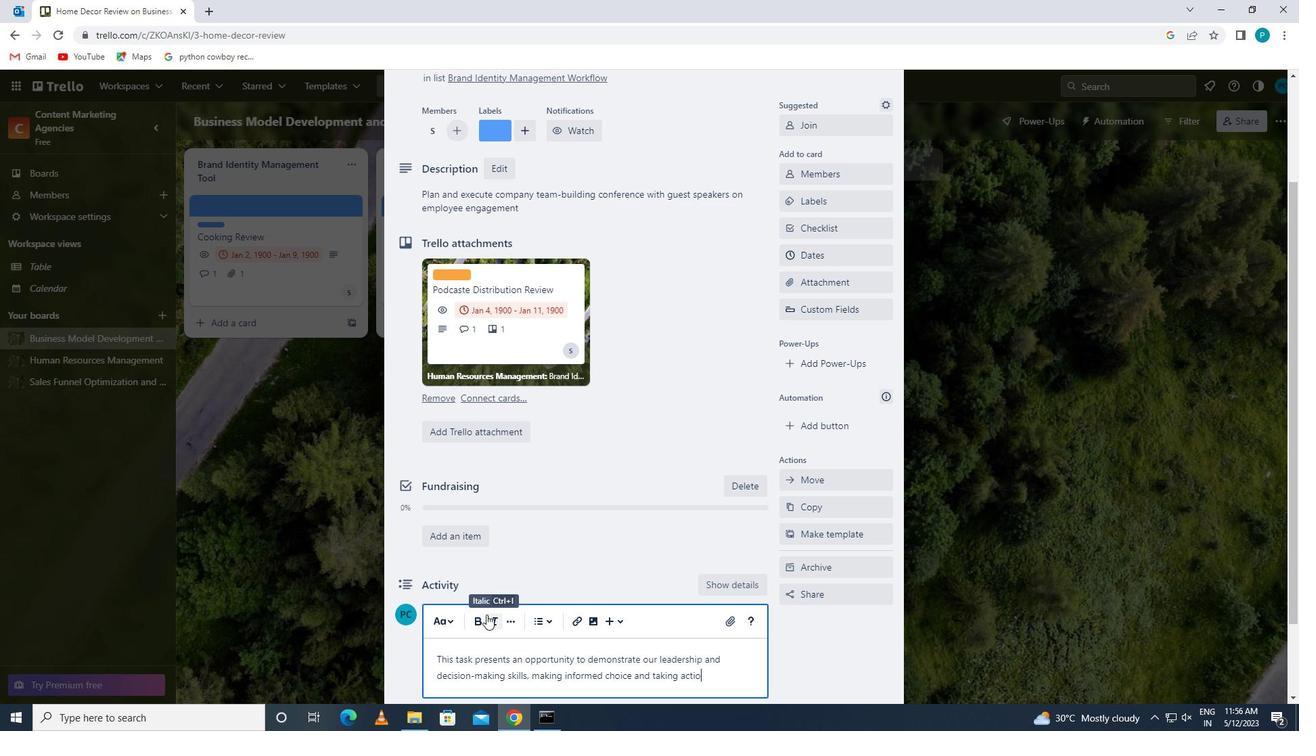 
Action: Mouse scrolled (486, 614) with delta (0, 0)
Screenshot: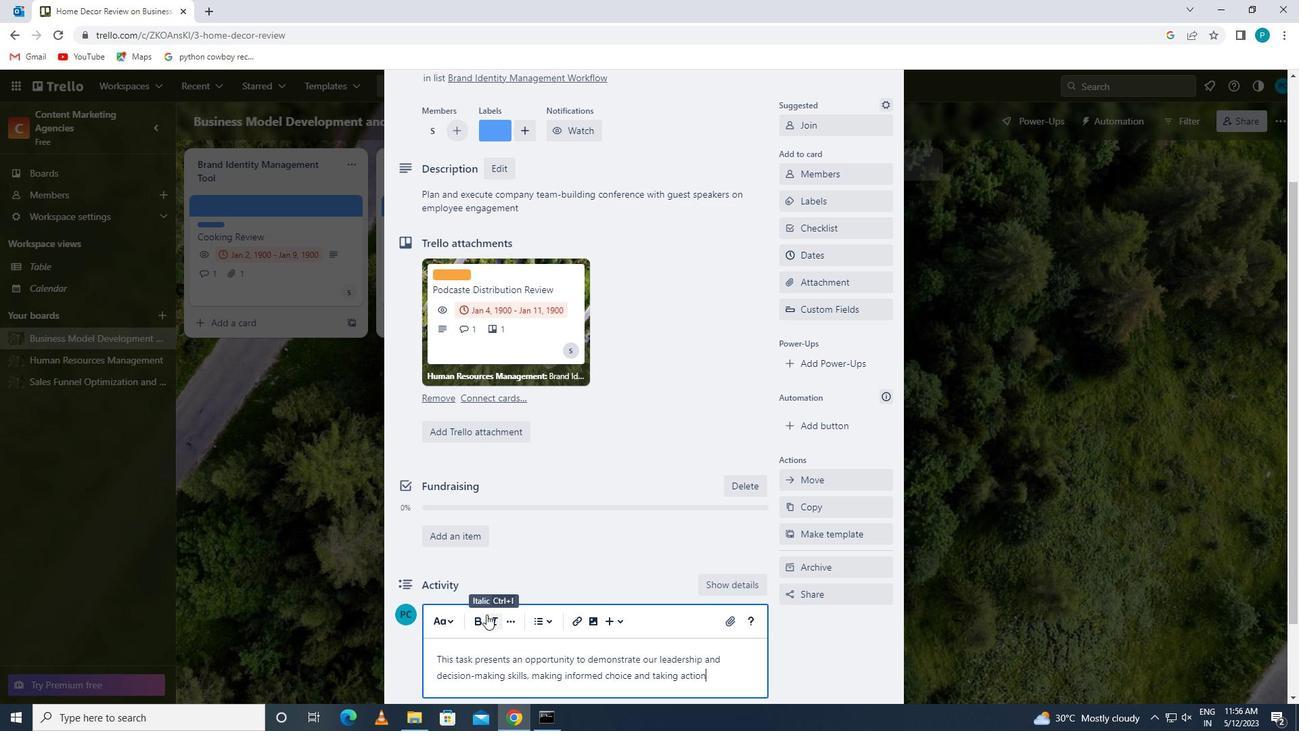 
Action: Mouse scrolled (486, 614) with delta (0, 0)
Screenshot: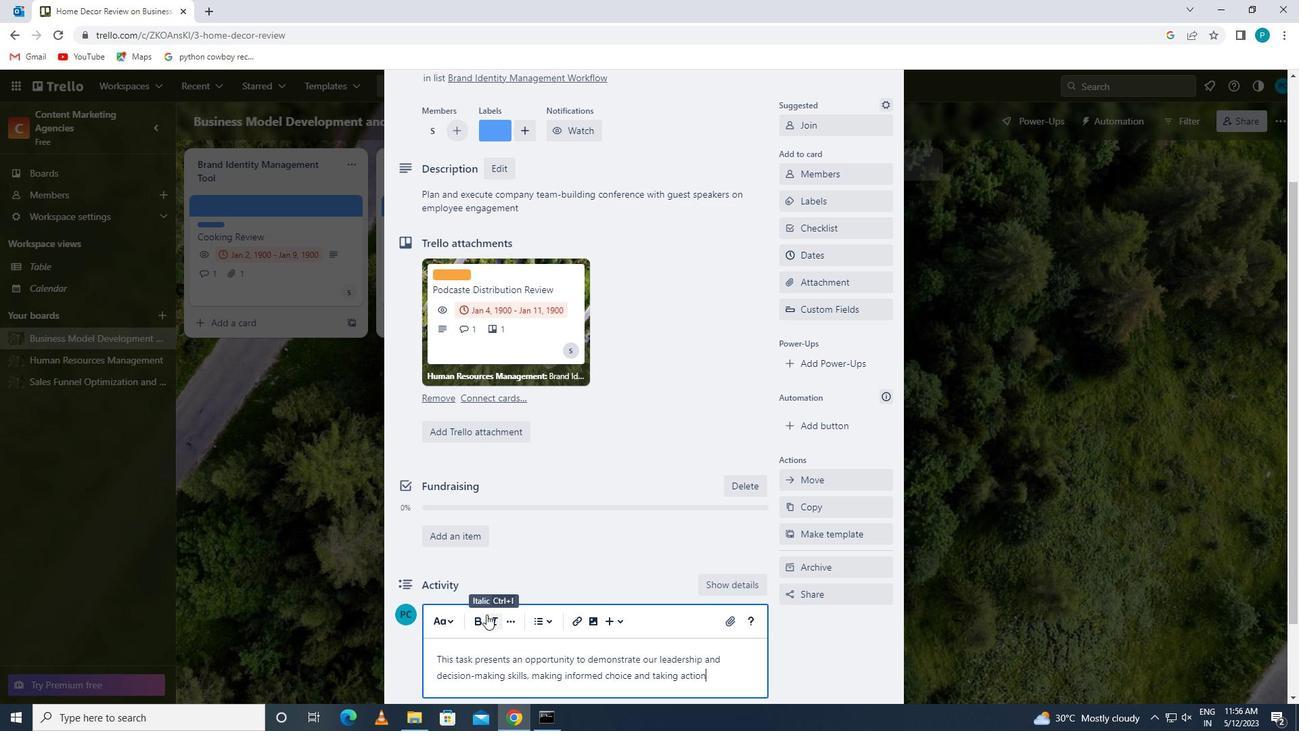 
Action: Mouse moved to (440, 618)
Screenshot: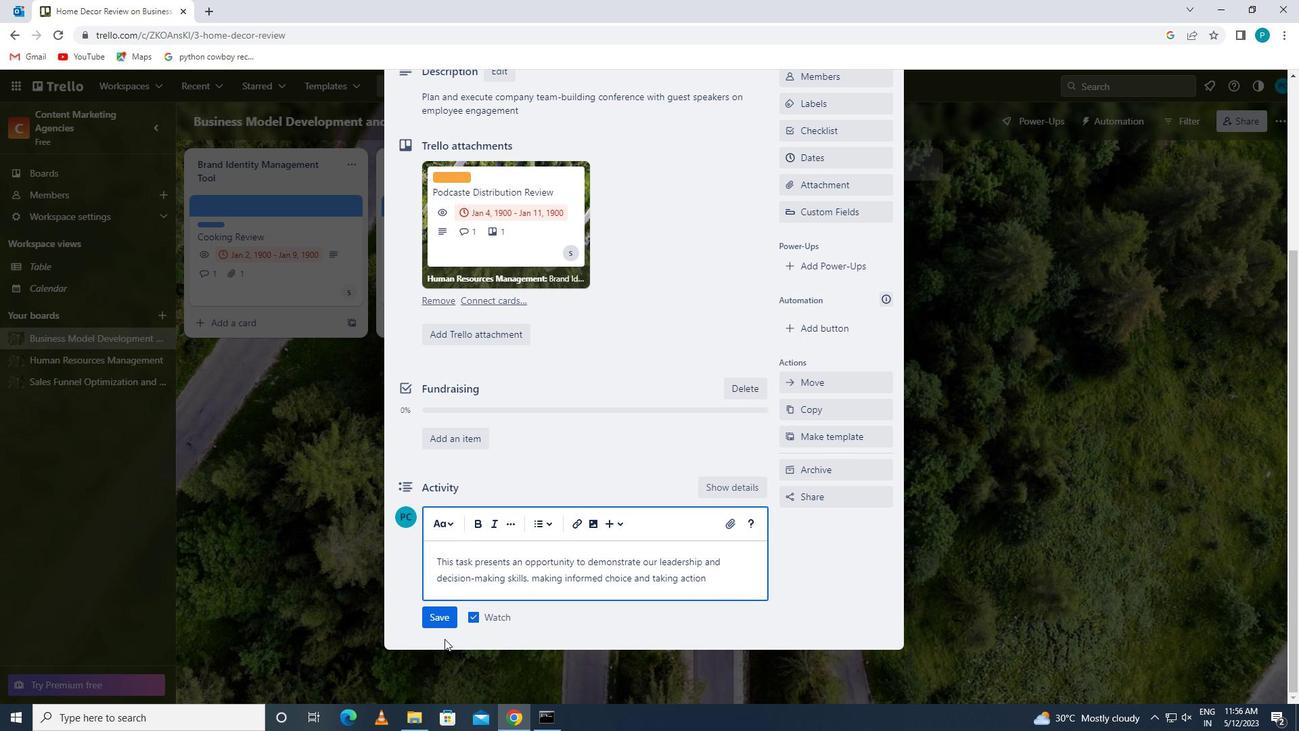 
Action: Mouse pressed left at (440, 618)
Screenshot: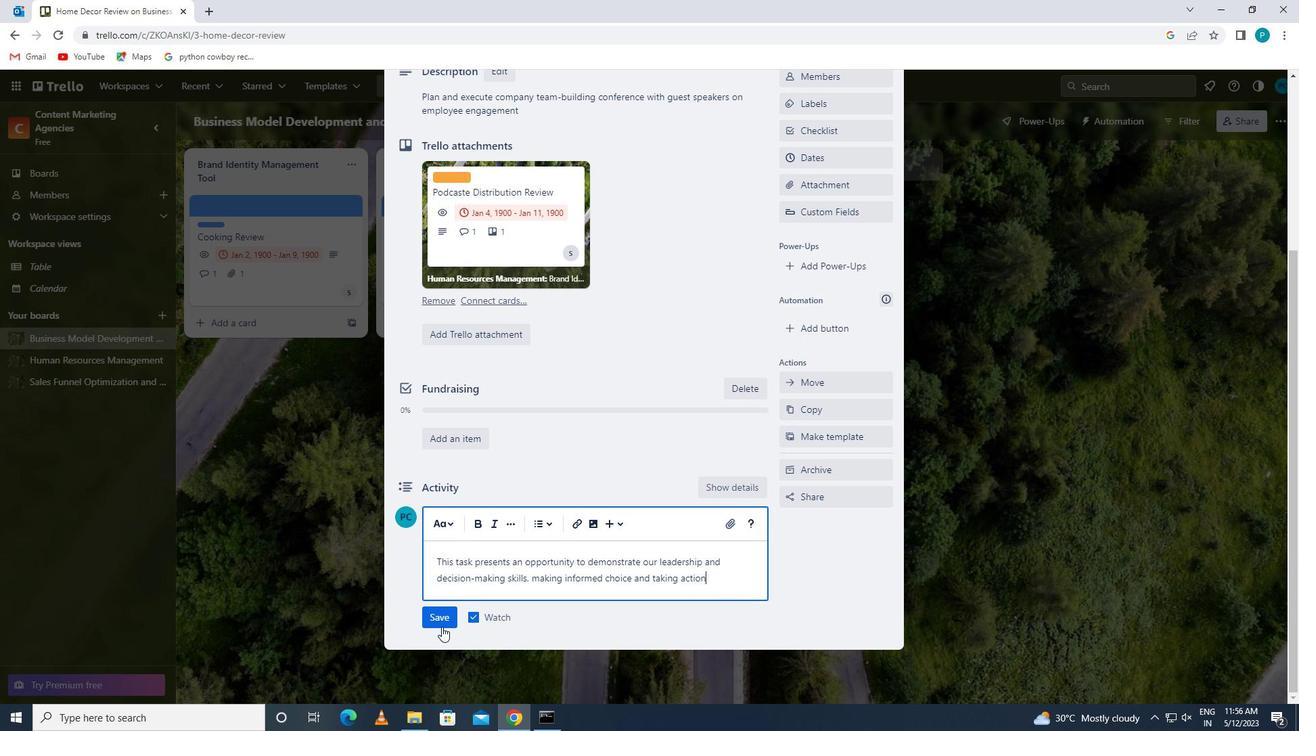 
Action: Mouse moved to (630, 514)
Screenshot: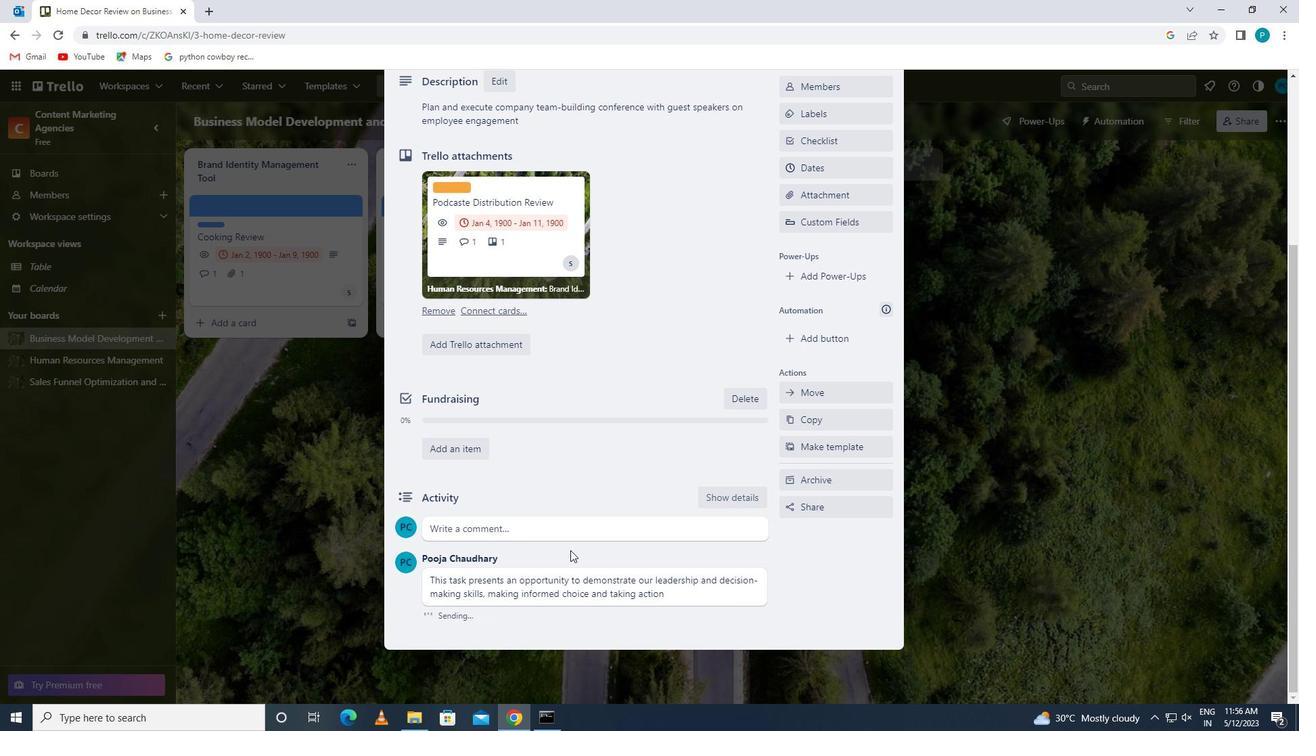 
Action: Mouse scrolled (630, 515) with delta (0, 0)
Screenshot: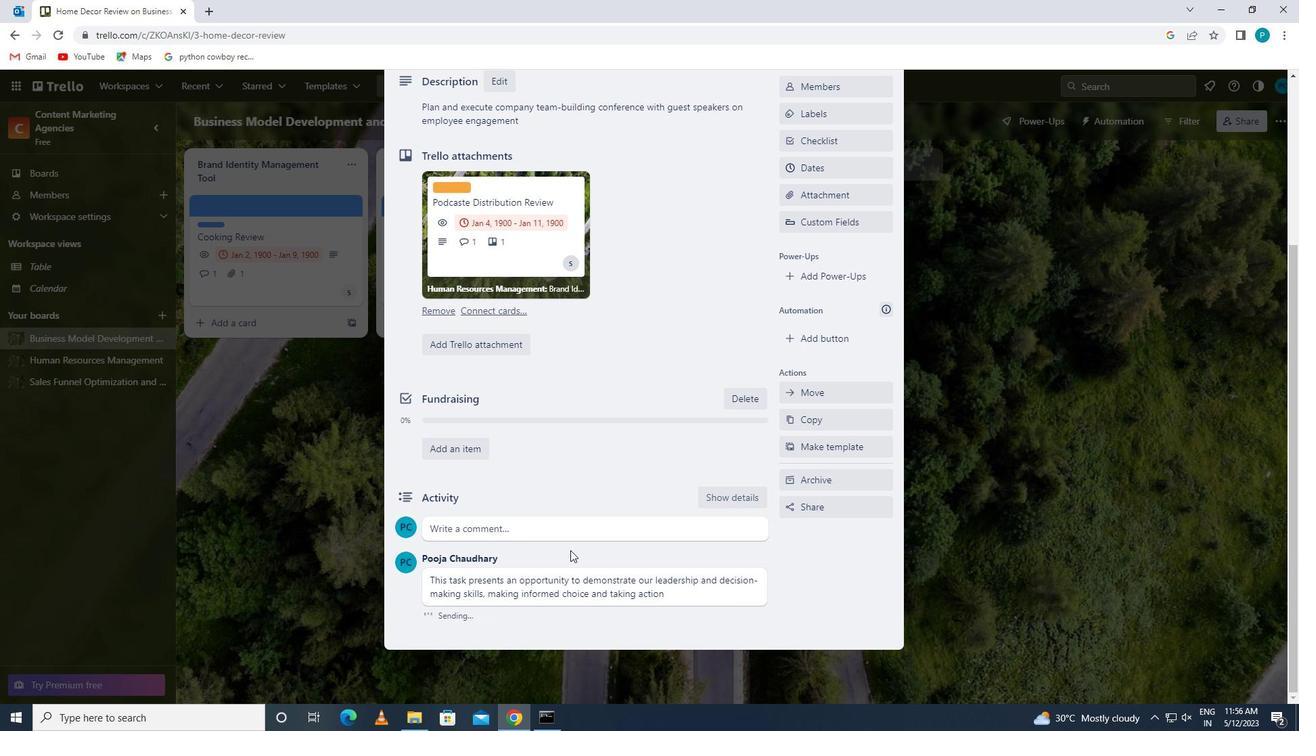 
Action: Mouse moved to (635, 511)
Screenshot: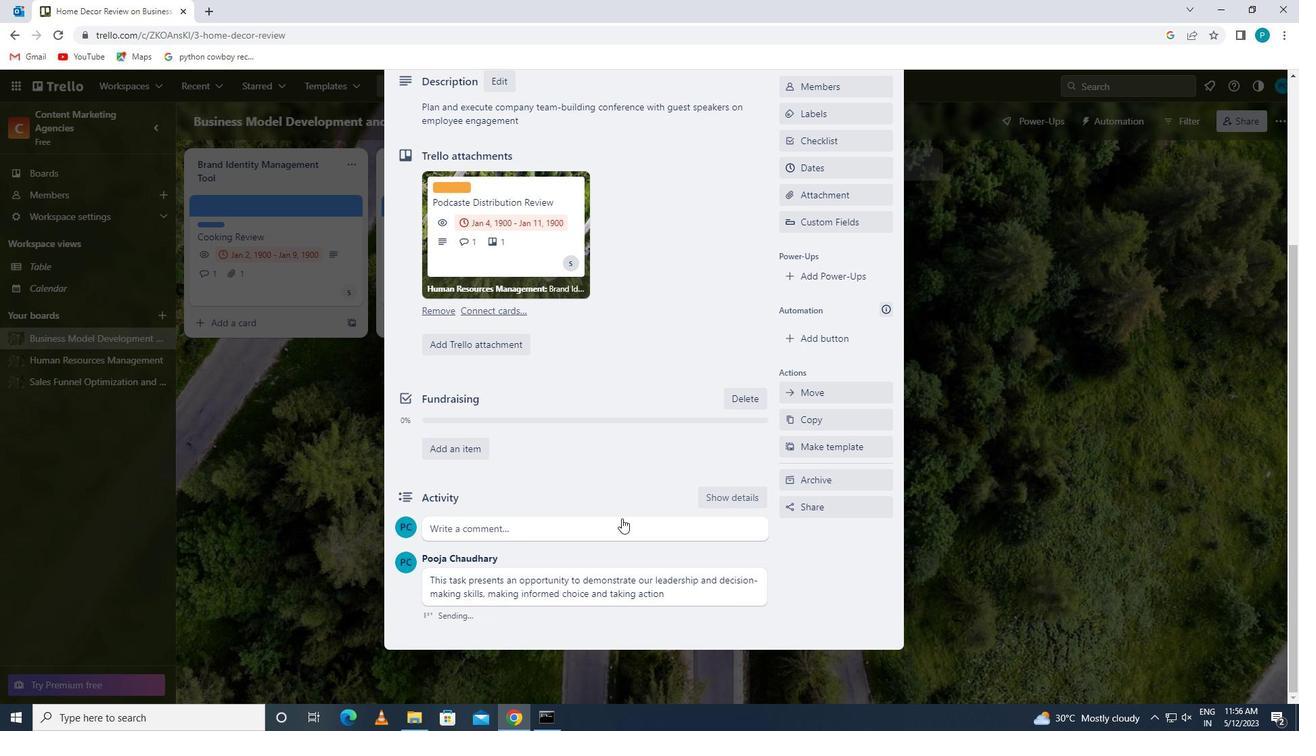 
Action: Mouse scrolled (635, 511) with delta (0, 0)
Screenshot: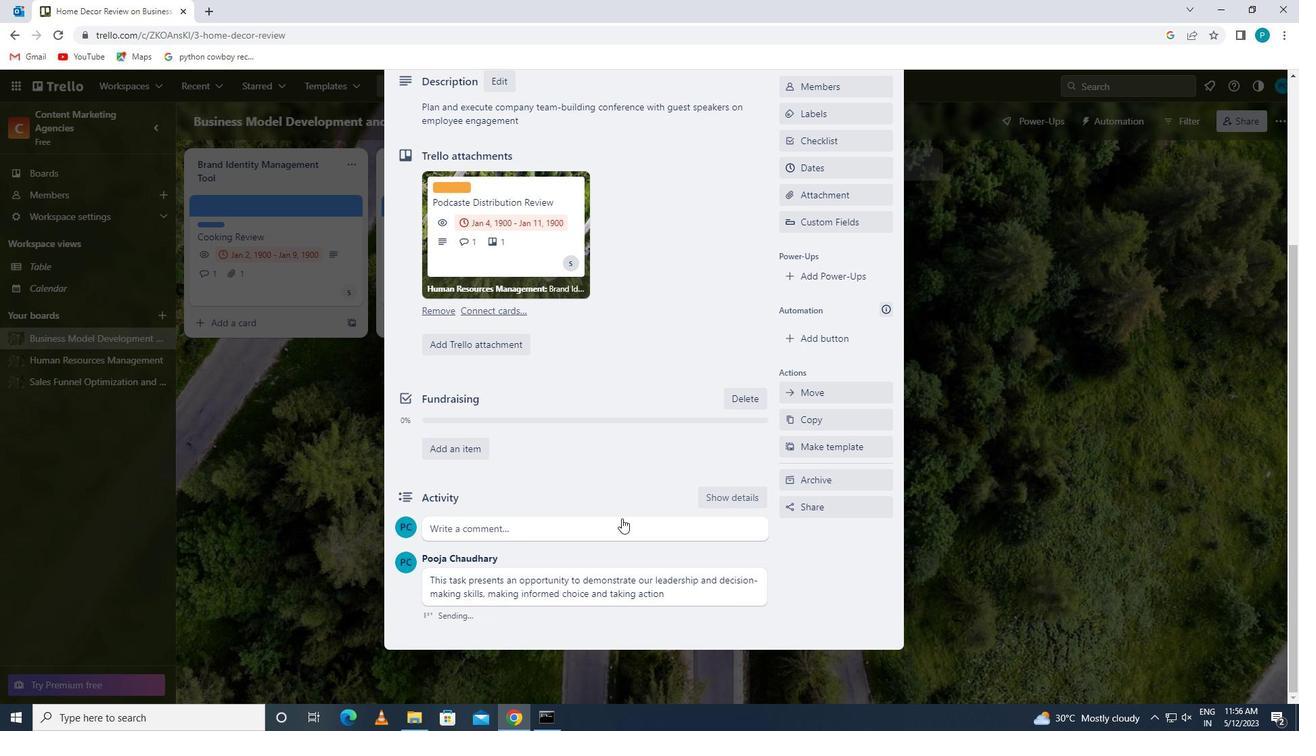 
Action: Mouse moved to (643, 505)
Screenshot: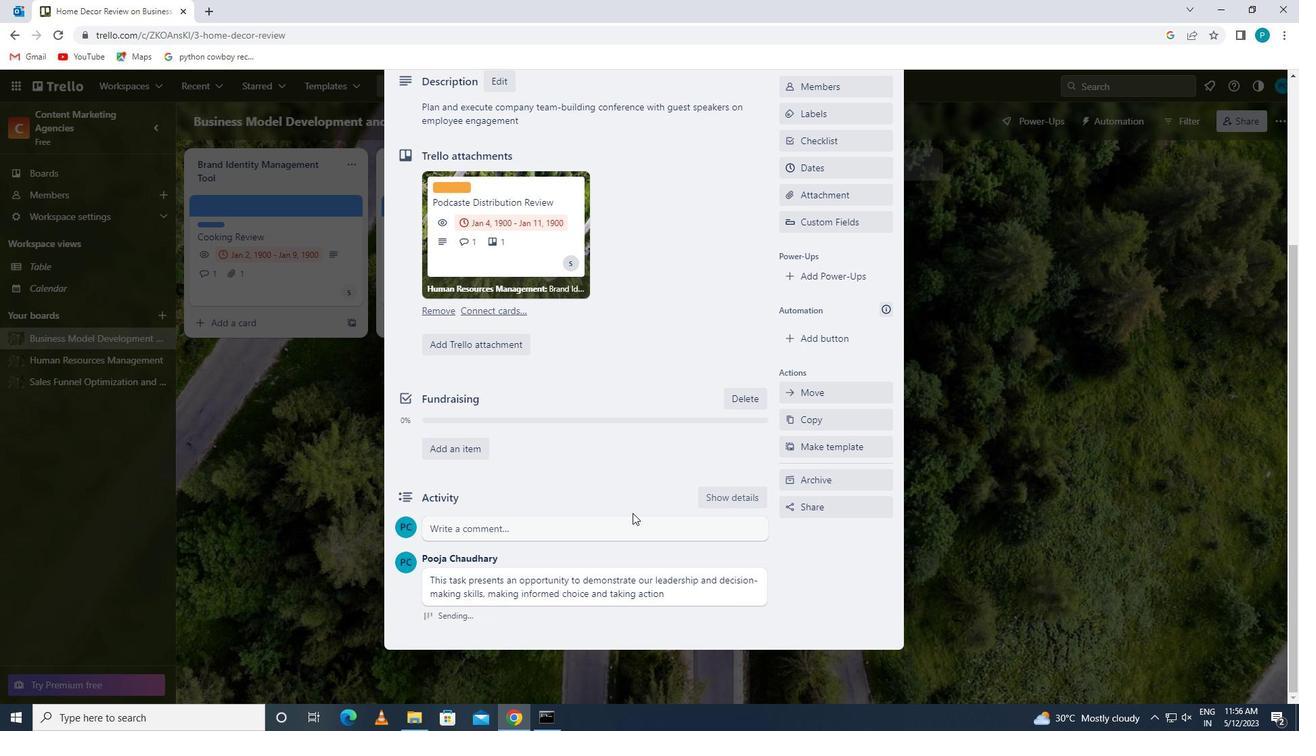 
Action: Mouse scrolled (643, 506) with delta (0, 0)
Screenshot: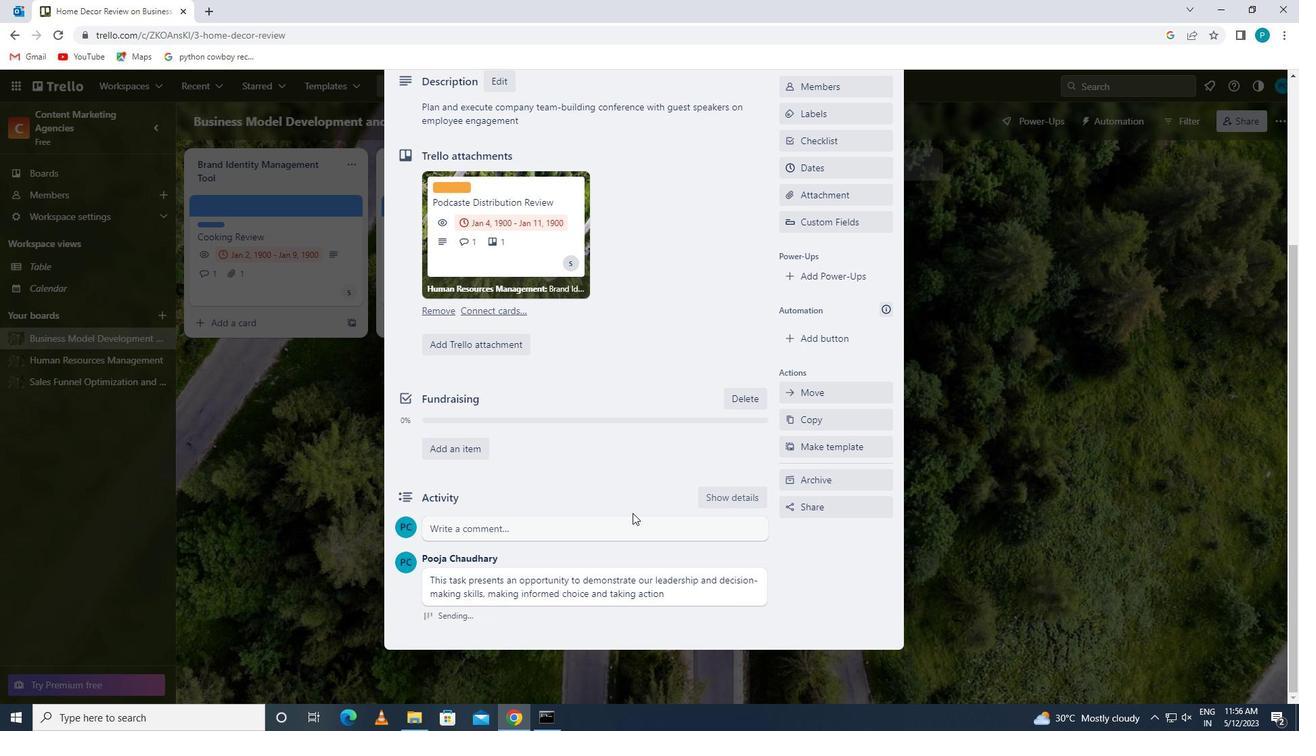 
Action: Mouse moved to (812, 367)
Screenshot: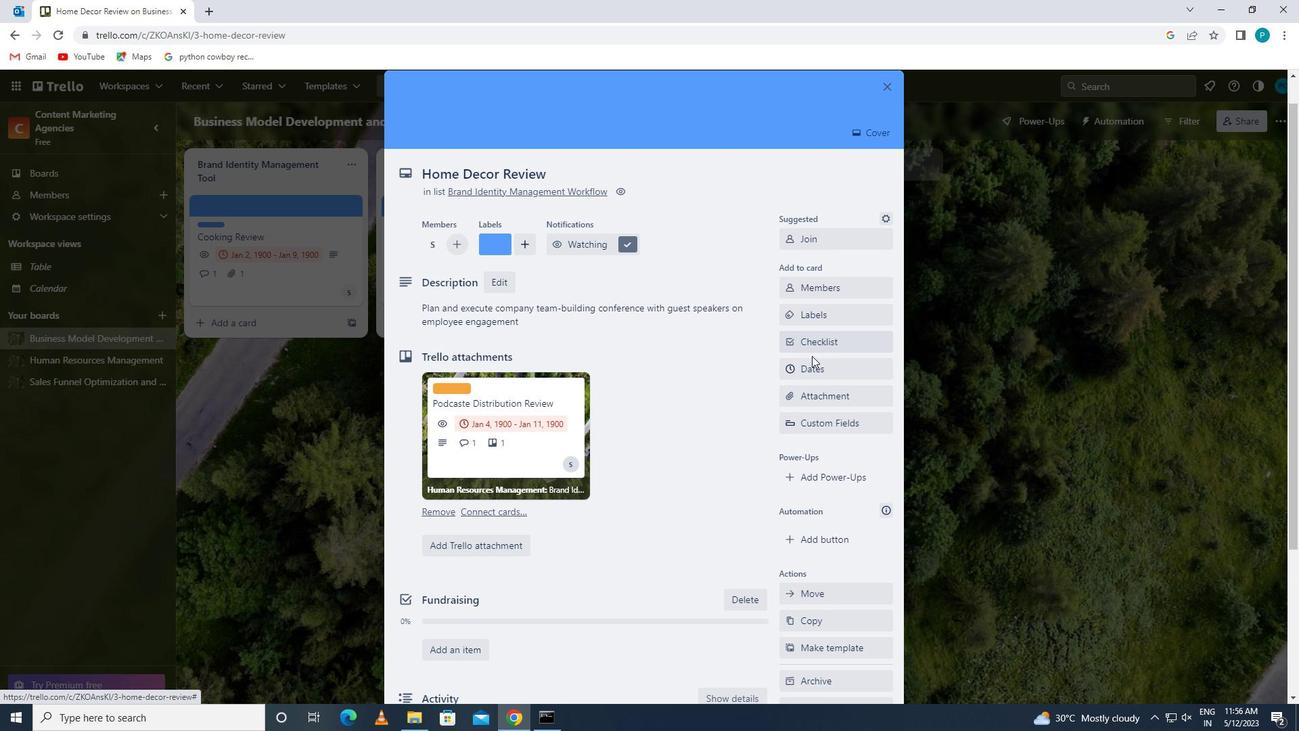 
Action: Mouse pressed left at (812, 367)
Screenshot: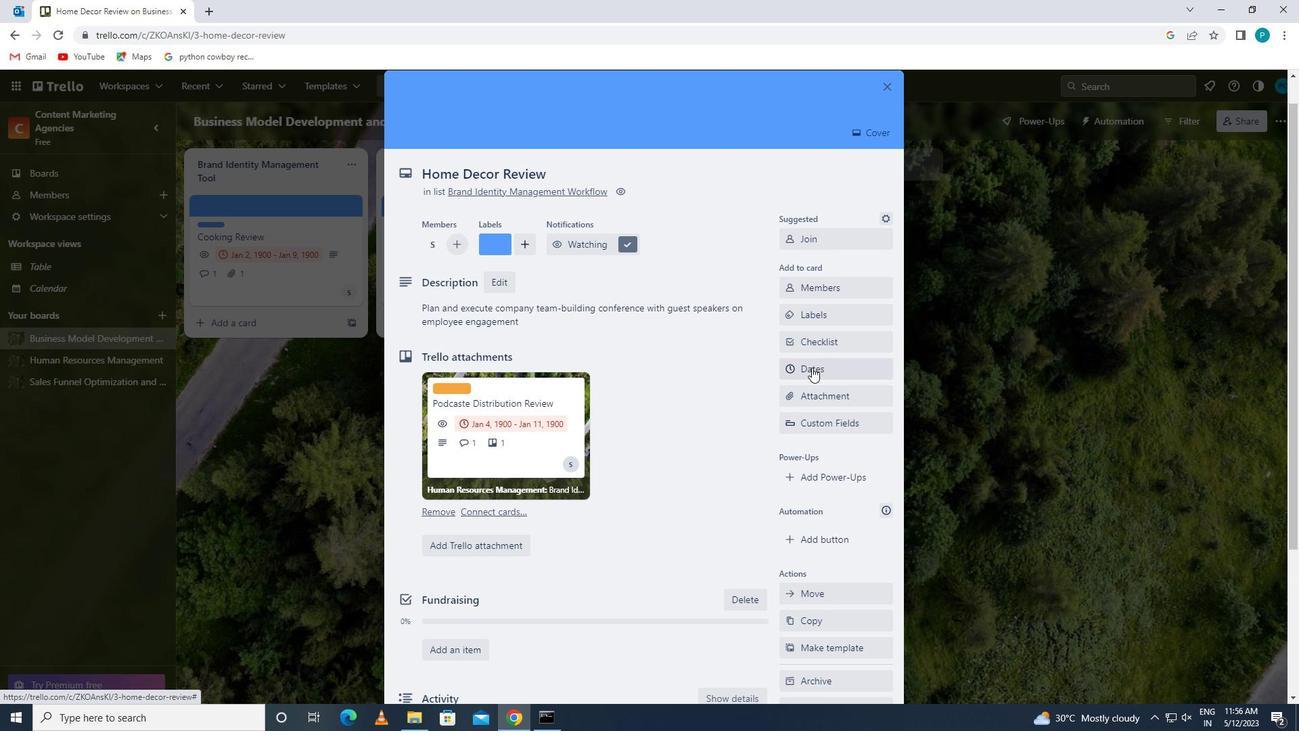 
Action: Mouse moved to (784, 362)
Screenshot: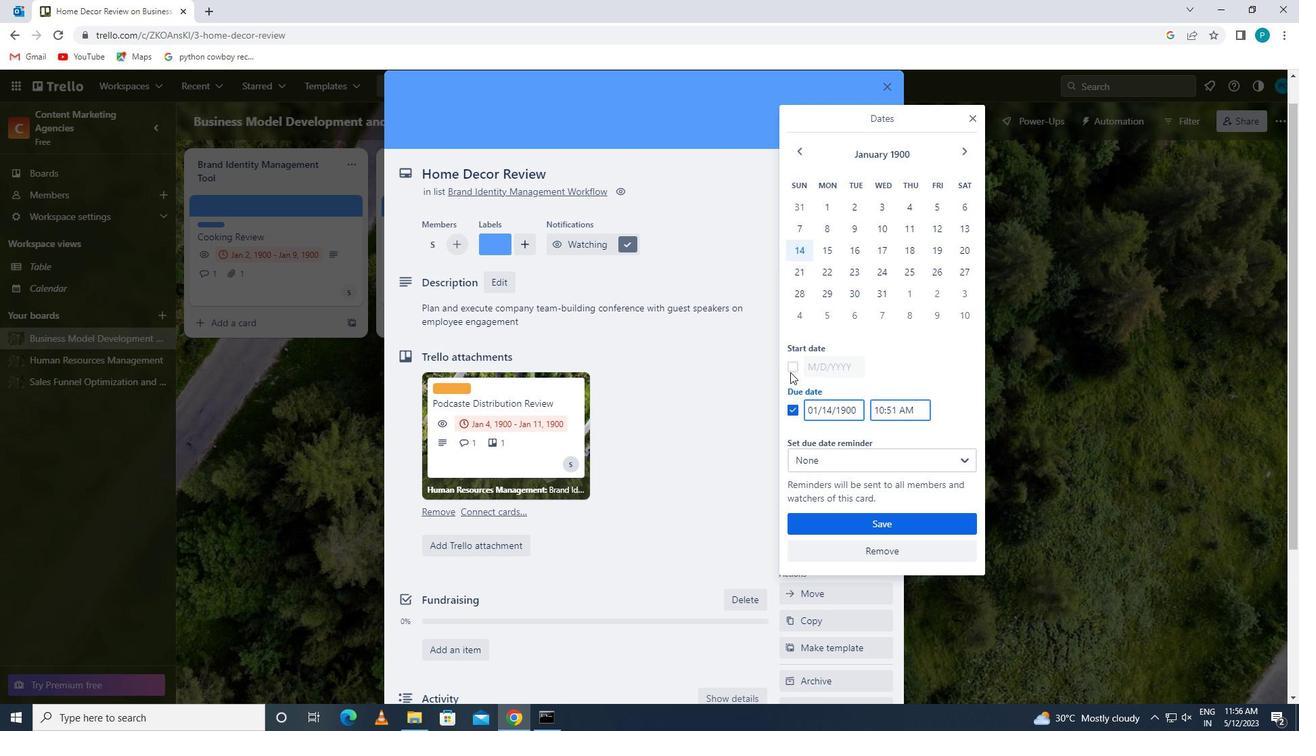 
Action: Mouse pressed left at (784, 362)
Screenshot: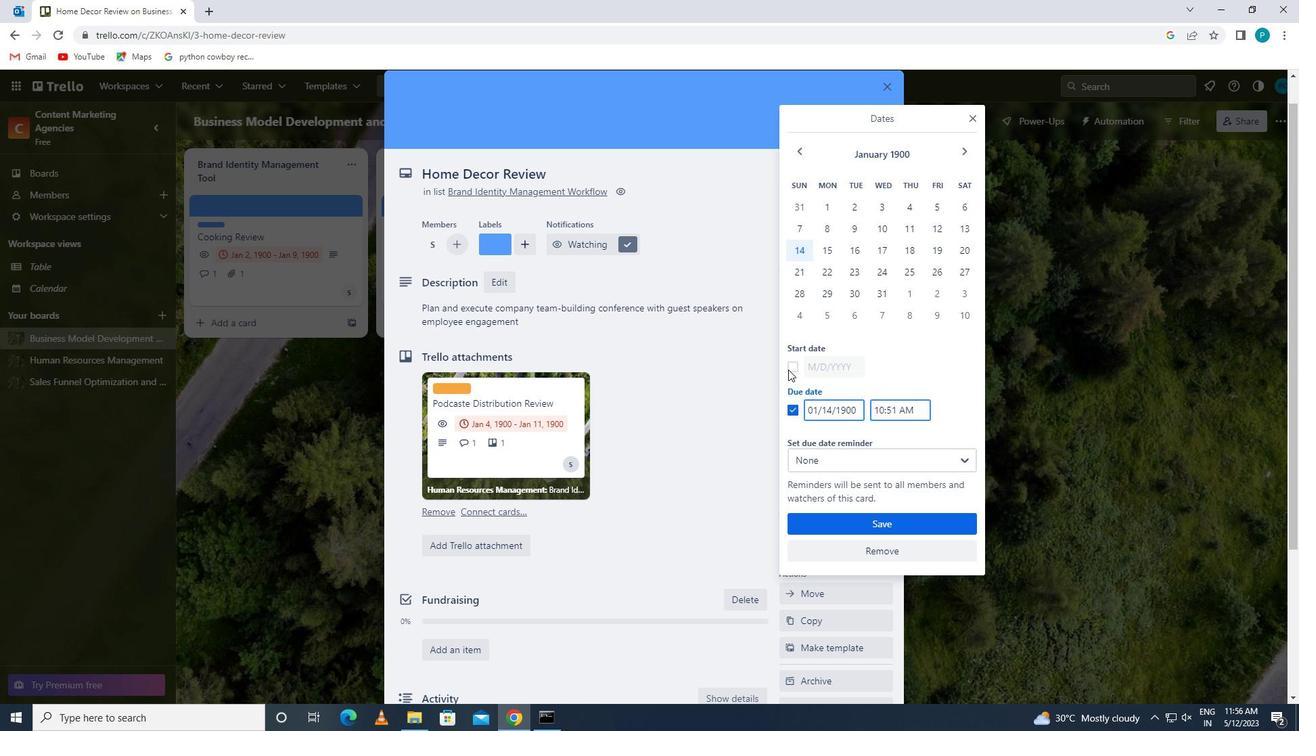 
Action: Mouse moved to (794, 366)
Screenshot: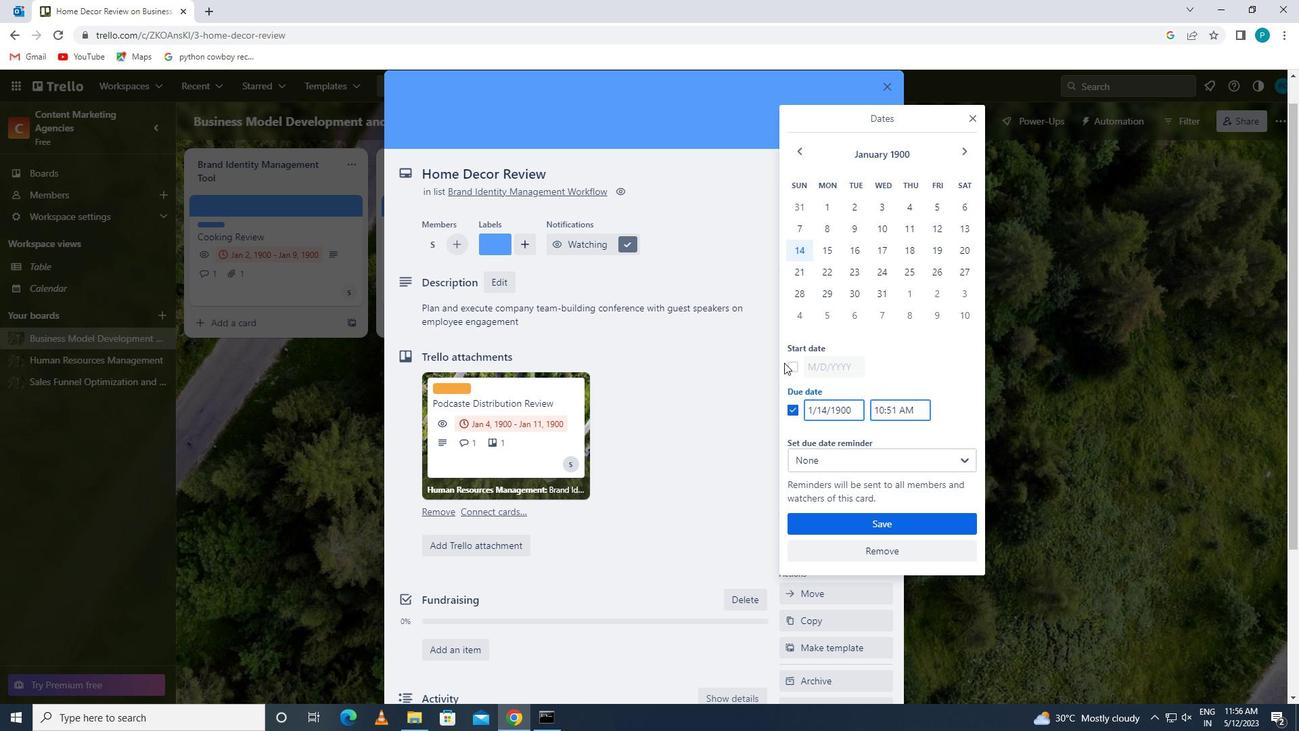 
Action: Mouse pressed left at (794, 366)
Screenshot: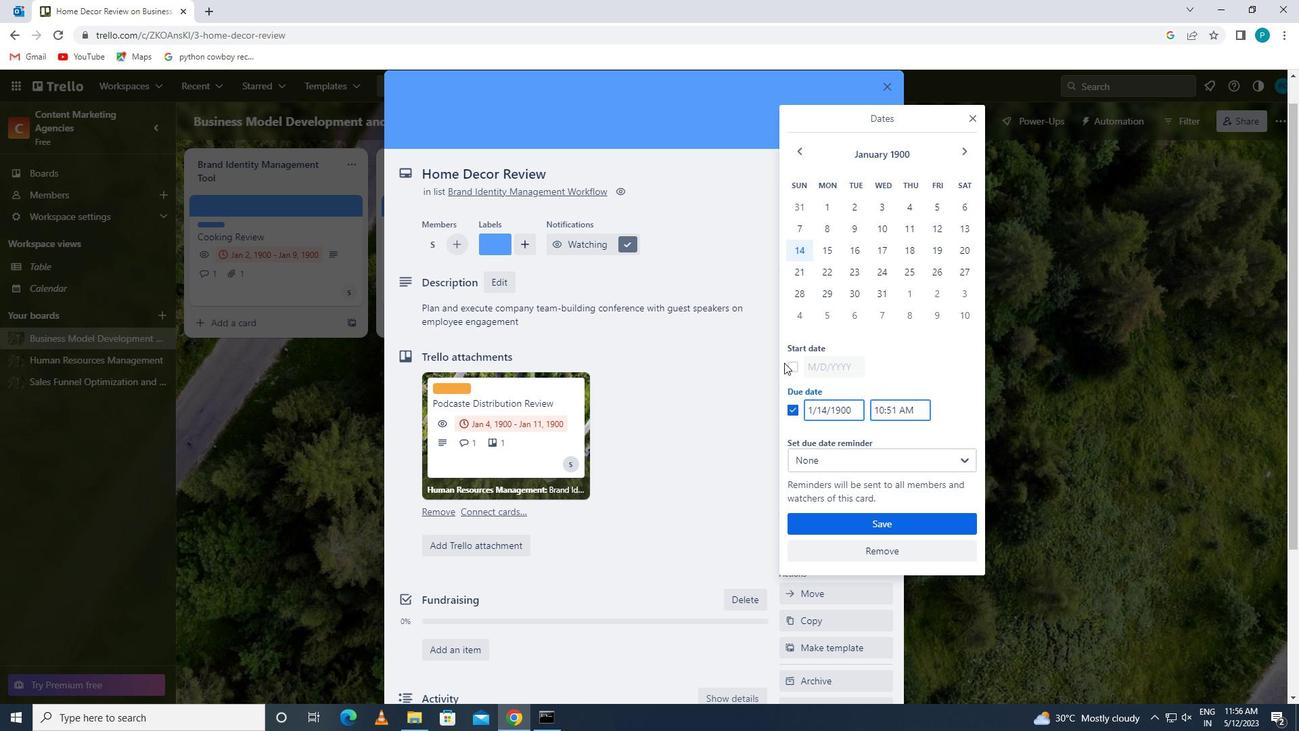 
Action: Mouse moved to (828, 366)
Screenshot: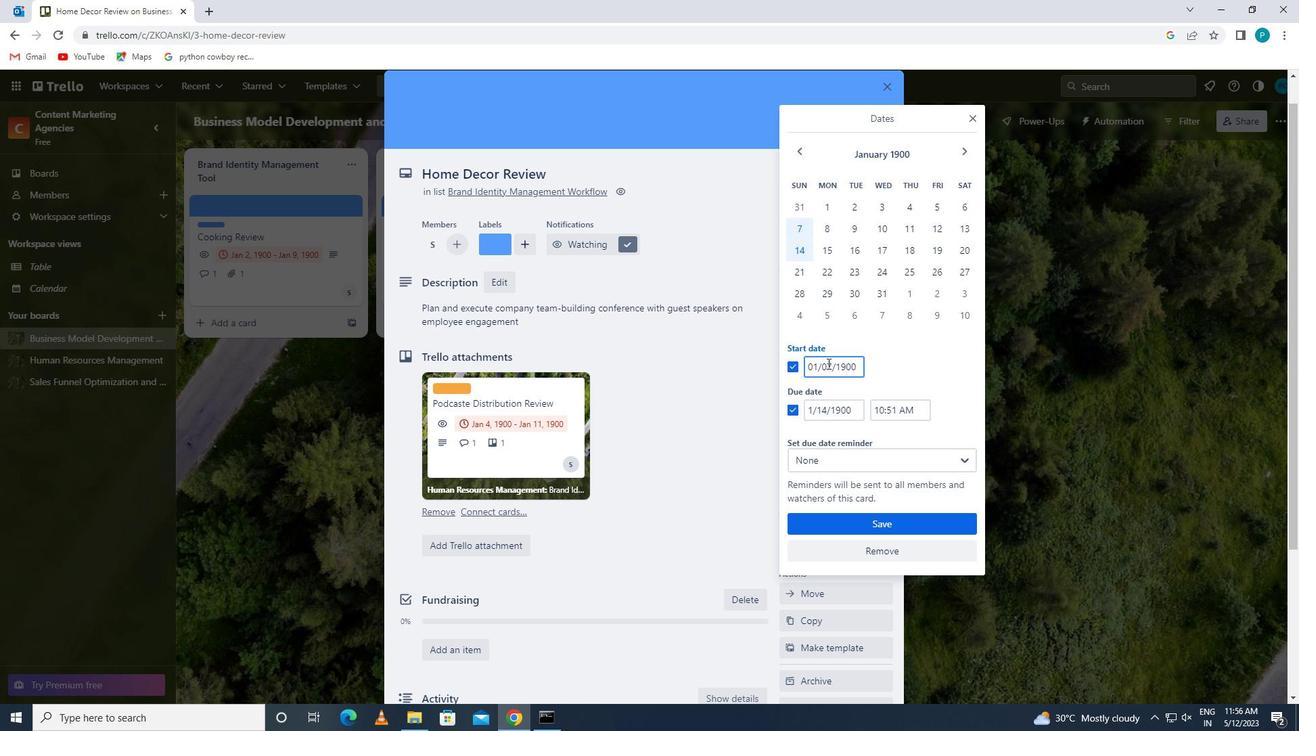 
Action: Mouse pressed left at (828, 366)
Screenshot: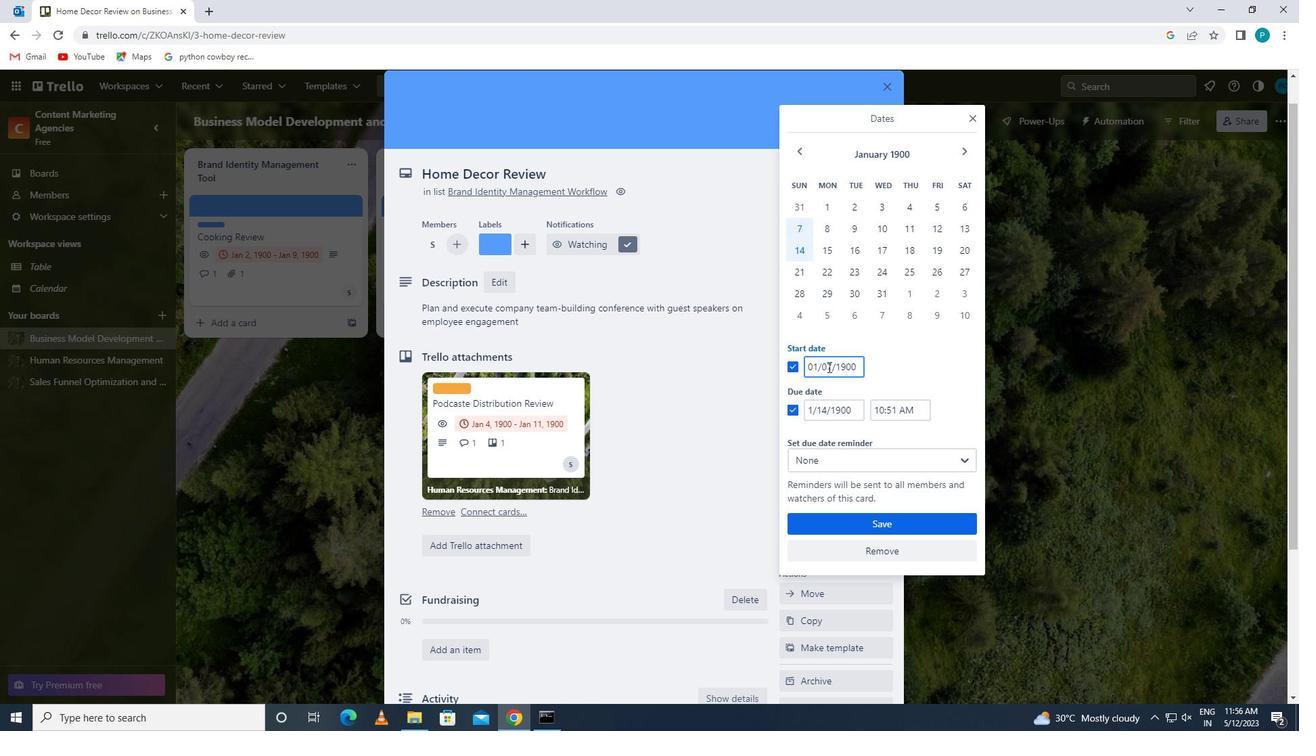 
Action: Mouse moved to (821, 367)
Screenshot: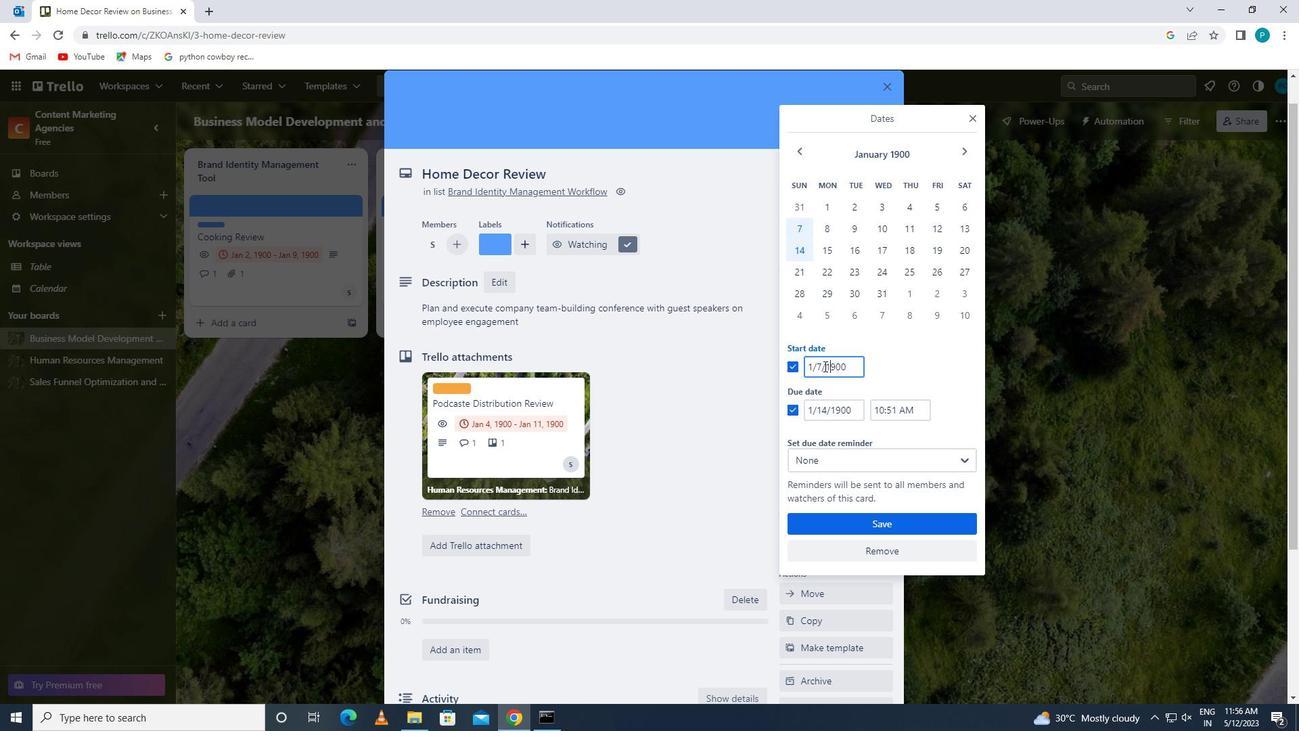 
Action: Mouse pressed left at (821, 367)
Screenshot: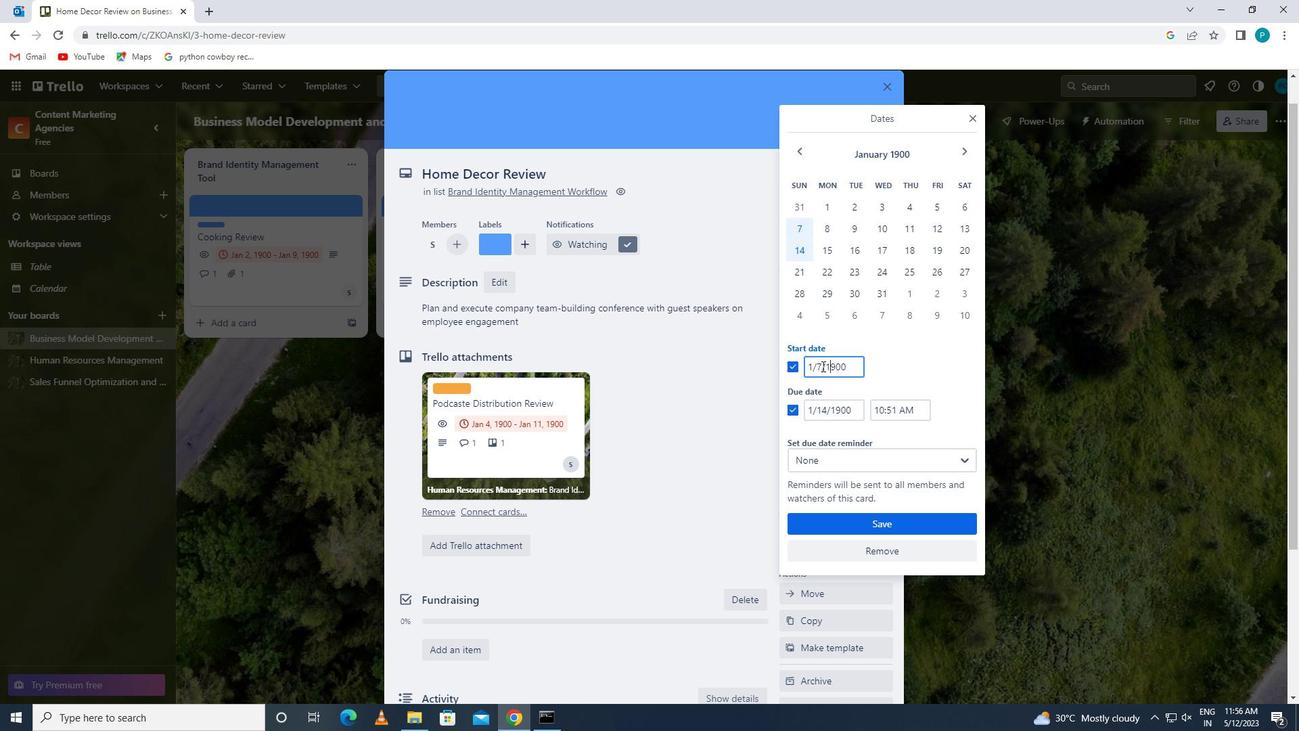 
Action: Key pressed <Key.backspace>8
Screenshot: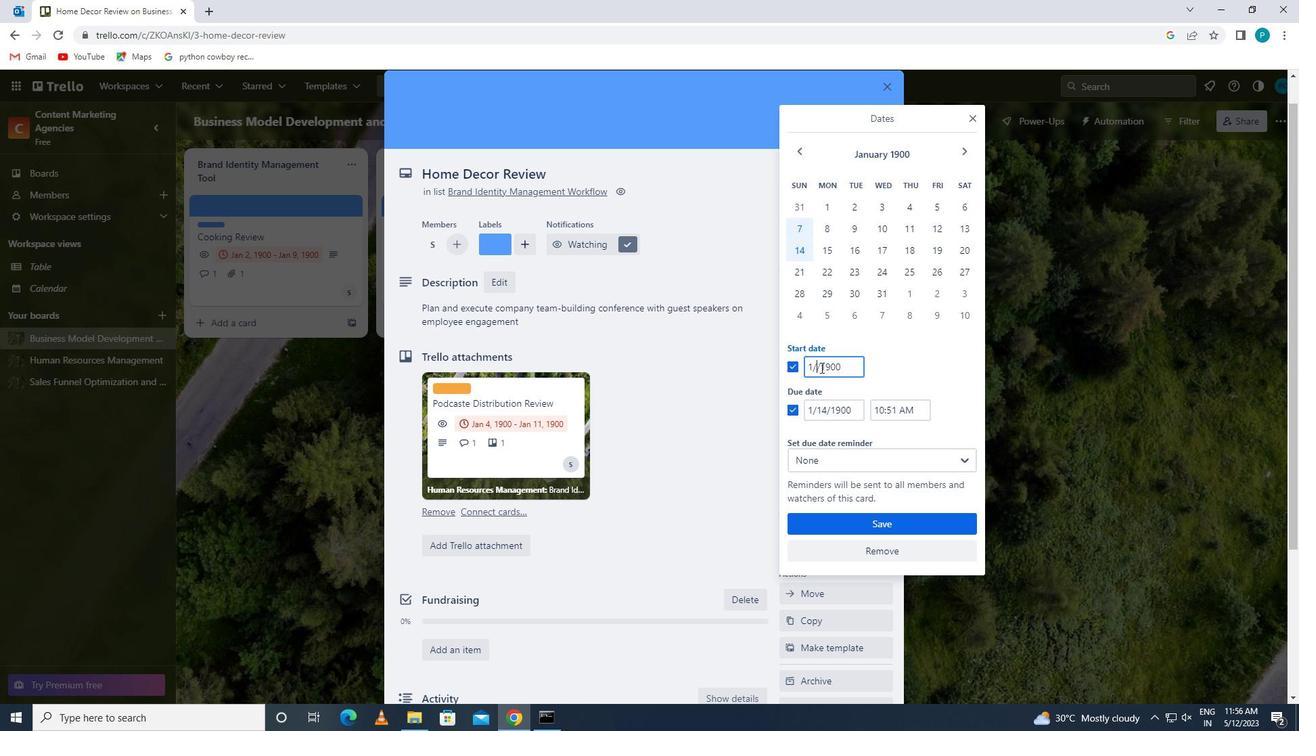 
Action: Mouse moved to (827, 411)
Screenshot: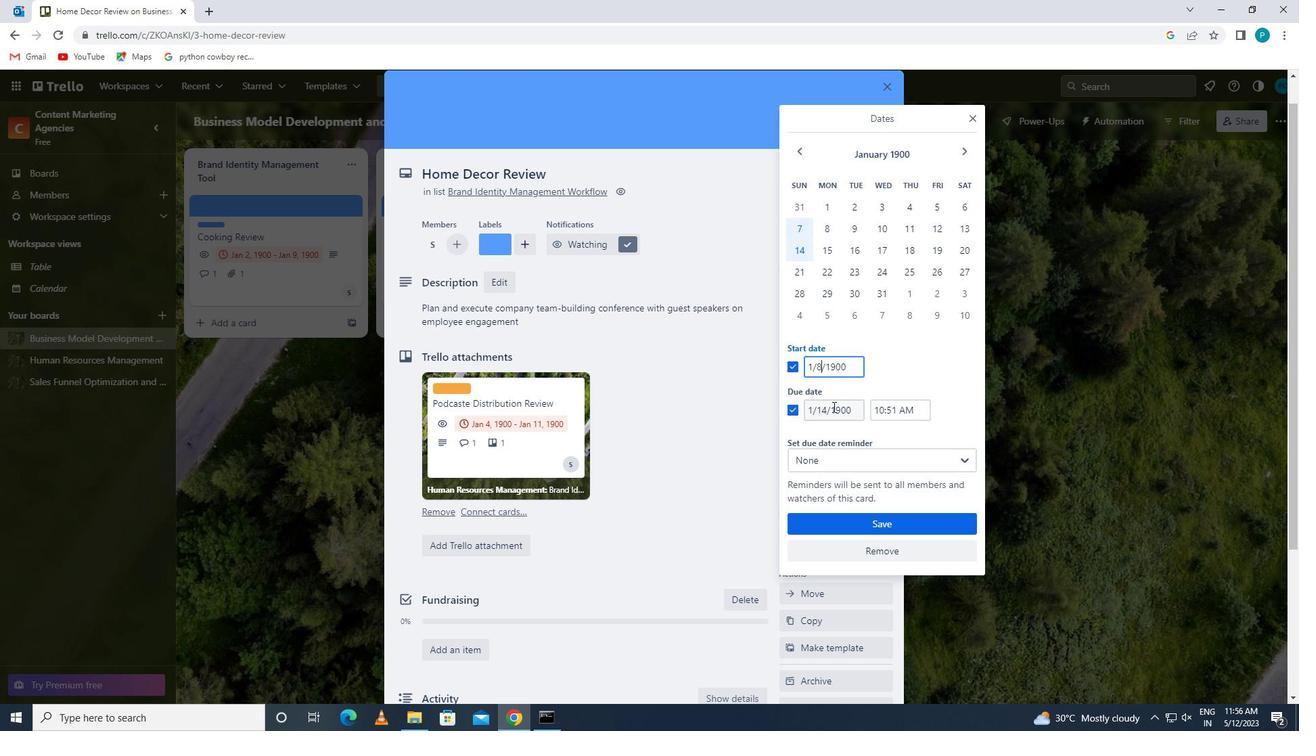 
Action: Mouse pressed left at (827, 411)
Screenshot: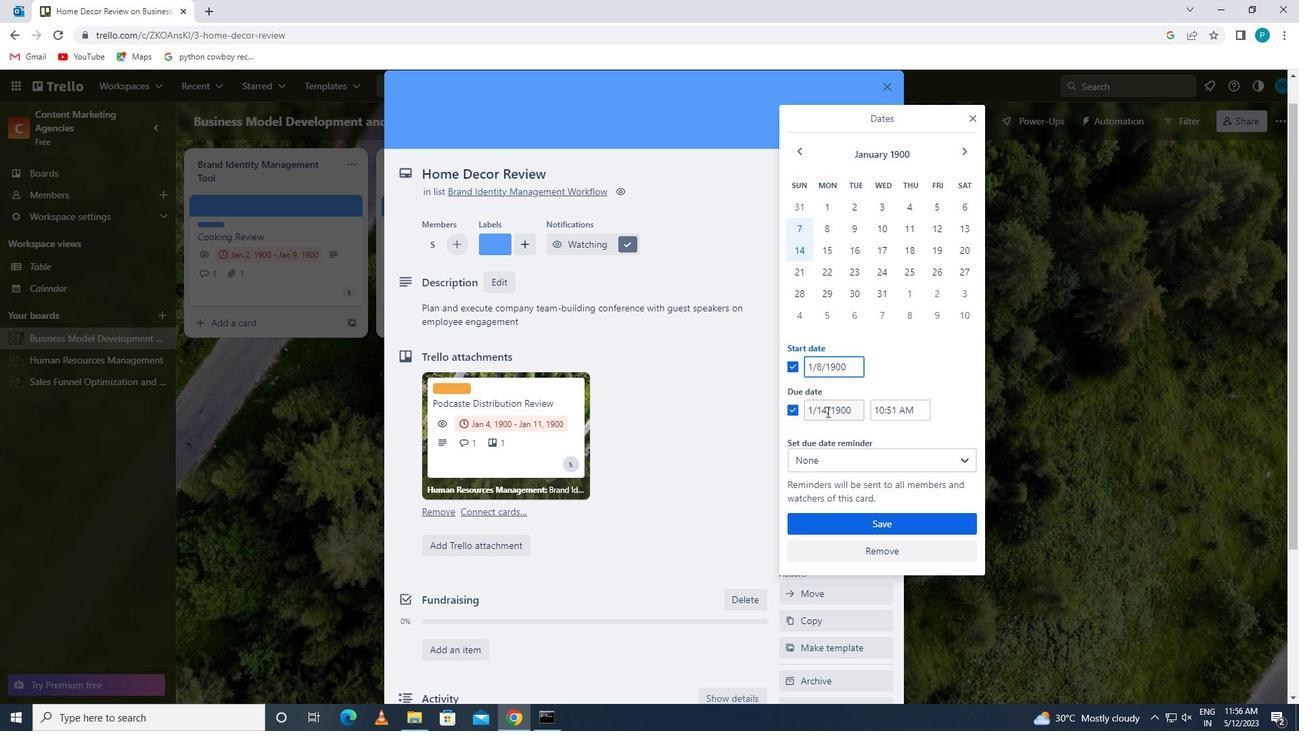 
Action: Key pressed <Key.backspace>5
Screenshot: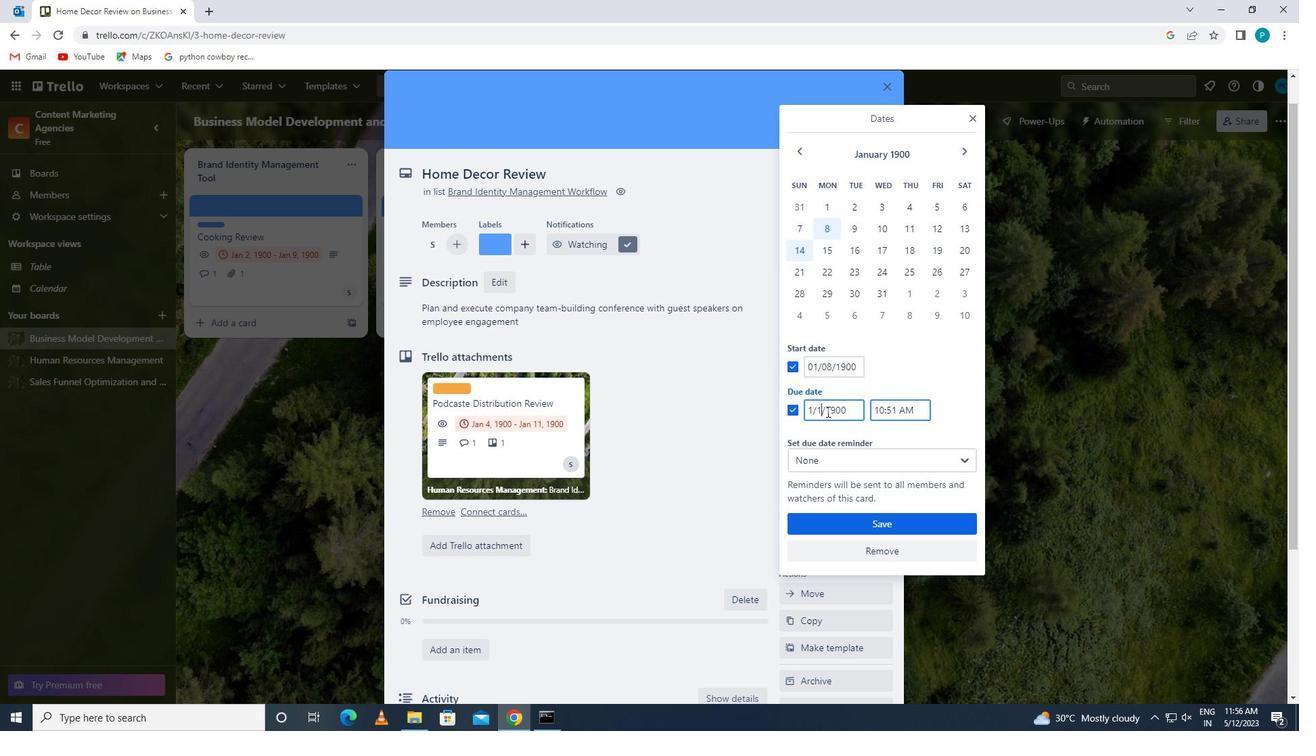 
Action: Mouse moved to (845, 530)
Screenshot: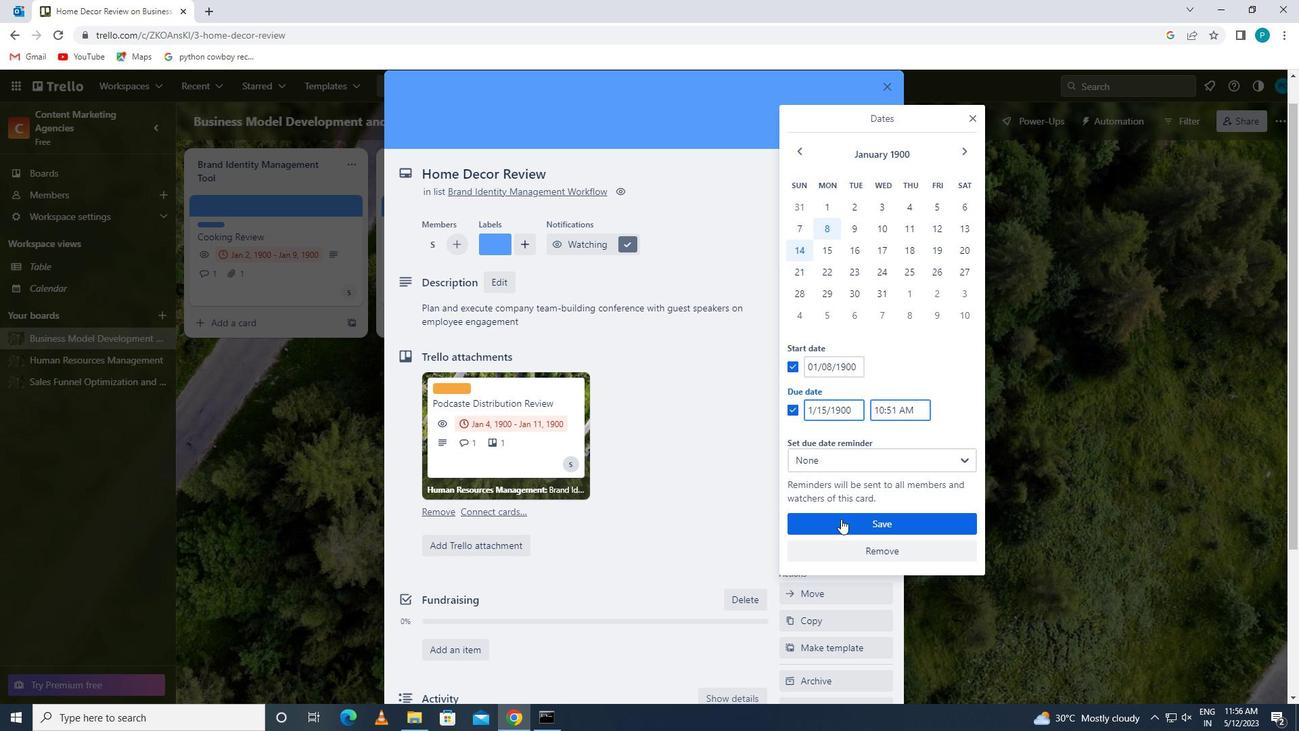 
Action: Mouse pressed left at (845, 530)
Screenshot: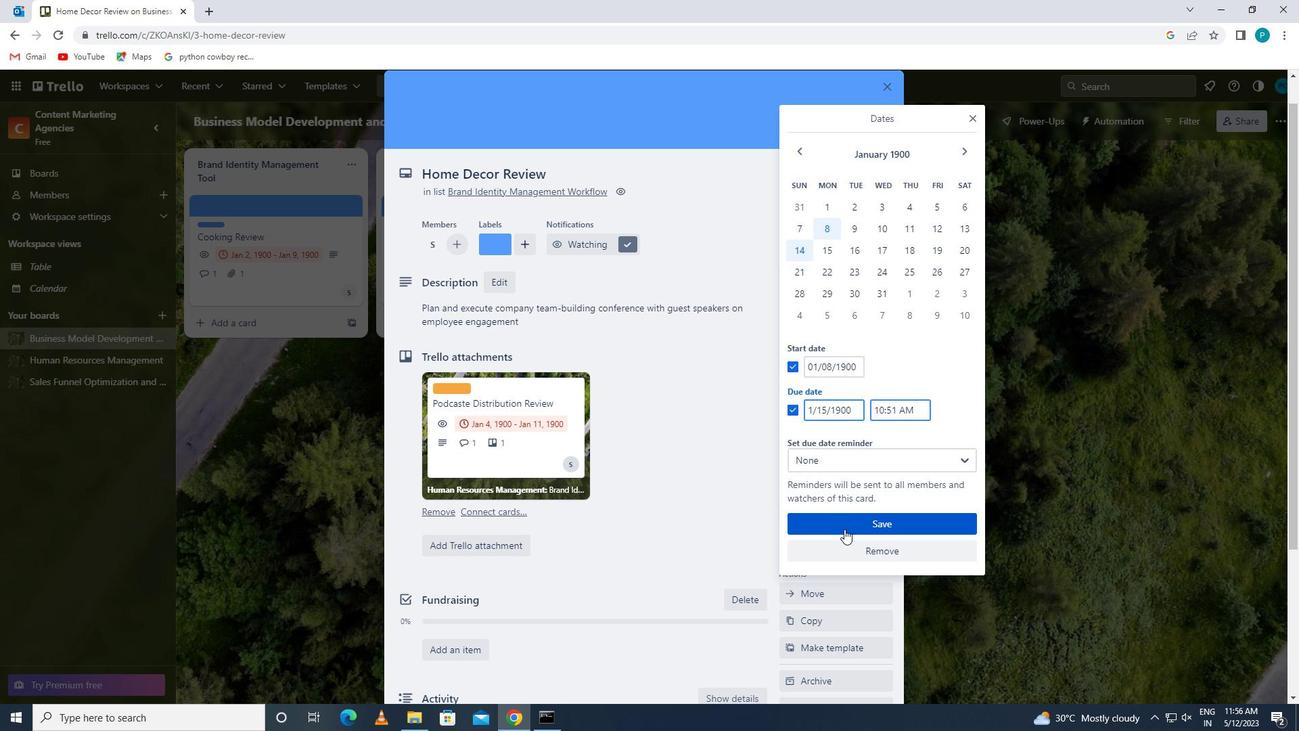 
Action: Mouse scrolled (845, 531) with delta (0, 0)
Screenshot: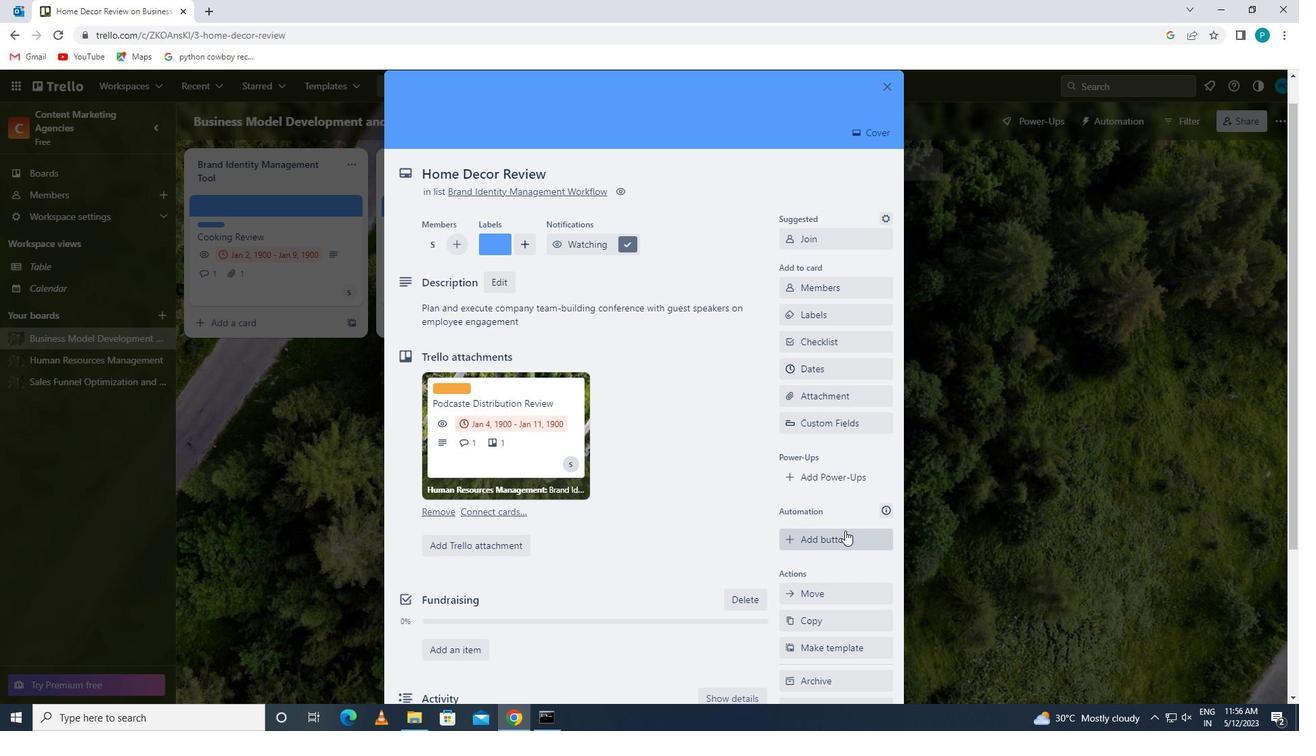 
Action: Mouse scrolled (845, 531) with delta (0, 0)
Screenshot: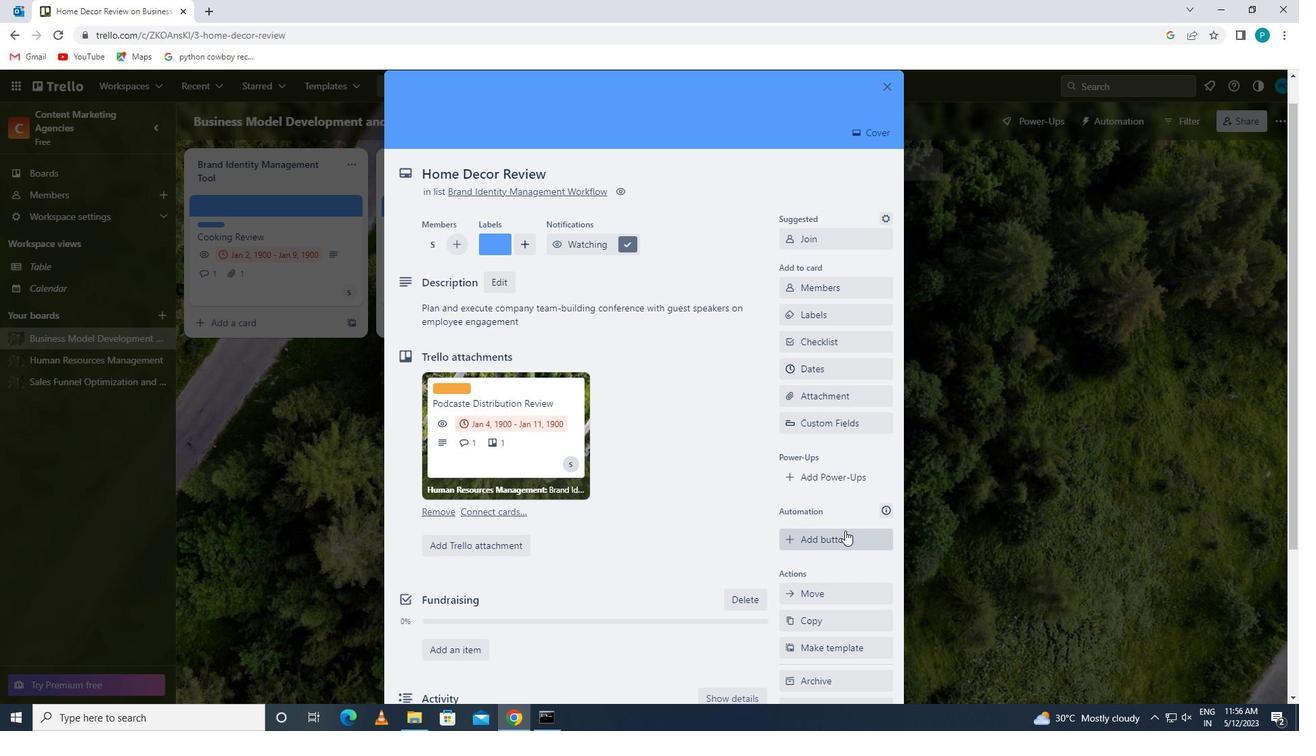 
Action: Mouse scrolled (845, 531) with delta (0, 0)
Screenshot: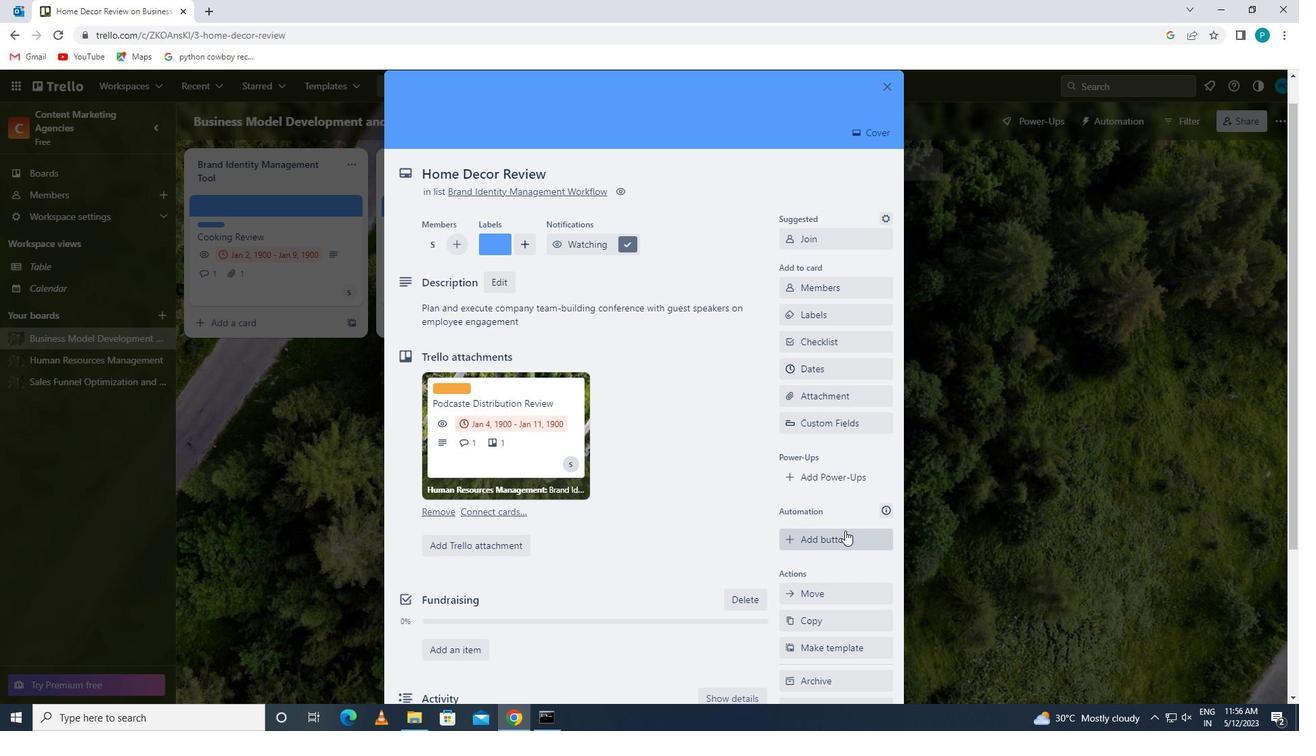 
Action: Mouse scrolled (845, 531) with delta (0, 0)
Screenshot: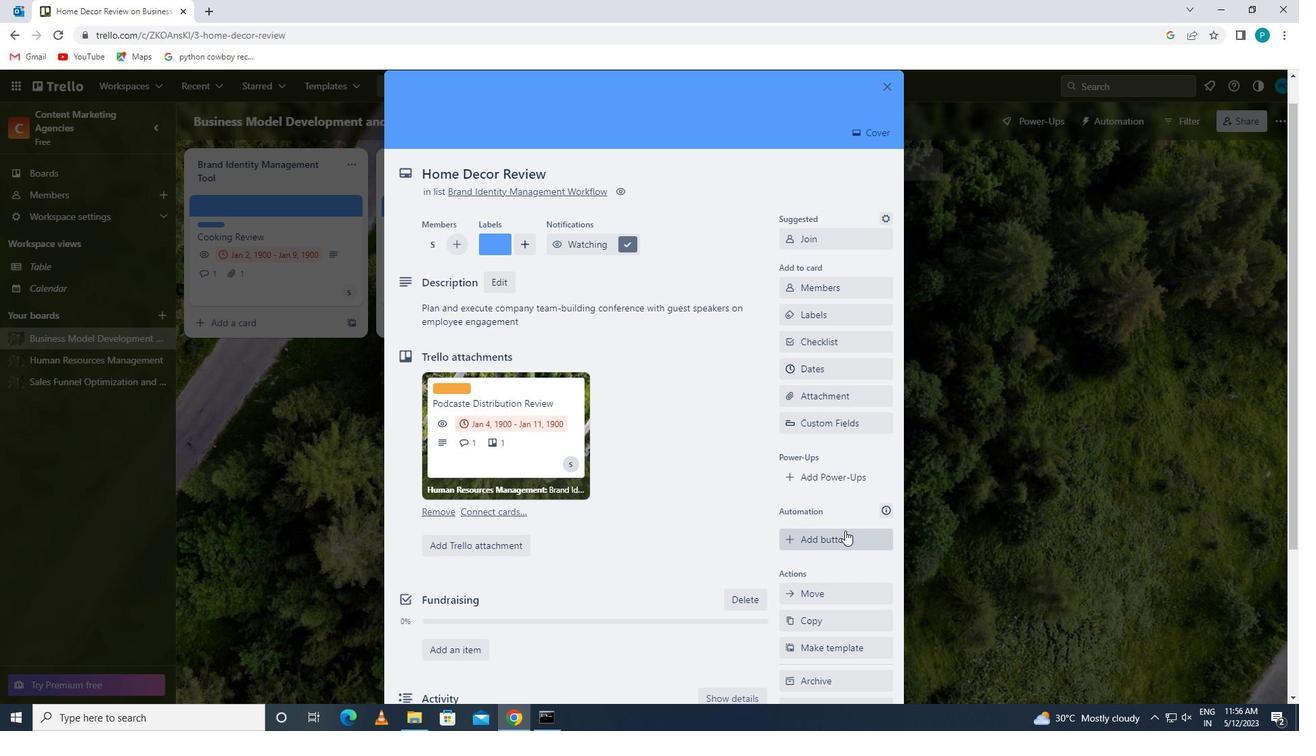 
